 Task: Find connections with filter location Armação de Búzios with filter topic #Healthwith filter profile language Spanish with filter current company Freshworks with filter school SR Engineering College  with filter industry Language Schools with filter service category Print Design with filter keywords title Meals on Wheels Driver
Action: Mouse moved to (647, 130)
Screenshot: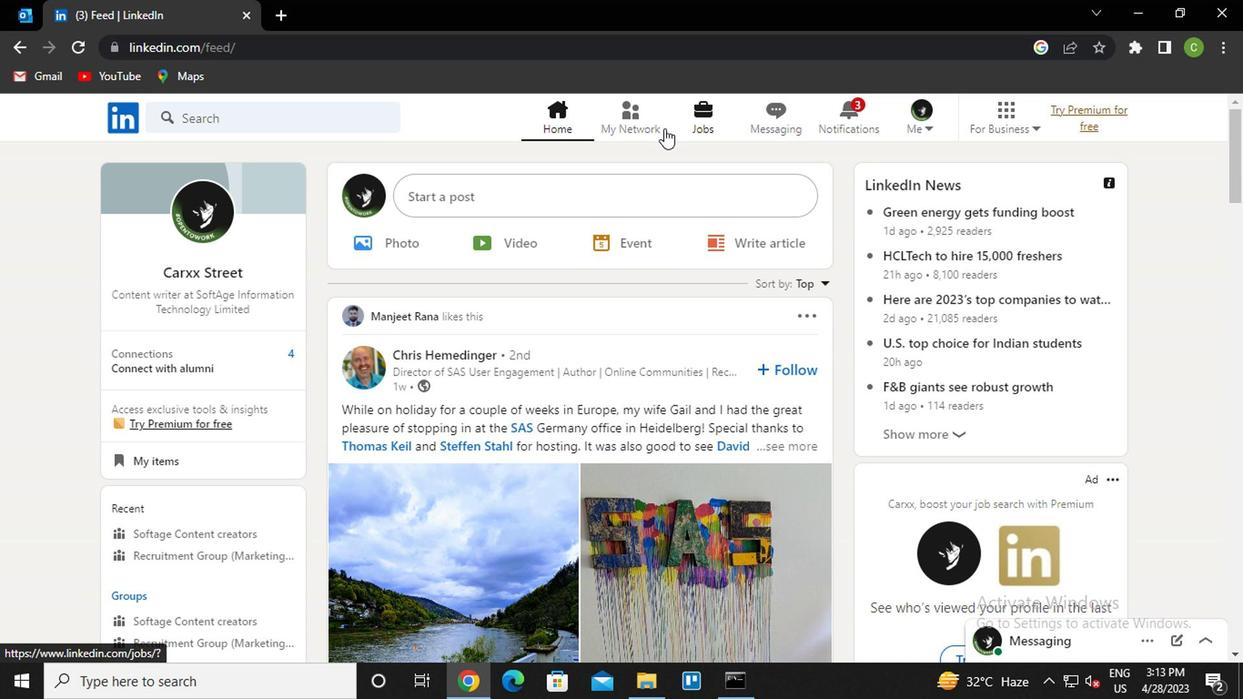 
Action: Mouse pressed left at (647, 130)
Screenshot: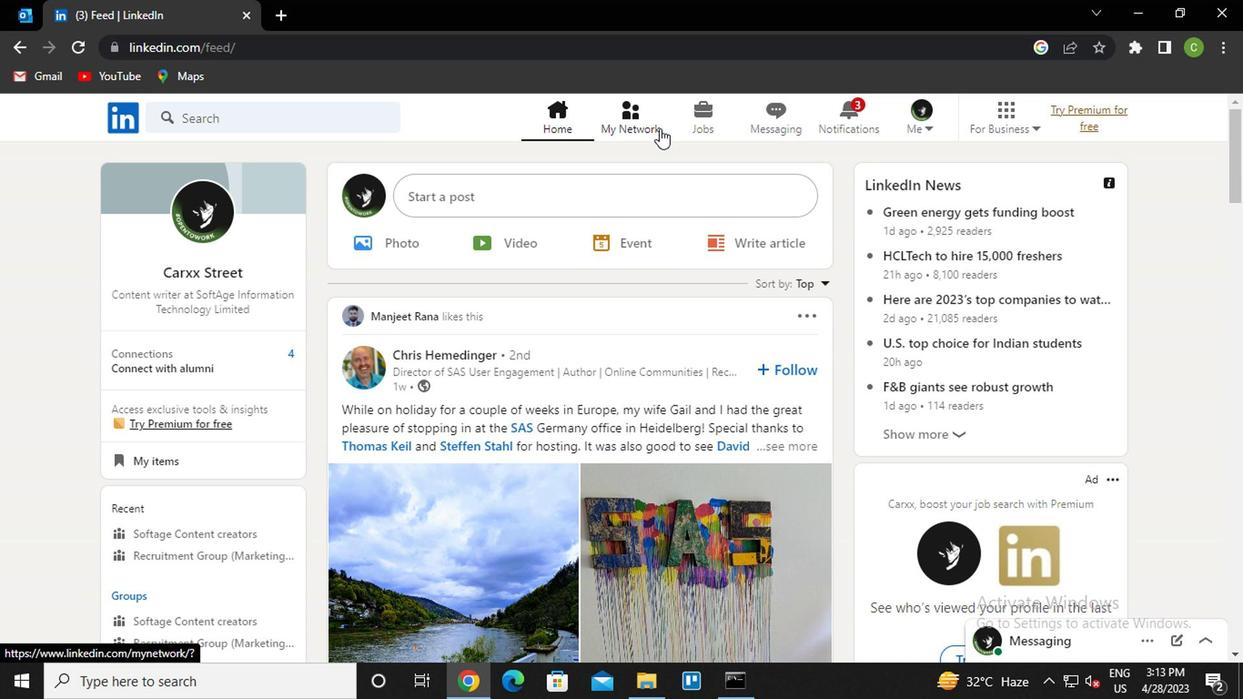 
Action: Mouse moved to (253, 226)
Screenshot: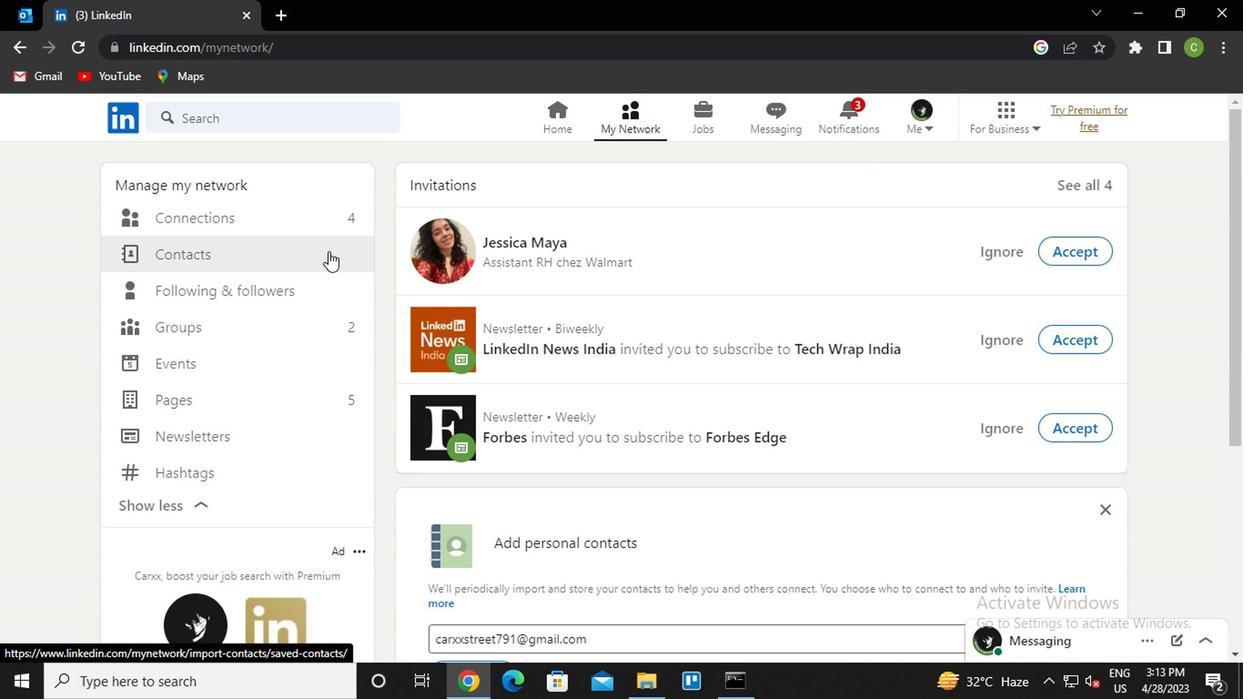 
Action: Mouse pressed left at (253, 226)
Screenshot: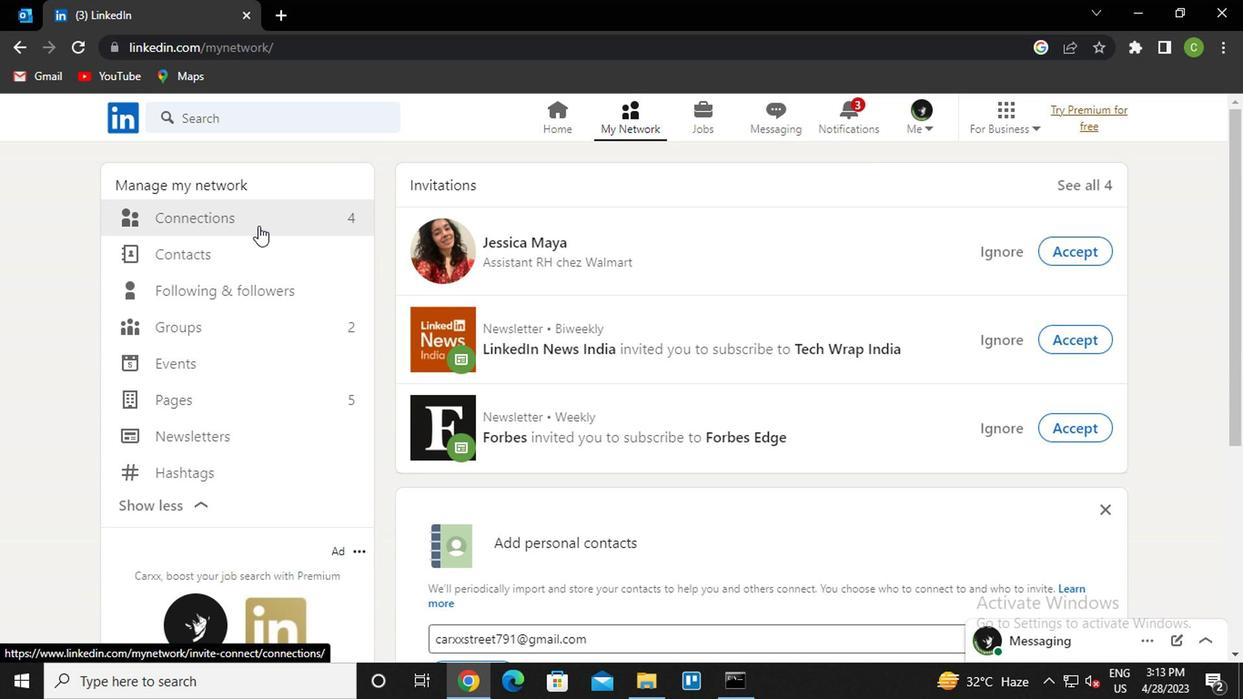
Action: Mouse moved to (754, 224)
Screenshot: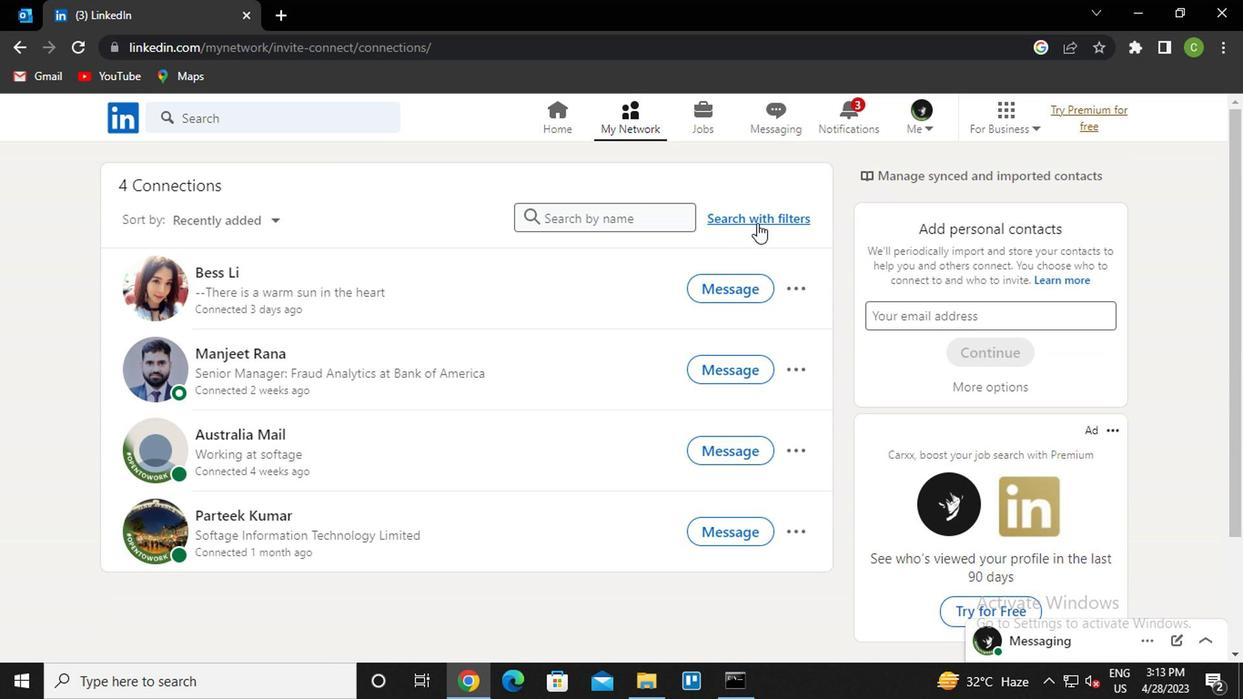 
Action: Mouse pressed left at (754, 224)
Screenshot: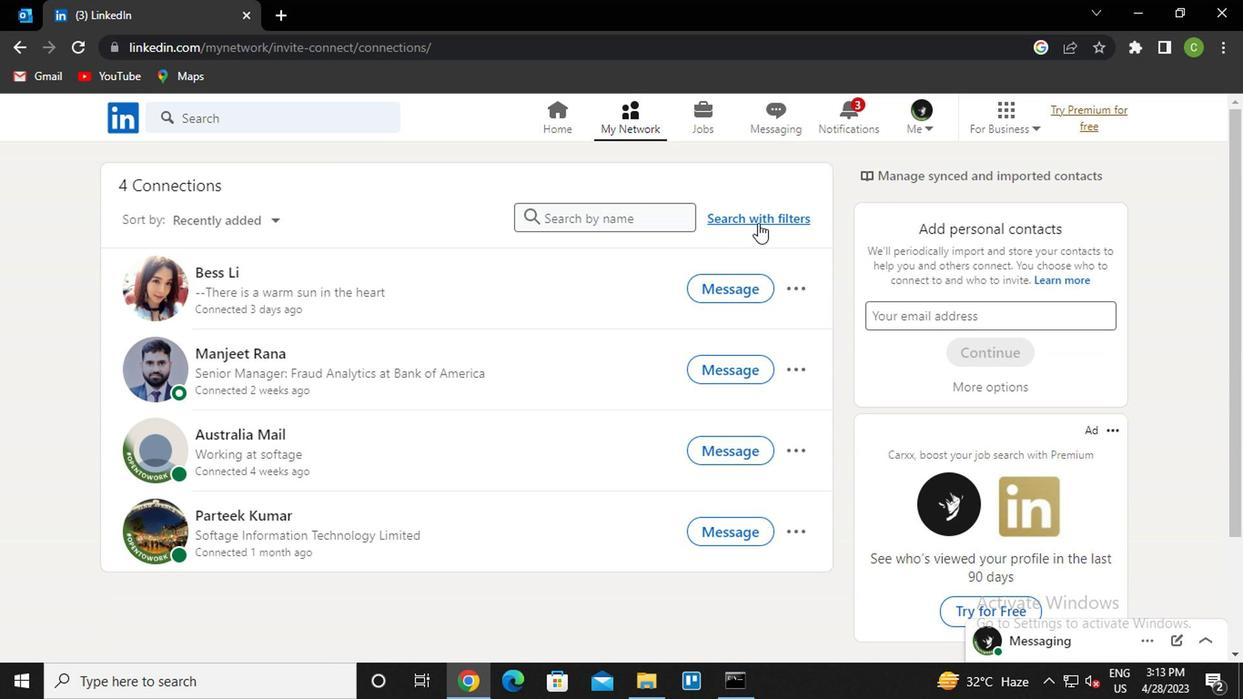 
Action: Mouse moved to (671, 176)
Screenshot: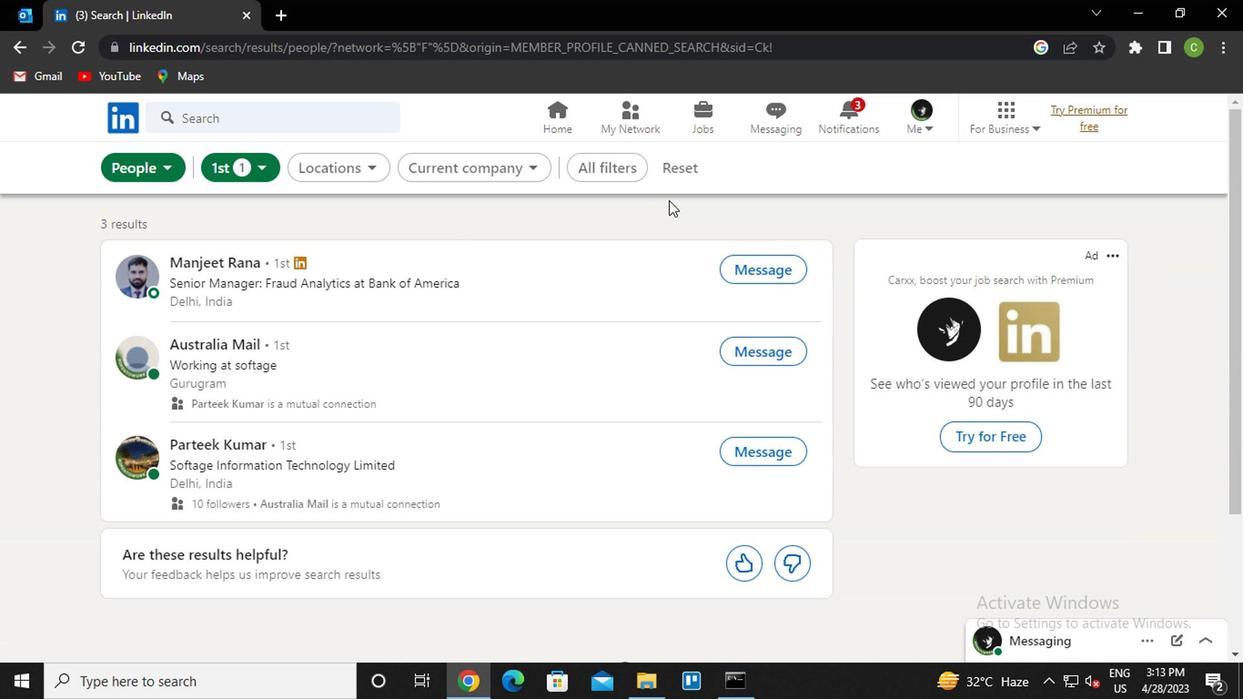 
Action: Mouse pressed left at (671, 176)
Screenshot: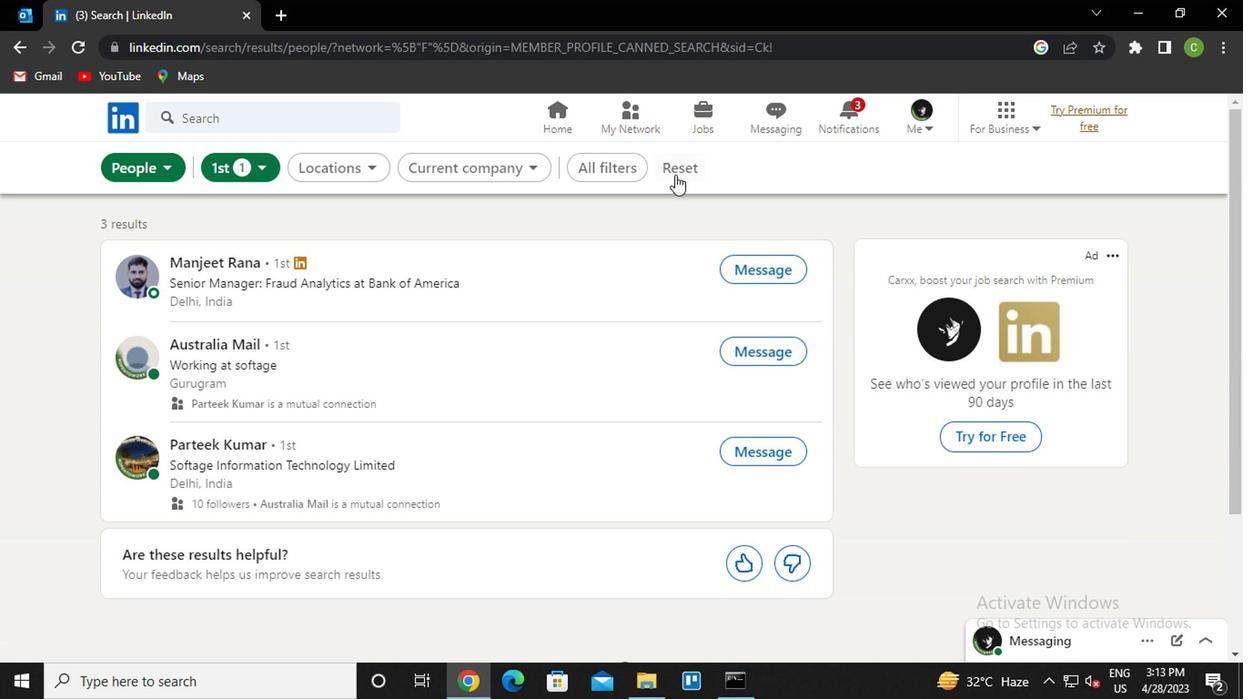 
Action: Mouse moved to (662, 169)
Screenshot: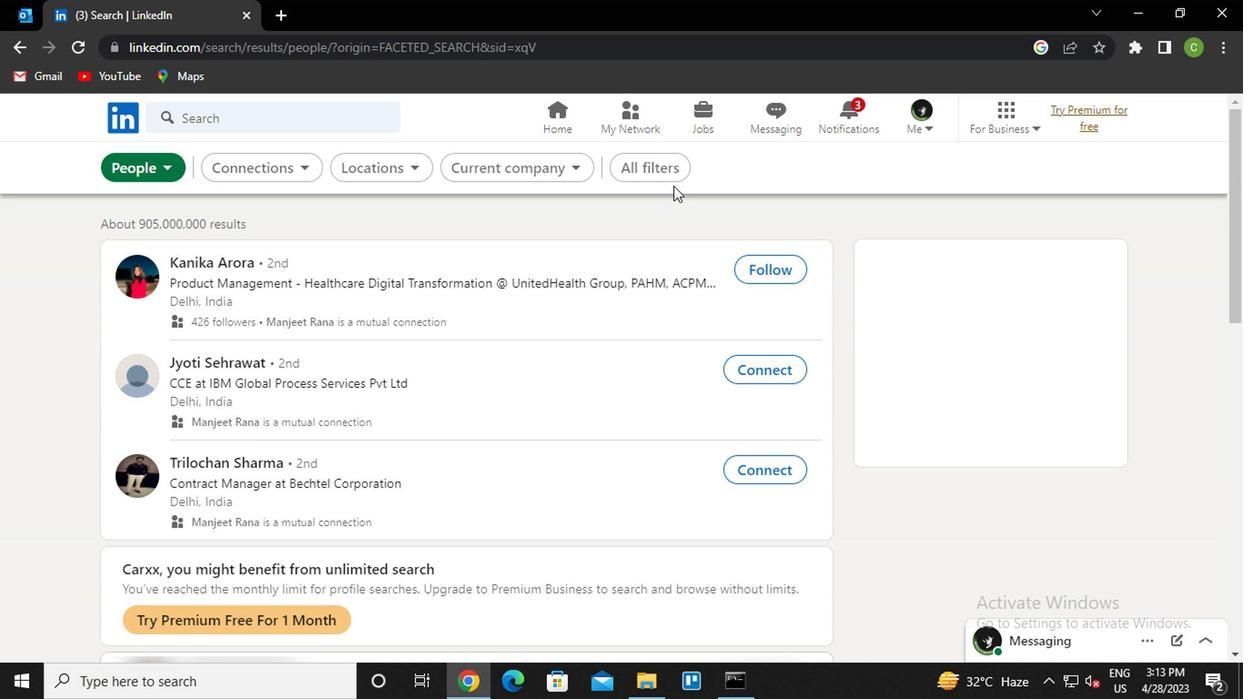 
Action: Mouse pressed left at (662, 169)
Screenshot: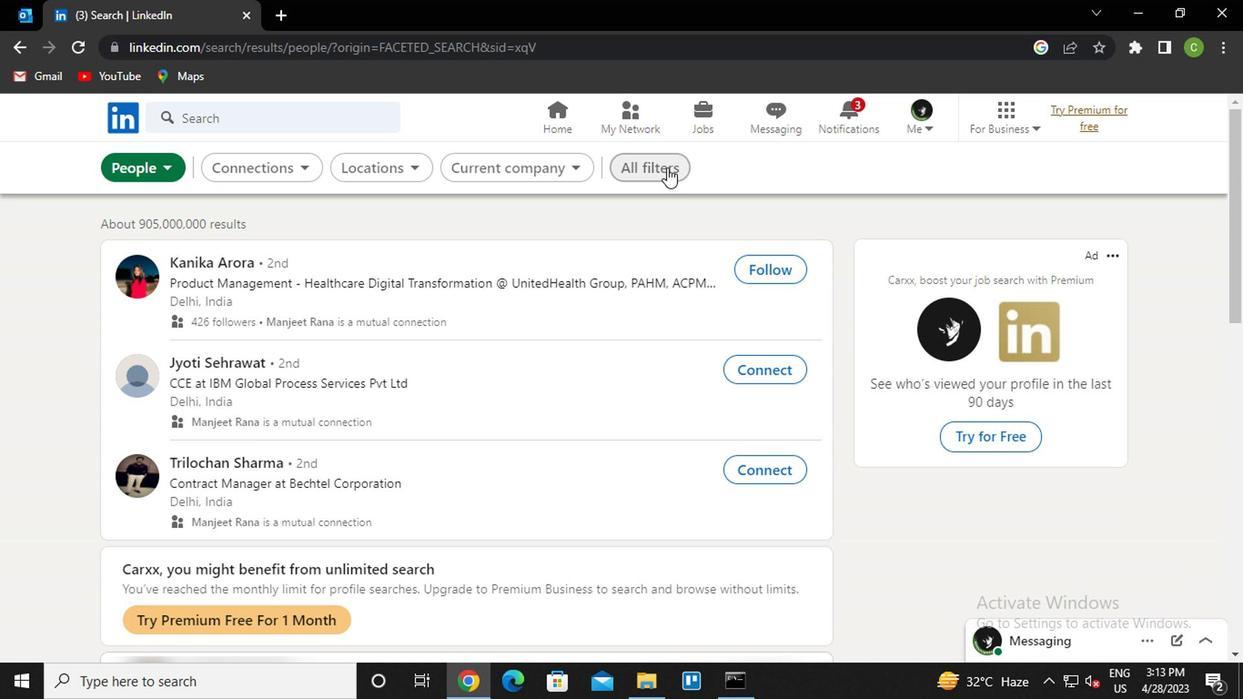 
Action: Mouse moved to (893, 367)
Screenshot: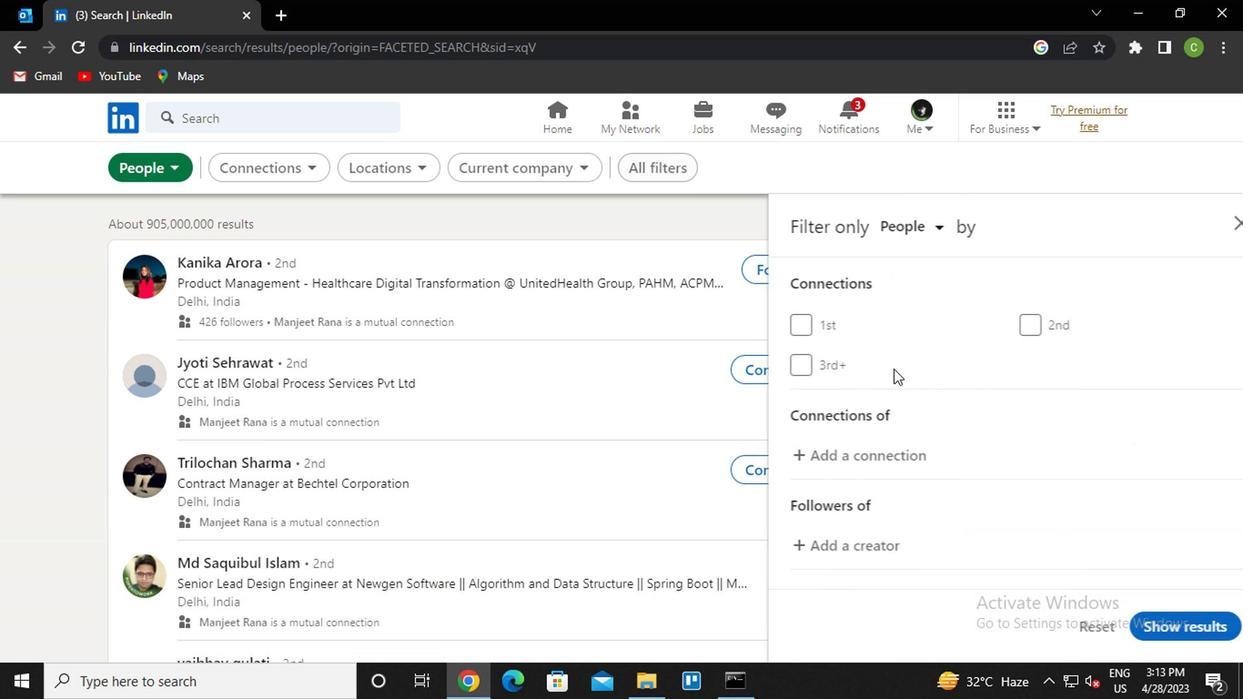 
Action: Mouse scrolled (893, 366) with delta (0, -1)
Screenshot: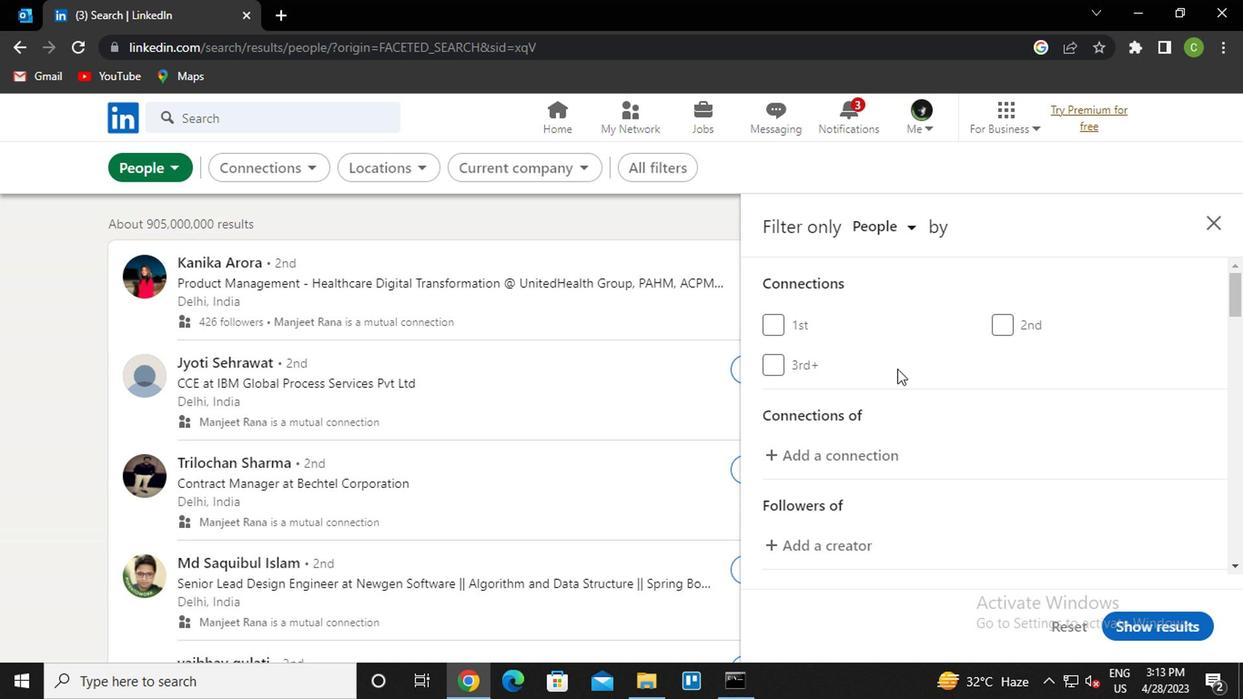 
Action: Mouse scrolled (893, 366) with delta (0, -1)
Screenshot: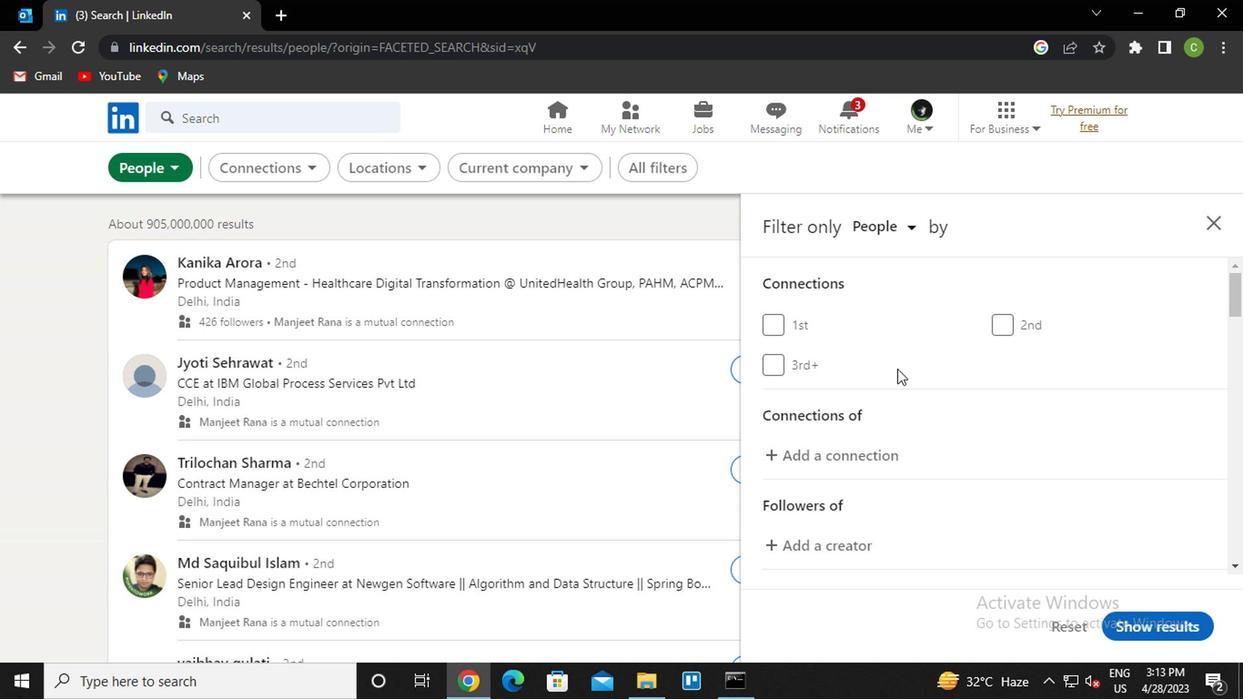
Action: Mouse scrolled (893, 366) with delta (0, -1)
Screenshot: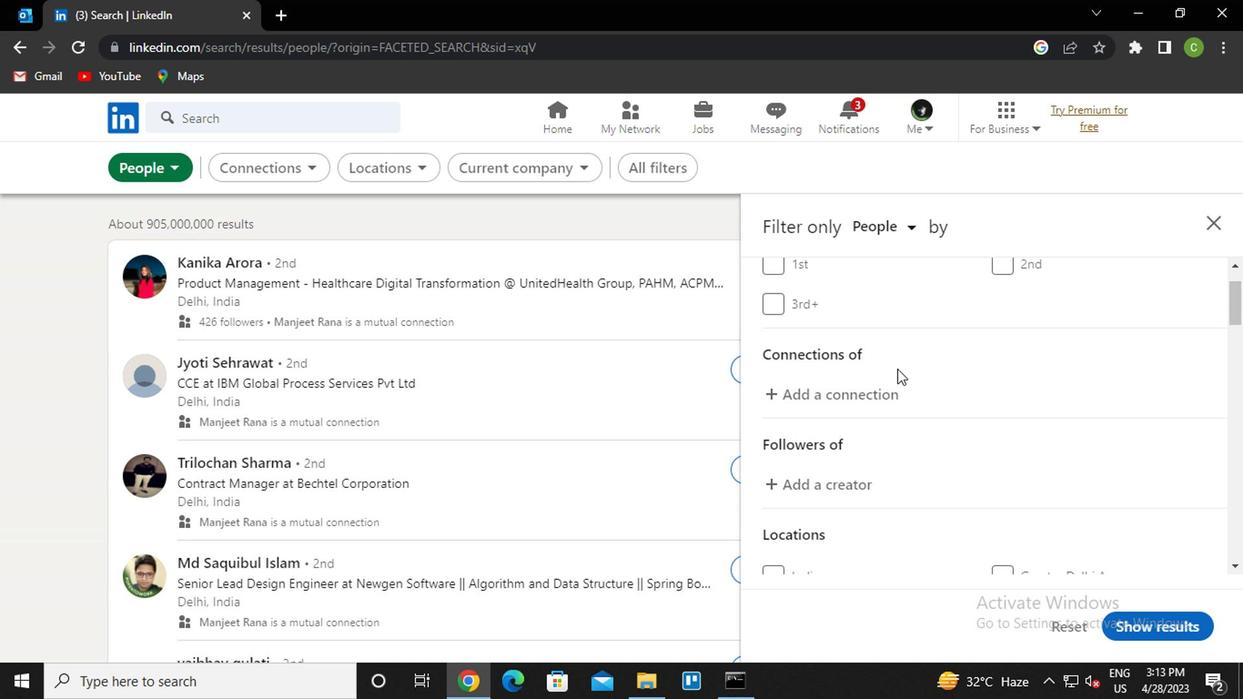 
Action: Mouse moved to (1066, 443)
Screenshot: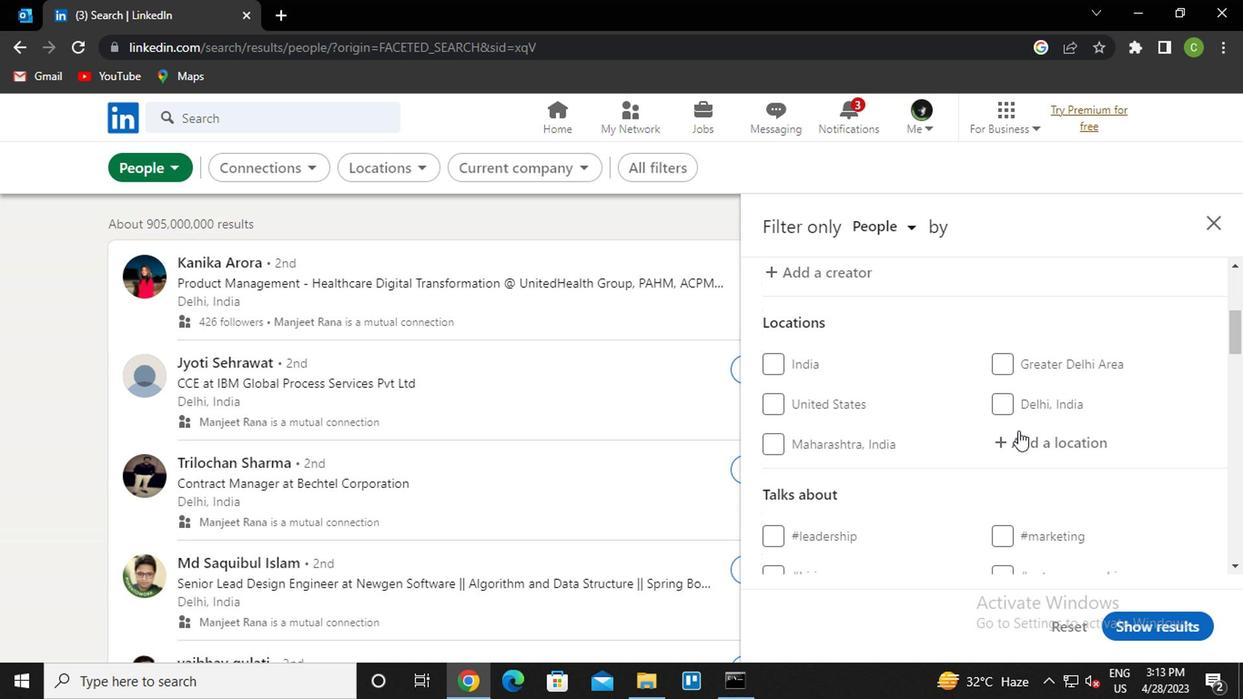 
Action: Mouse pressed left at (1066, 443)
Screenshot: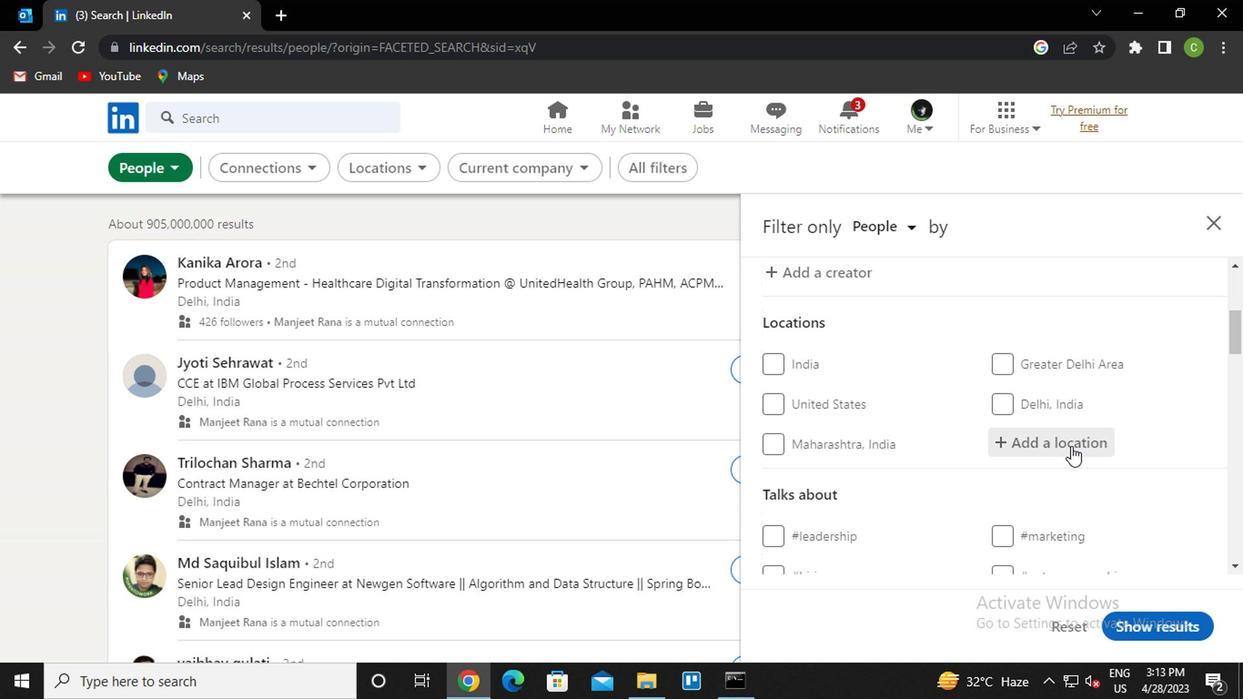 
Action: Key pressed <Key.caps_lock>a<Key.caps_lock>rmacao<Key.down><Key.enter>
Screenshot: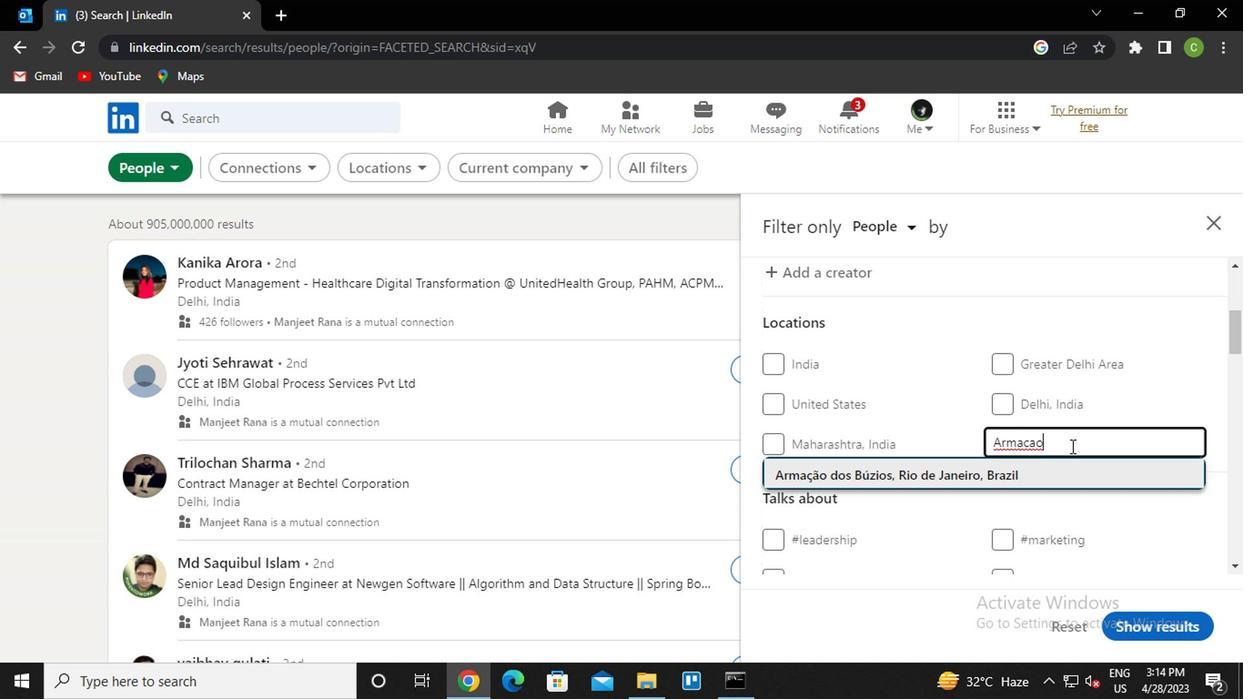 
Action: Mouse scrolled (1066, 443) with delta (0, 0)
Screenshot: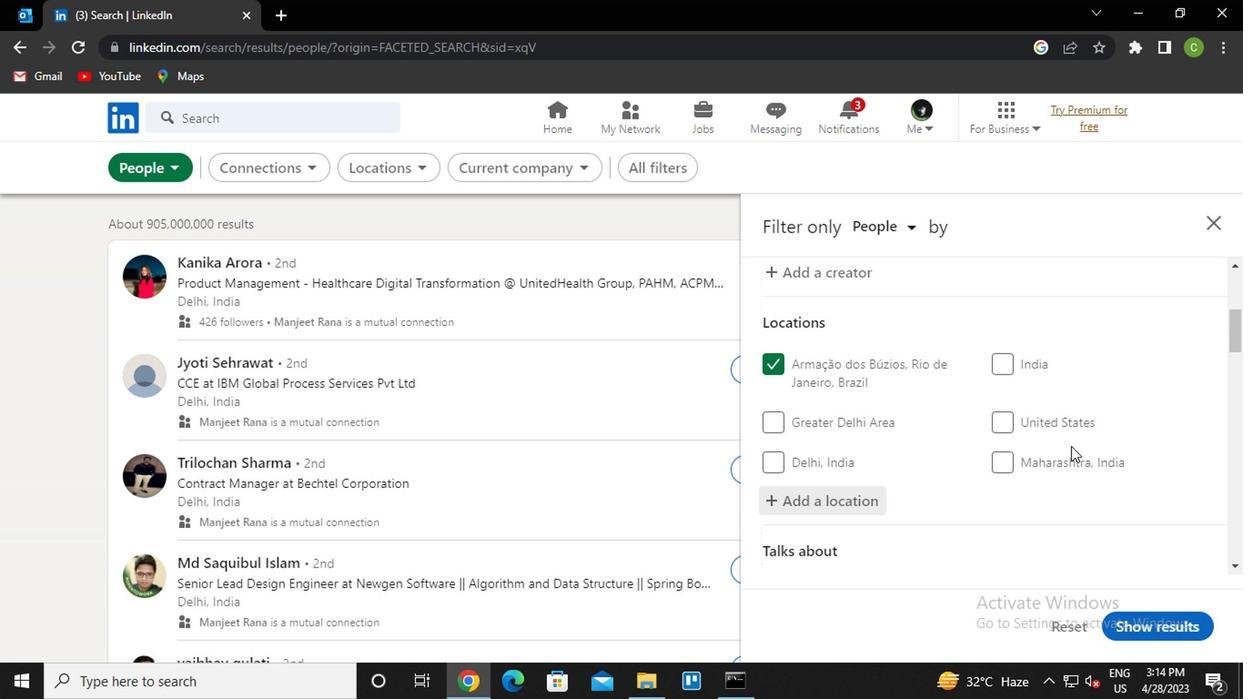 
Action: Mouse scrolled (1066, 443) with delta (0, 0)
Screenshot: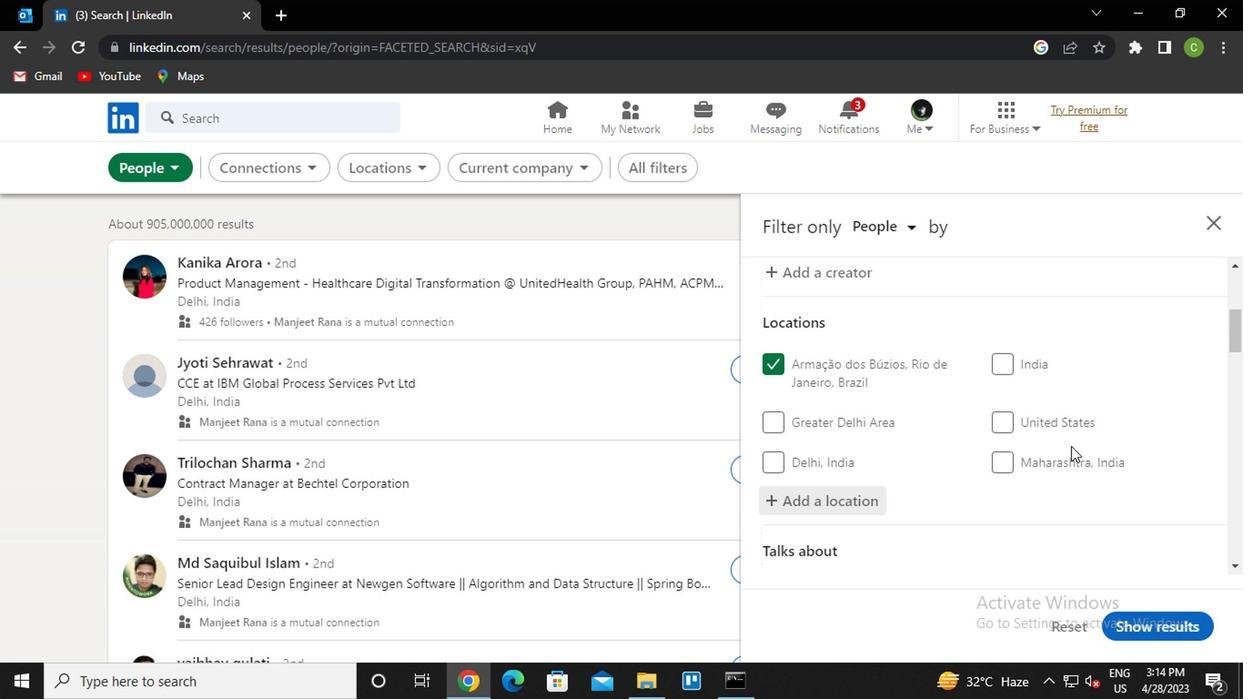 
Action: Mouse moved to (1047, 476)
Screenshot: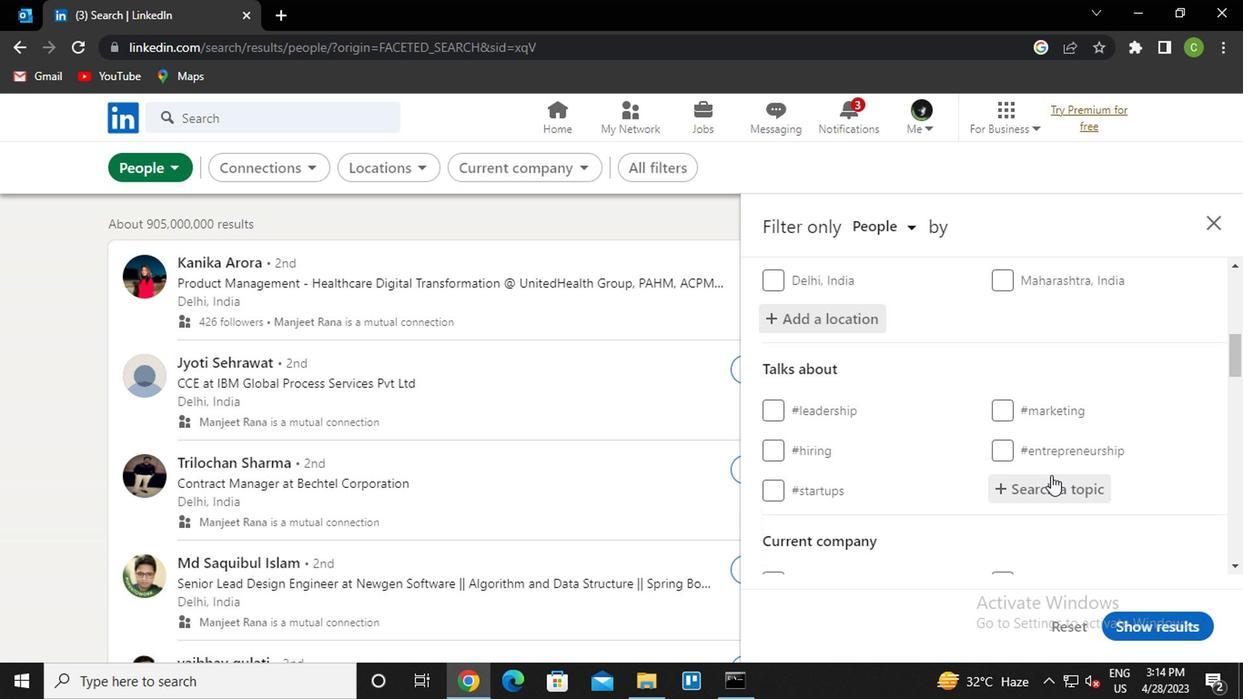 
Action: Mouse pressed left at (1047, 476)
Screenshot: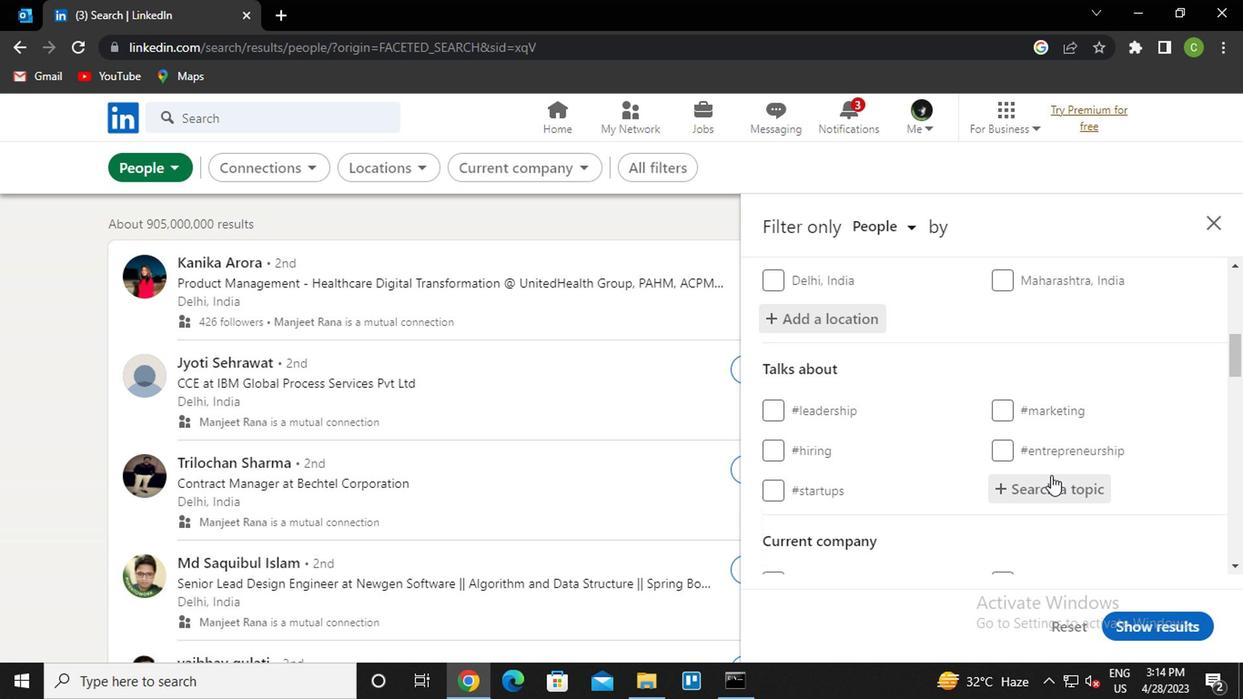 
Action: Mouse moved to (1047, 476)
Screenshot: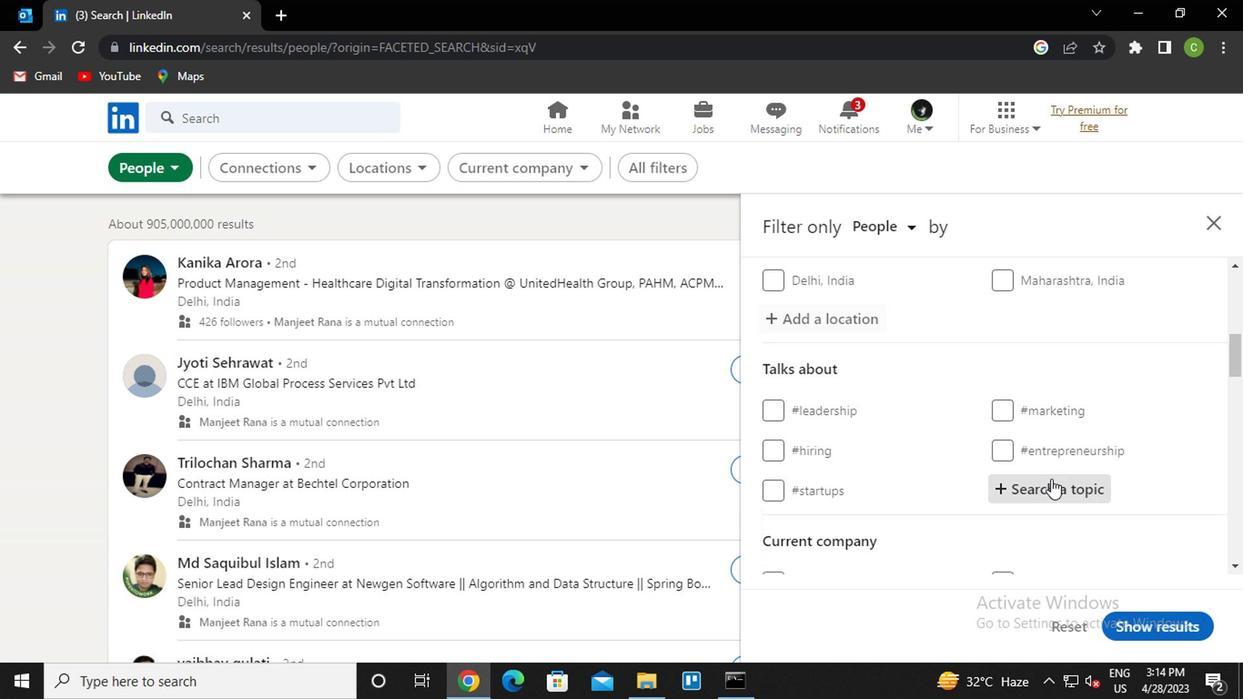 
Action: Key pressed health<Key.down><Key.down><Key.enter>
Screenshot: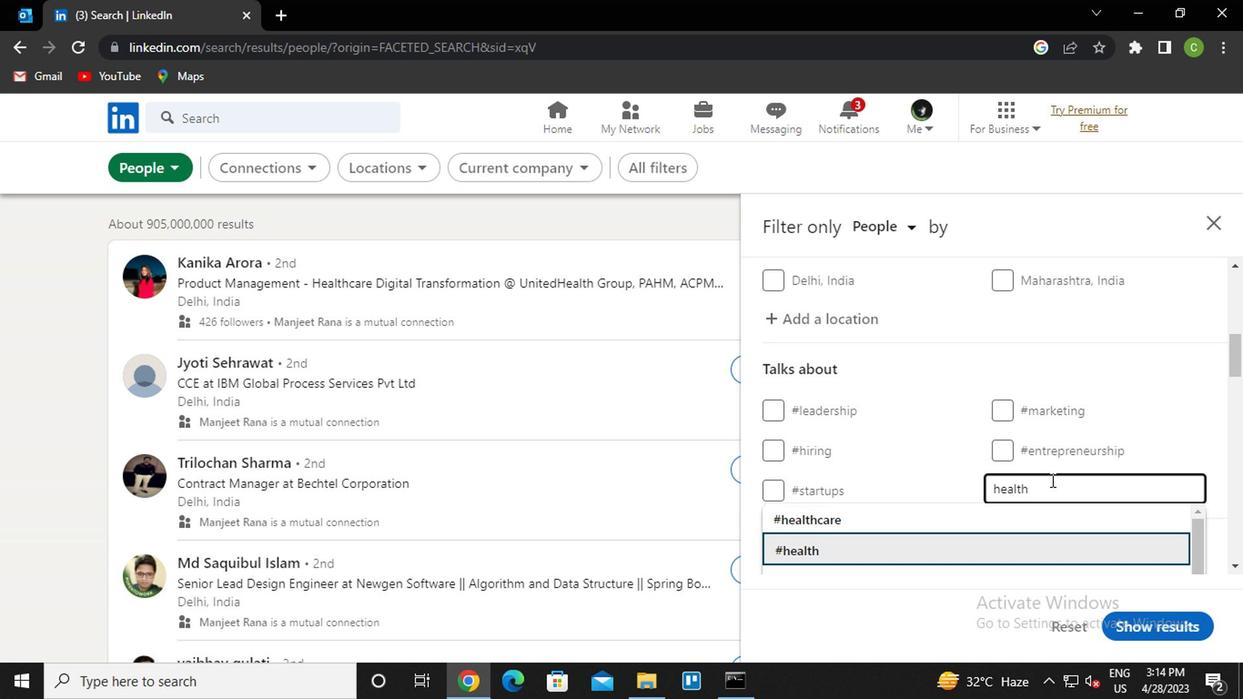 
Action: Mouse scrolled (1047, 476) with delta (0, 0)
Screenshot: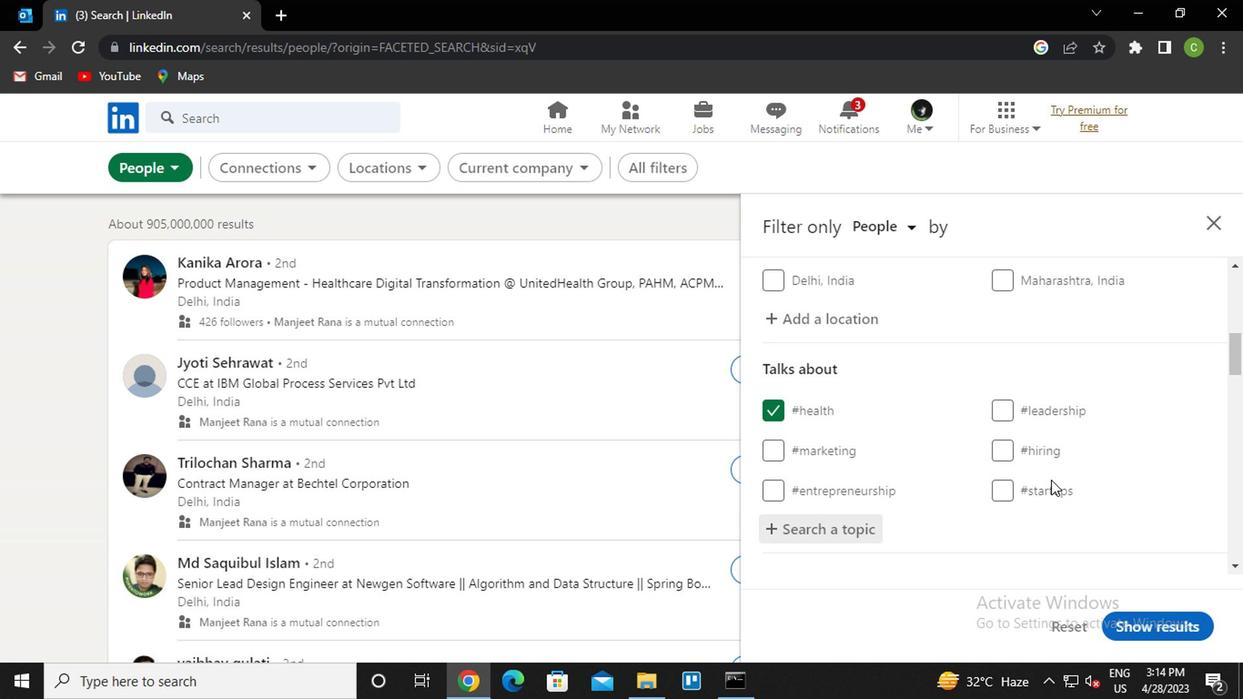 
Action: Mouse scrolled (1047, 476) with delta (0, 0)
Screenshot: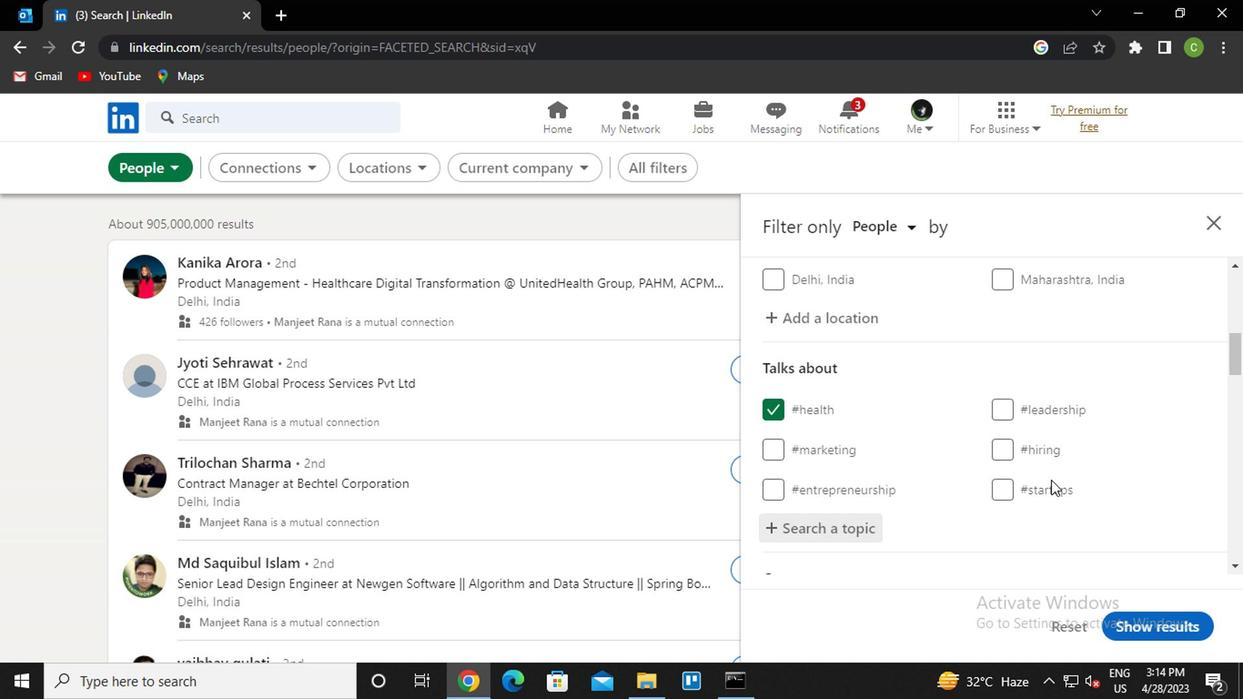 
Action: Mouse scrolled (1047, 476) with delta (0, 0)
Screenshot: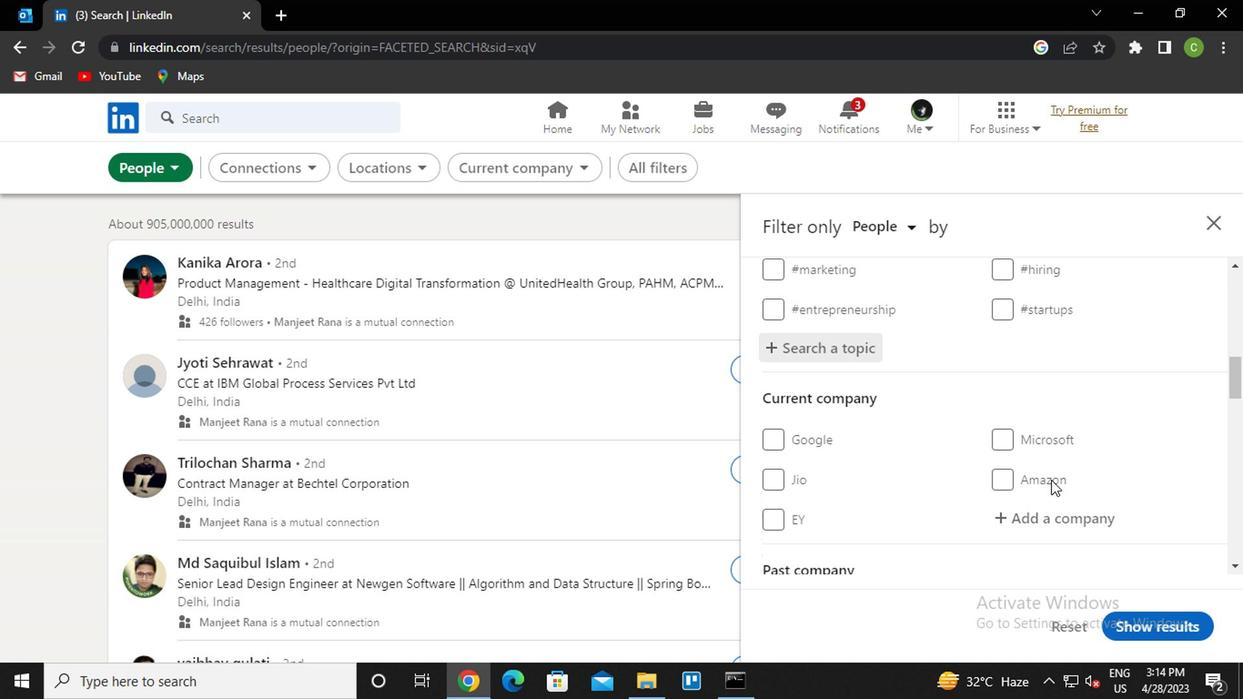 
Action: Mouse moved to (1002, 453)
Screenshot: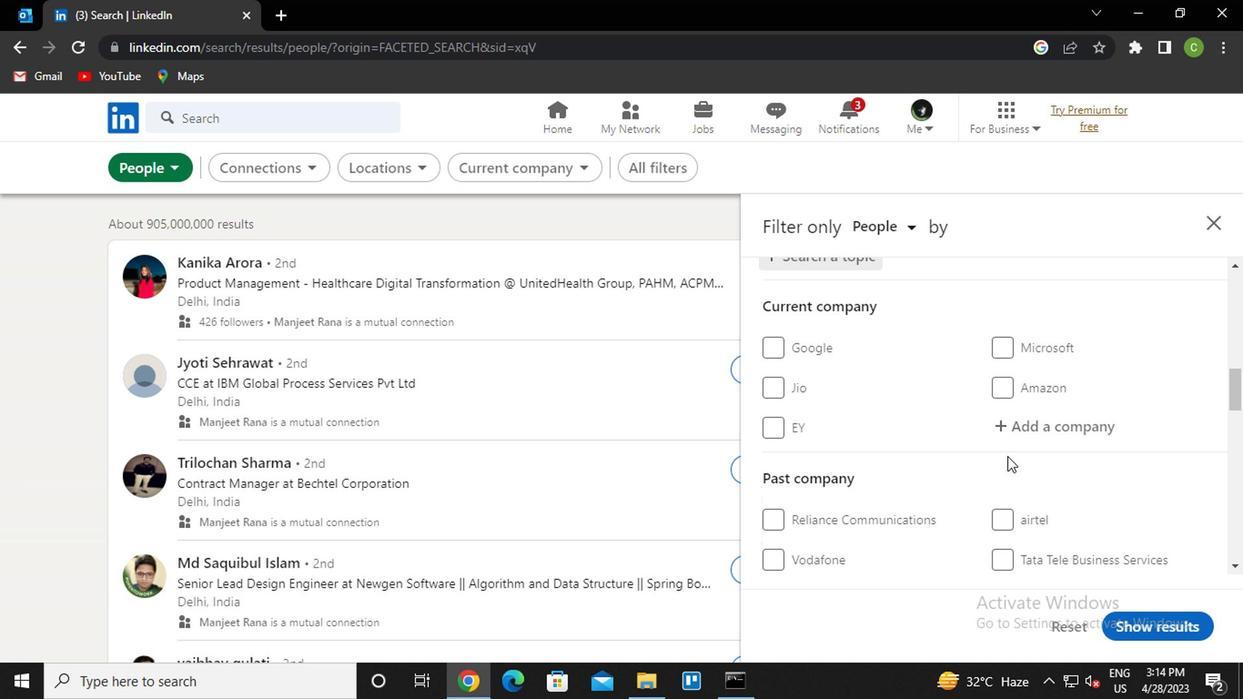 
Action: Mouse scrolled (1002, 452) with delta (0, 0)
Screenshot: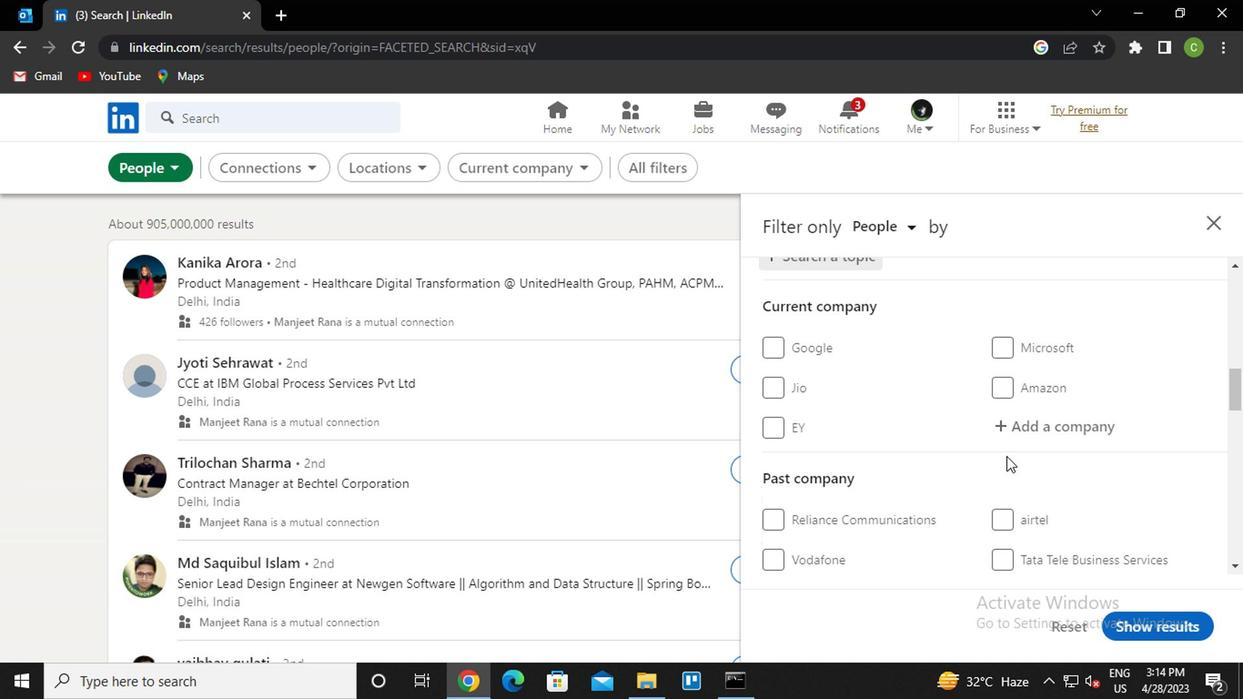 
Action: Mouse moved to (1002, 455)
Screenshot: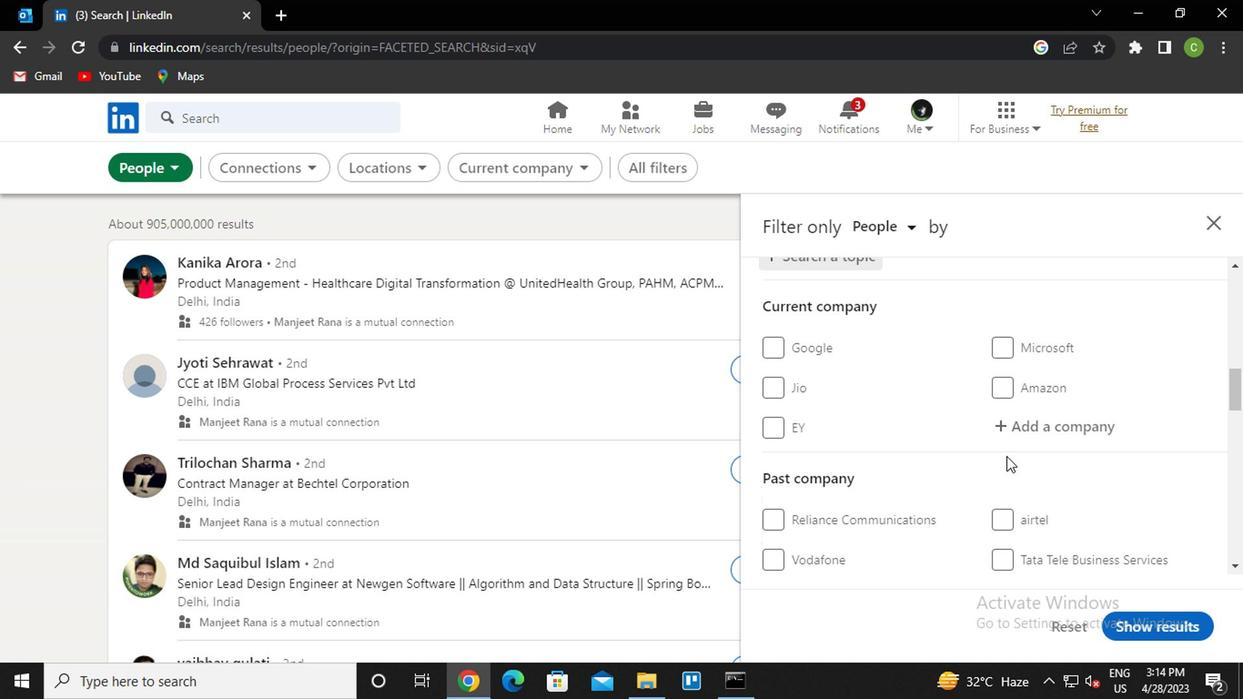 
Action: Mouse scrolled (1002, 454) with delta (0, 0)
Screenshot: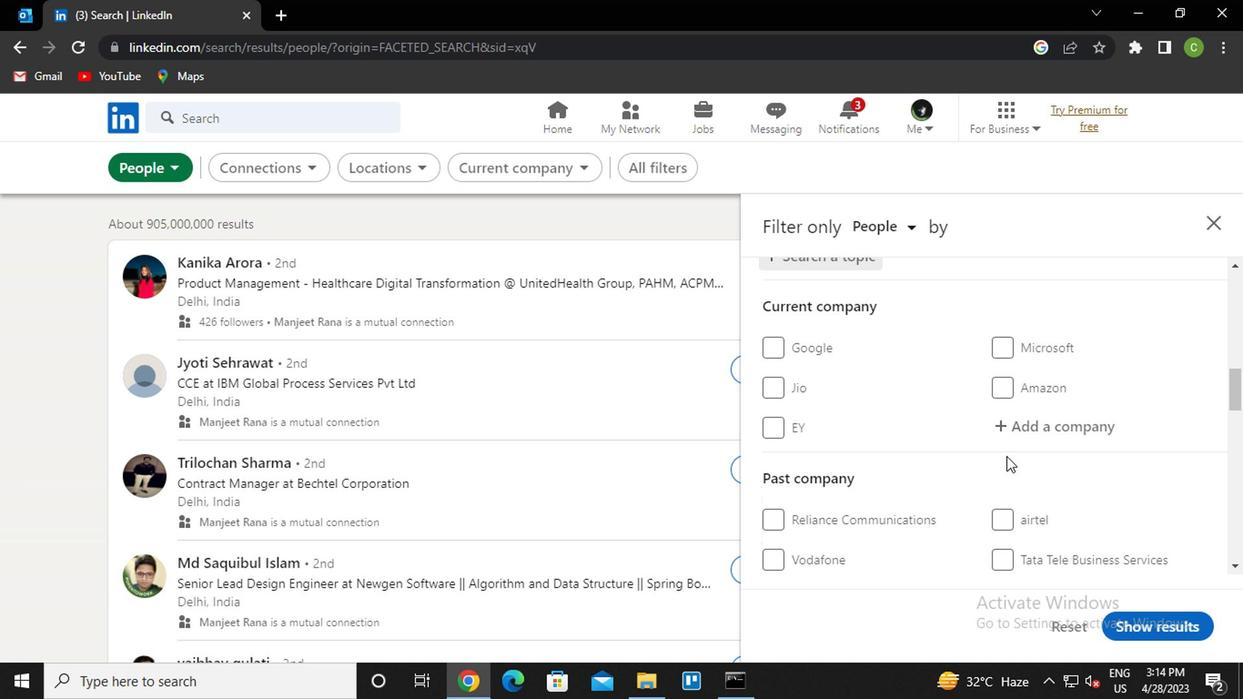 
Action: Mouse moved to (1001, 459)
Screenshot: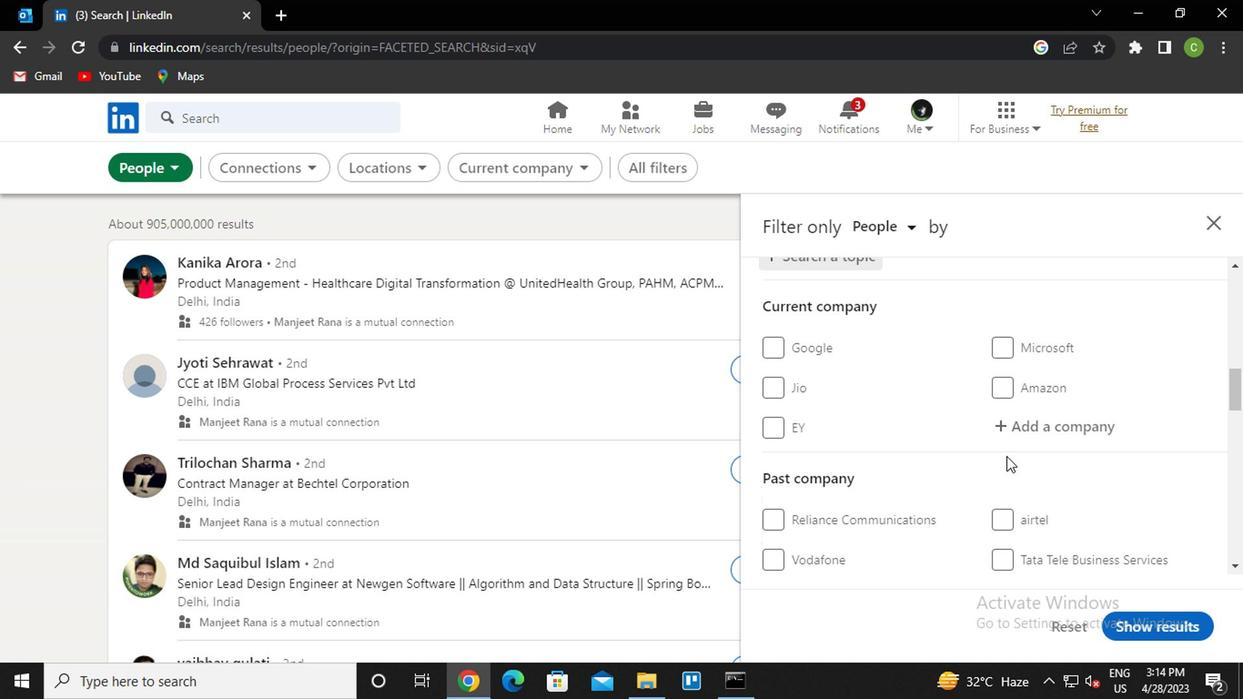 
Action: Mouse scrolled (1001, 459) with delta (0, 0)
Screenshot: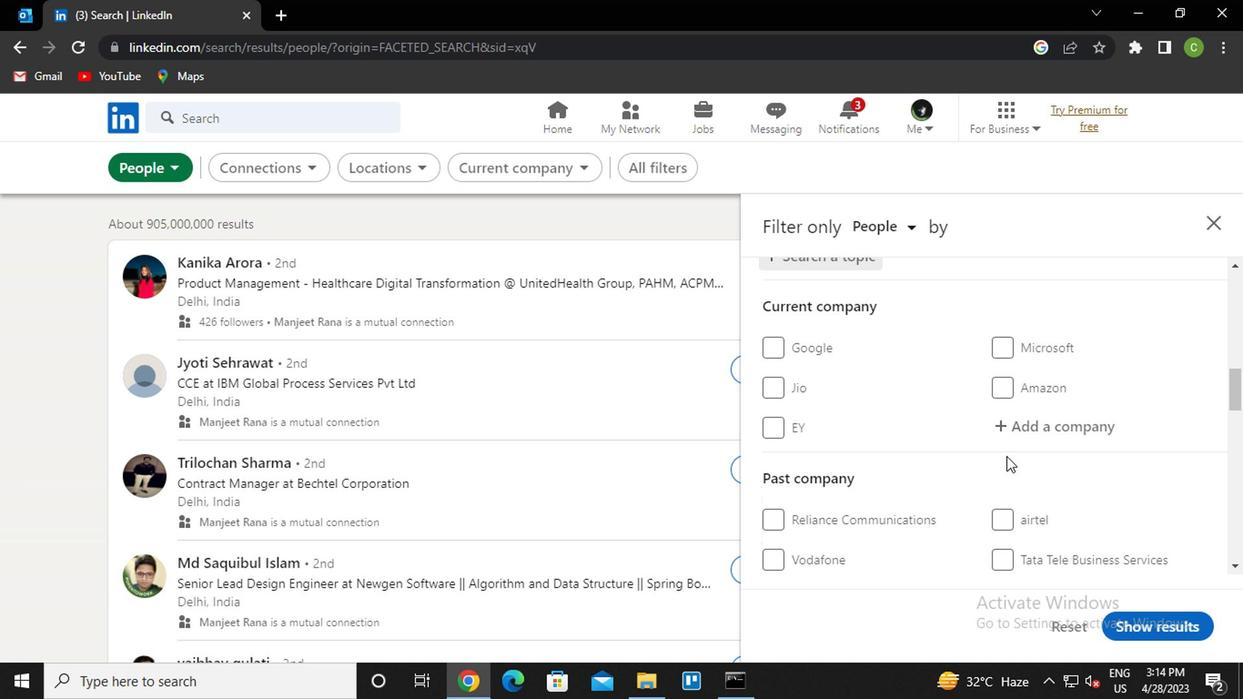 
Action: Mouse moved to (999, 467)
Screenshot: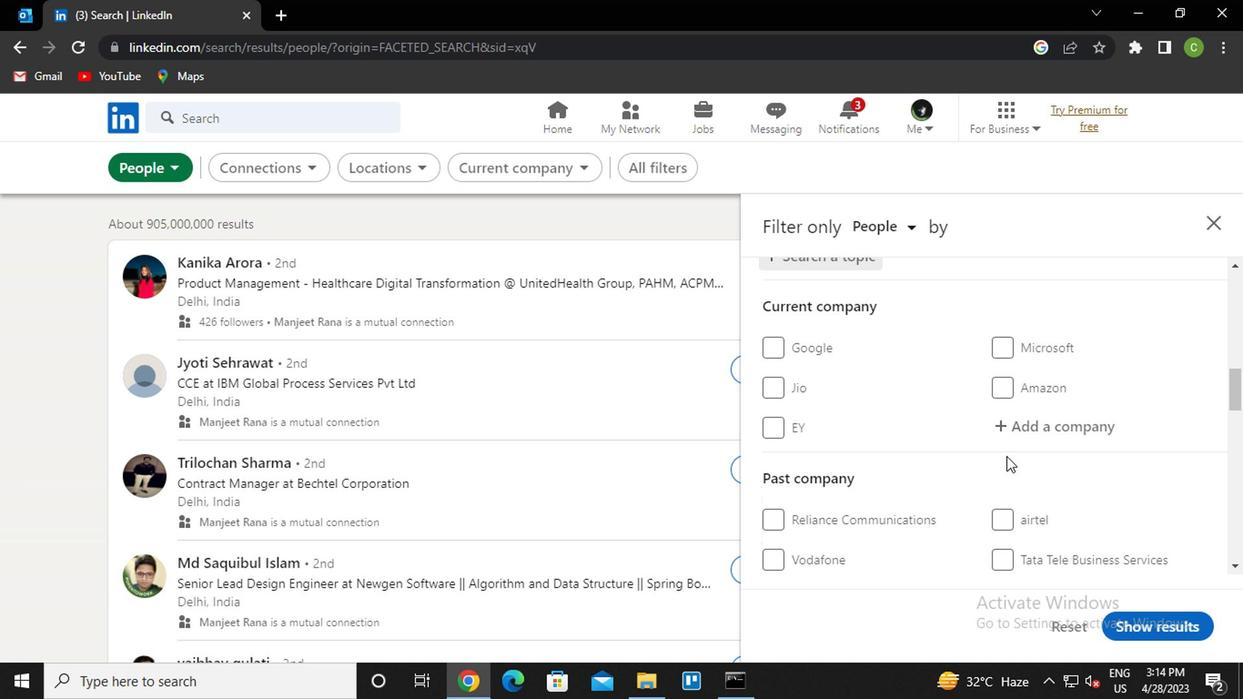 
Action: Mouse scrolled (999, 466) with delta (0, 0)
Screenshot: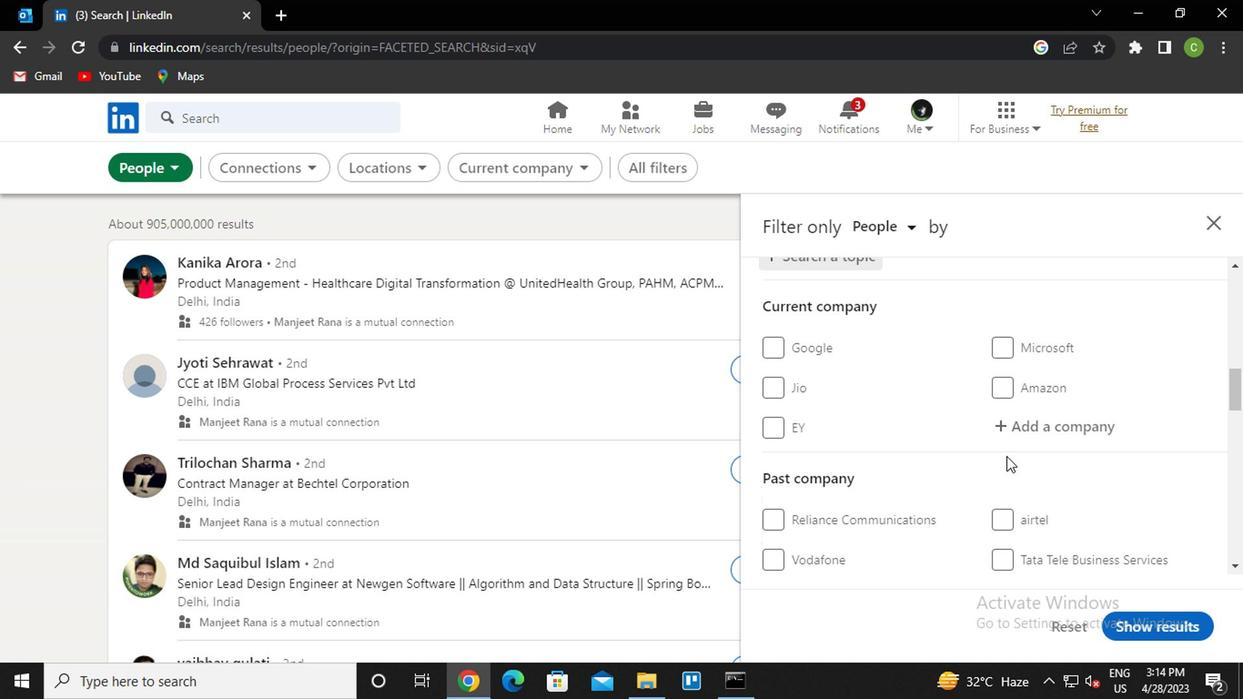 
Action: Mouse moved to (999, 472)
Screenshot: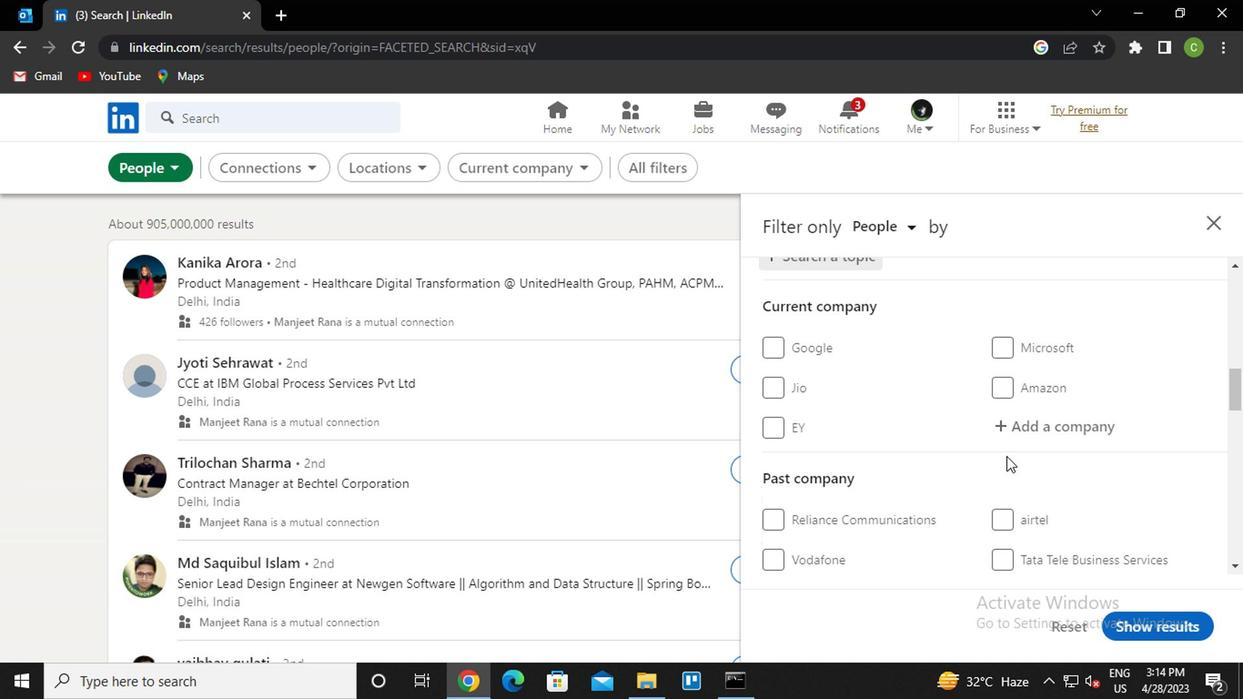 
Action: Mouse scrolled (999, 471) with delta (0, 0)
Screenshot: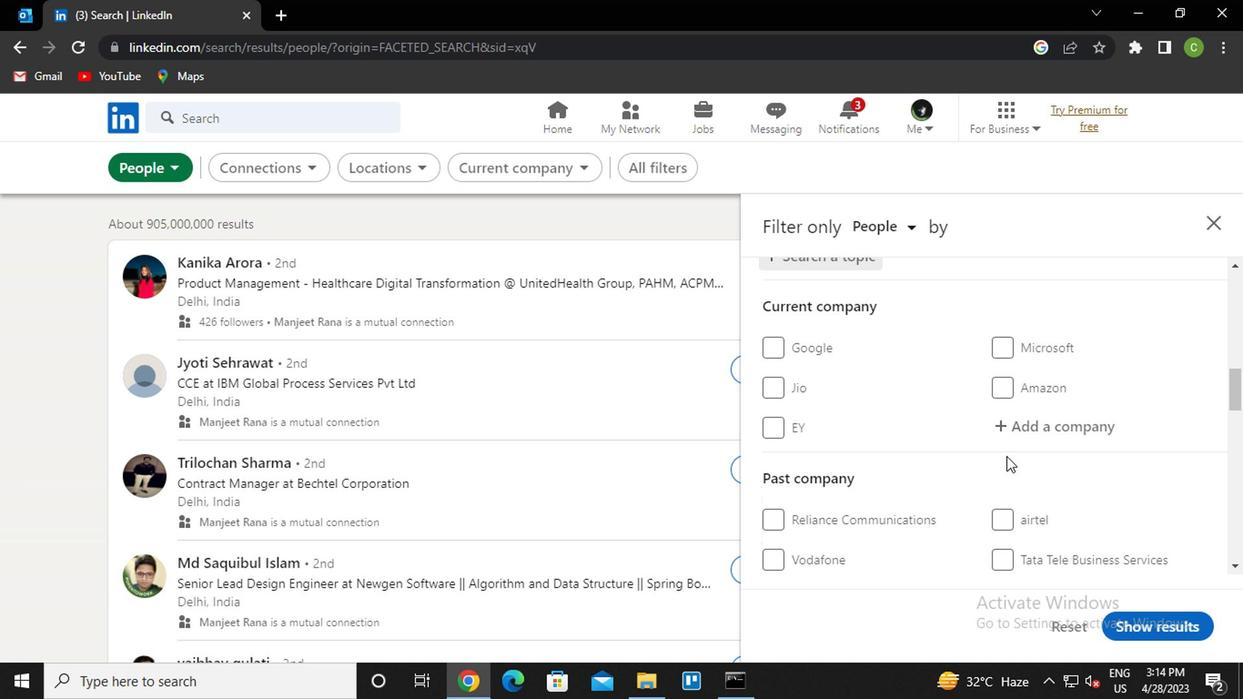 
Action: Mouse moved to (999, 475)
Screenshot: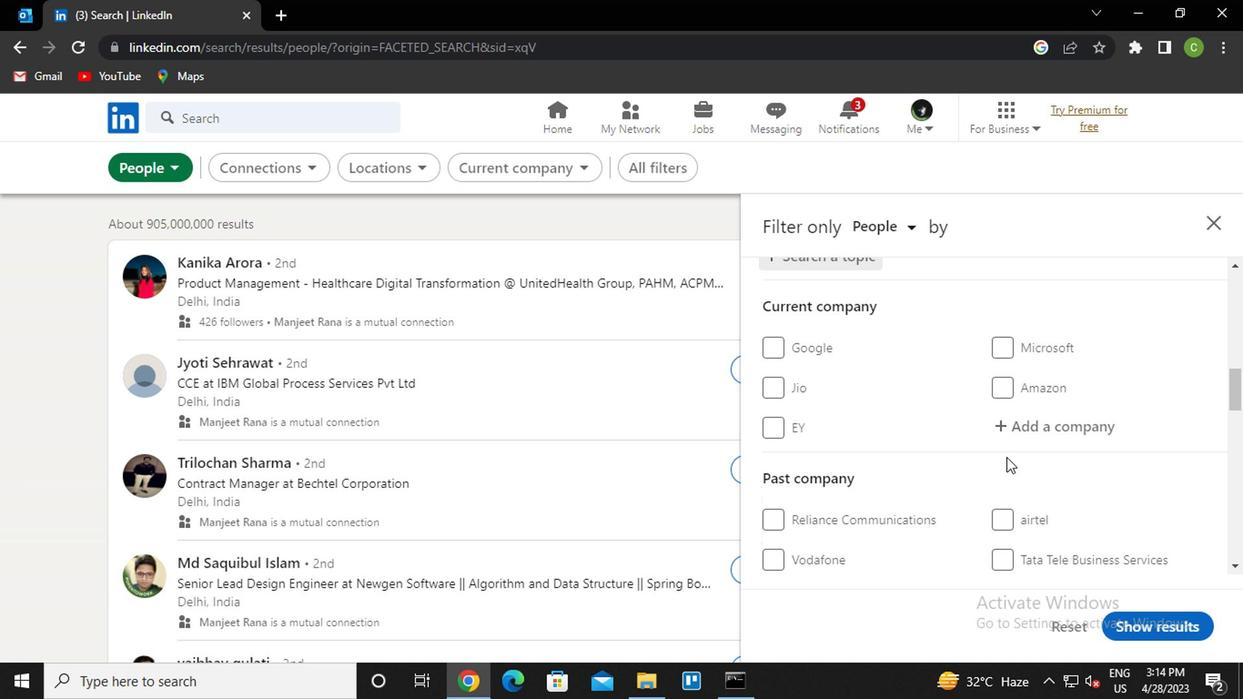 
Action: Mouse scrolled (999, 474) with delta (0, -1)
Screenshot: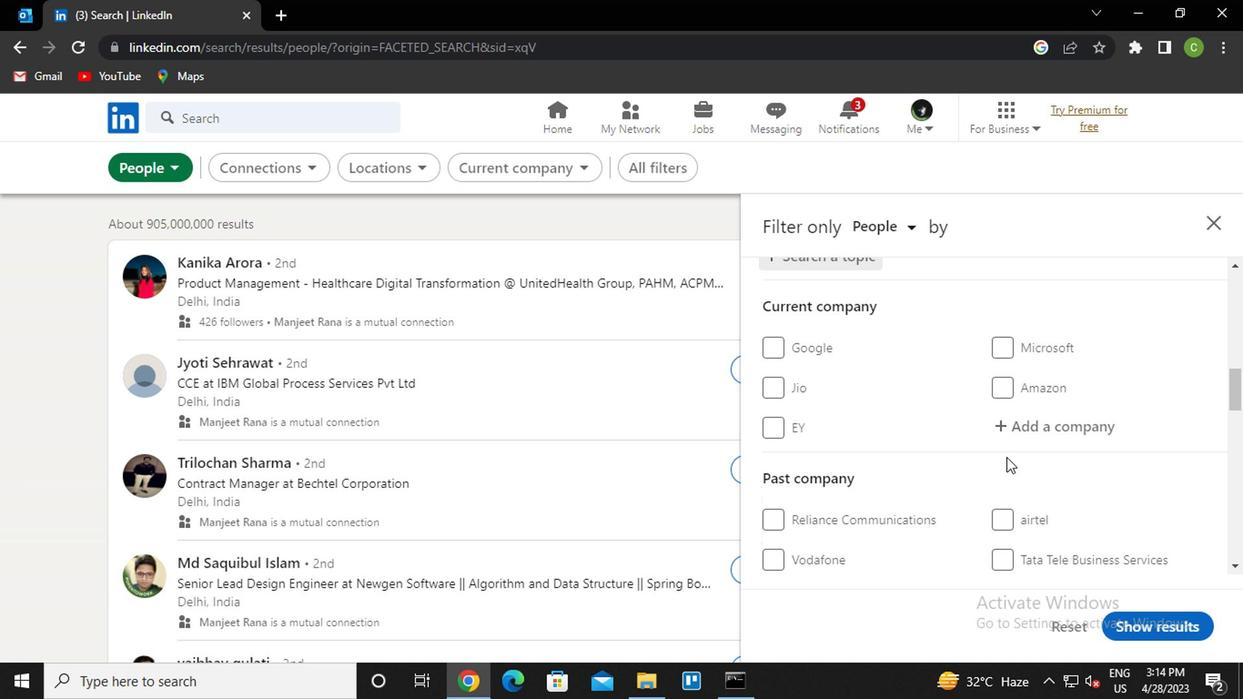 
Action: Mouse moved to (998, 476)
Screenshot: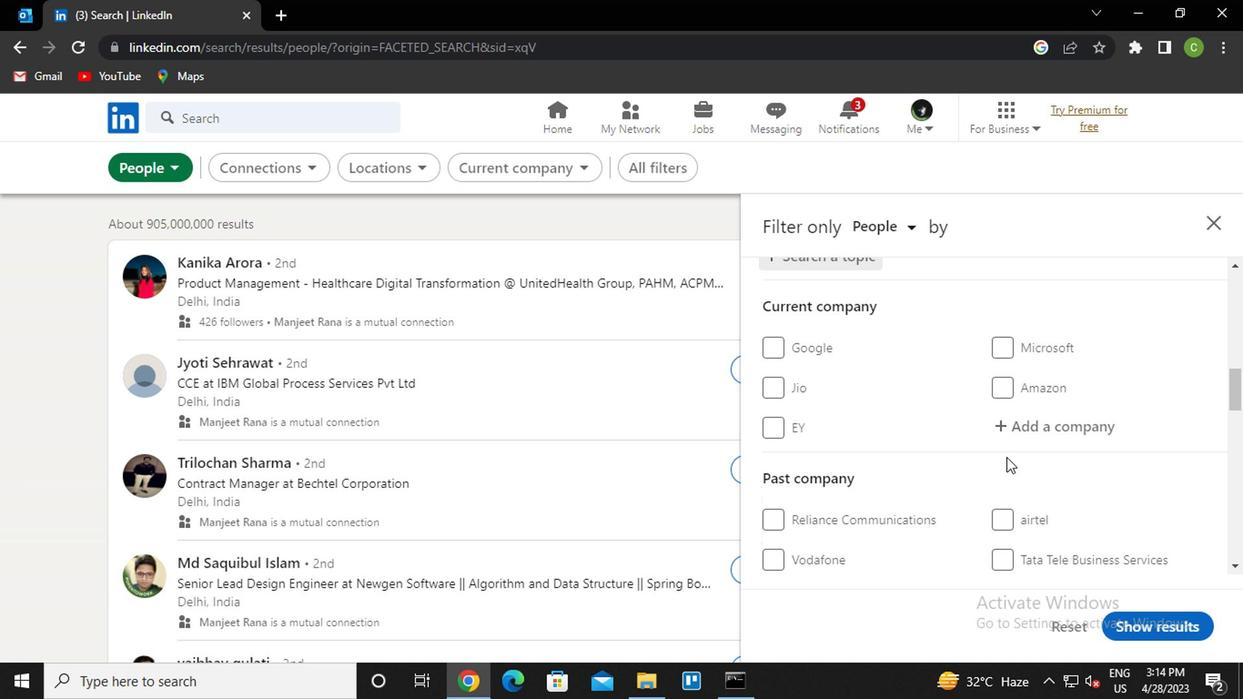 
Action: Mouse scrolled (998, 476) with delta (0, 0)
Screenshot: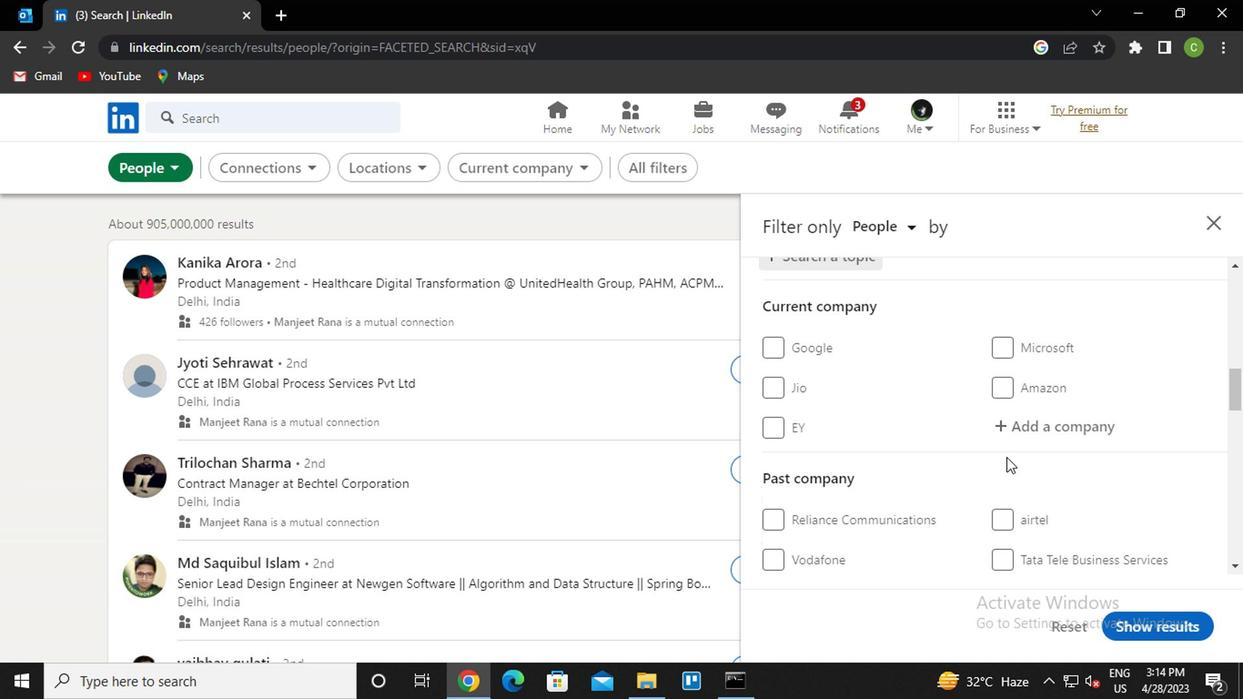
Action: Mouse scrolled (998, 476) with delta (0, 0)
Screenshot: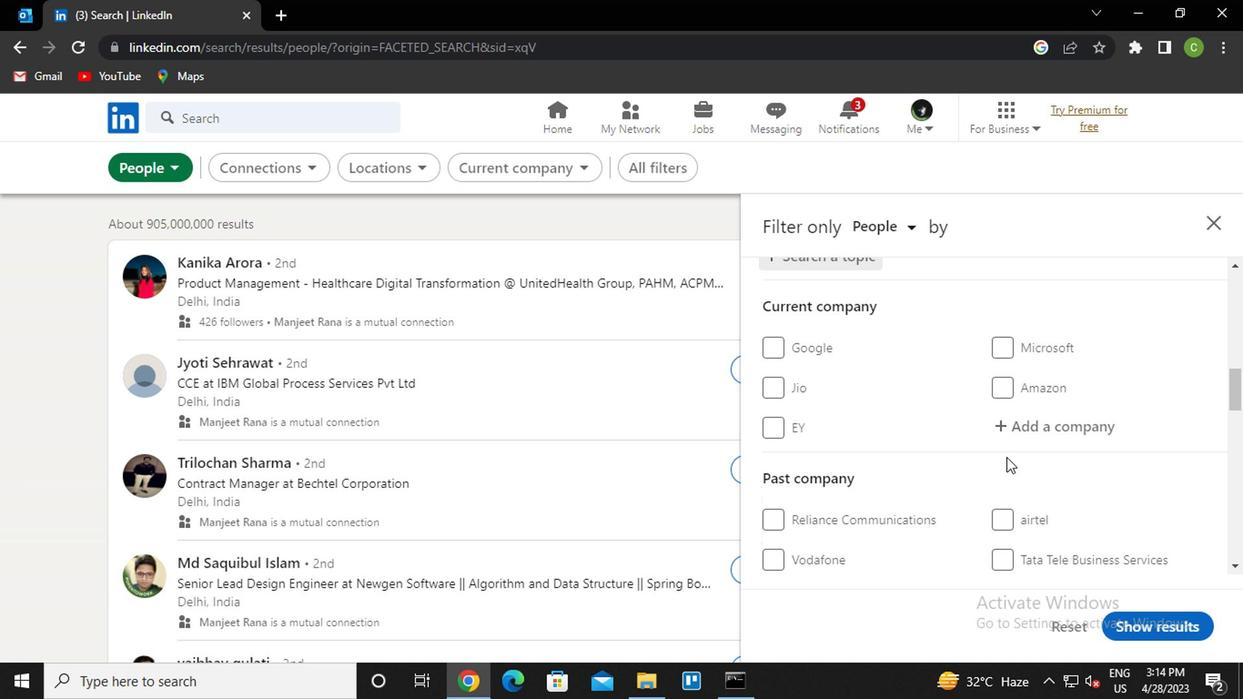 
Action: Mouse moved to (996, 478)
Screenshot: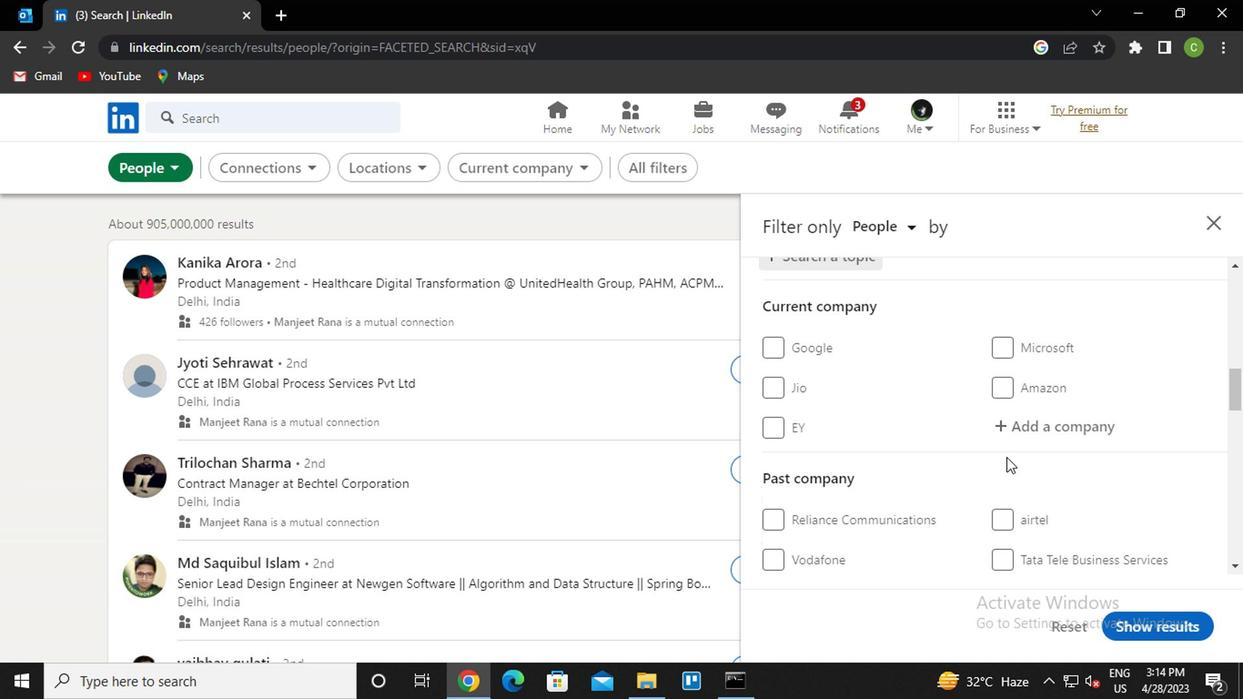 
Action: Mouse scrolled (996, 478) with delta (0, 0)
Screenshot: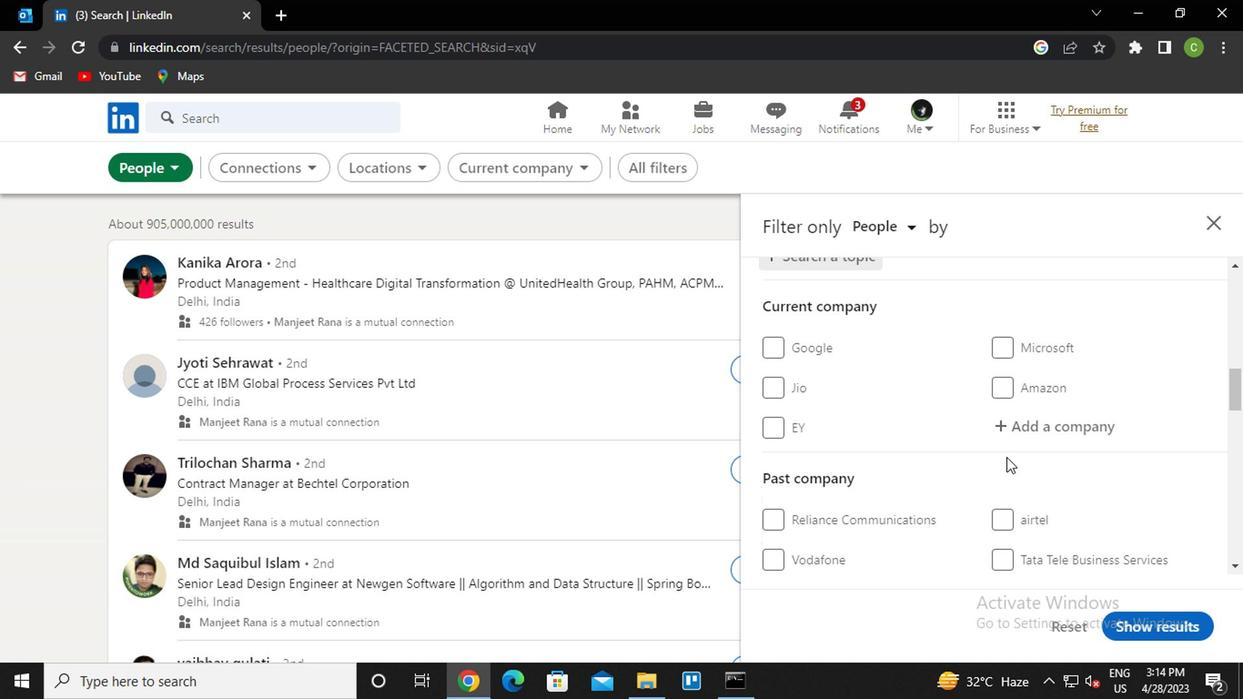 
Action: Mouse moved to (995, 478)
Screenshot: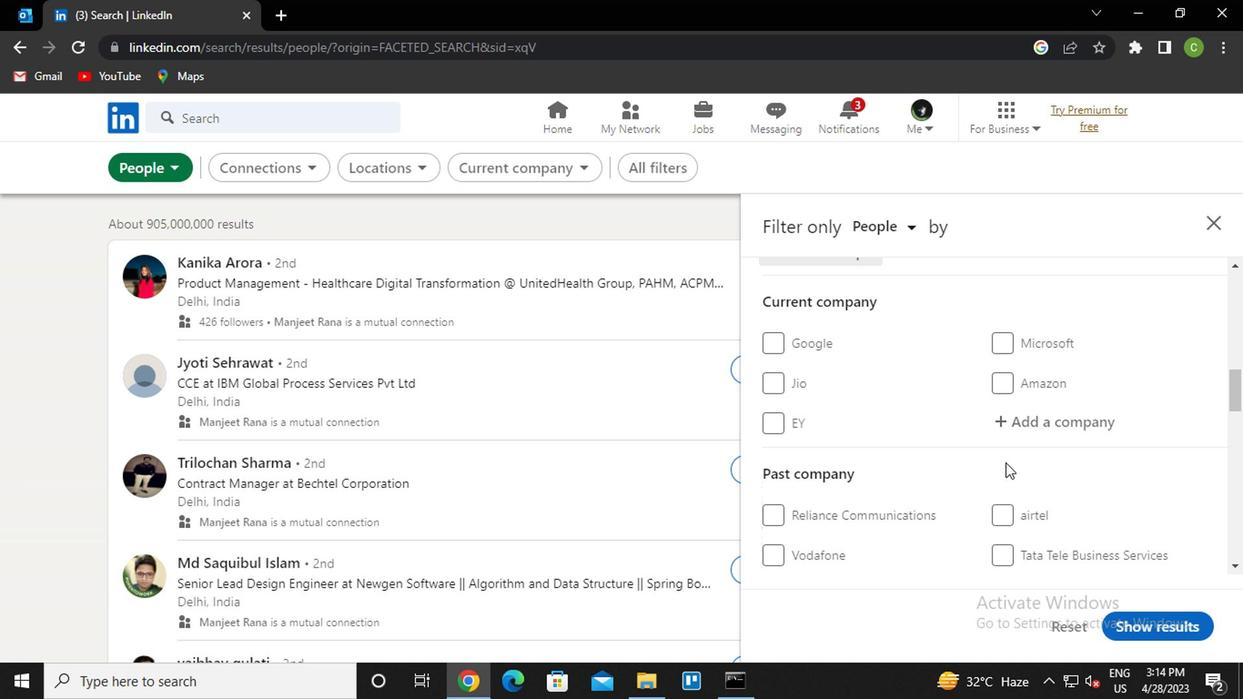 
Action: Mouse scrolled (995, 478) with delta (0, 0)
Screenshot: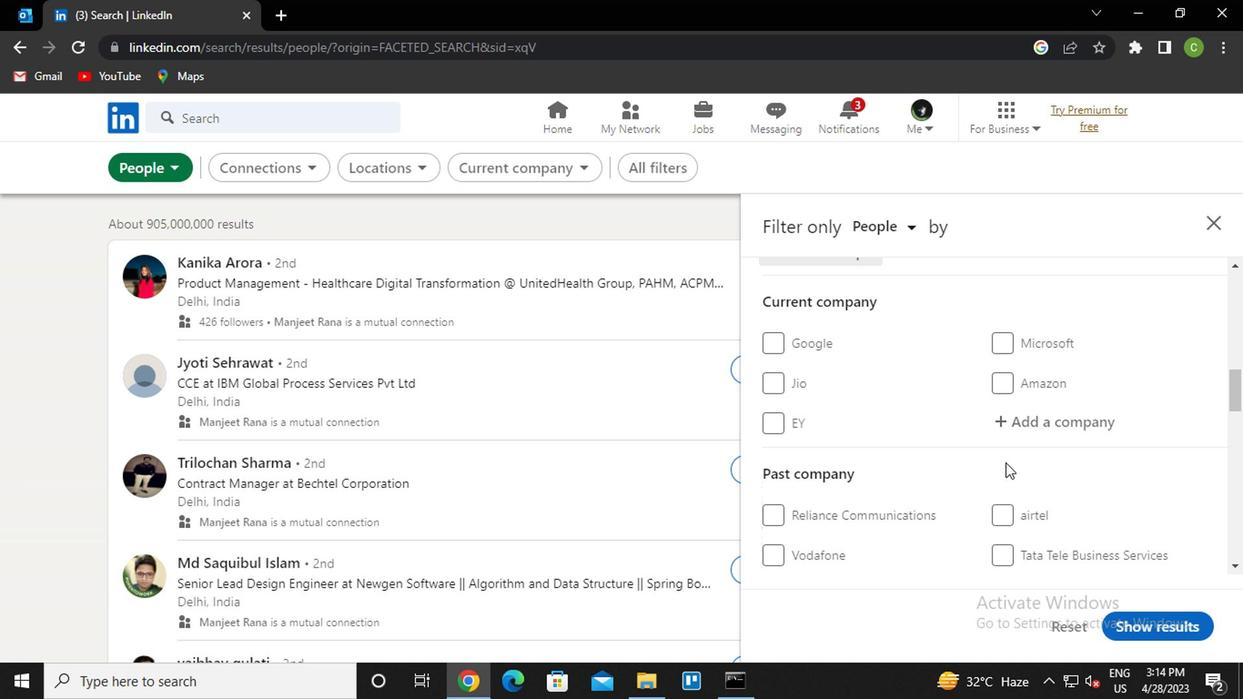 
Action: Mouse moved to (898, 475)
Screenshot: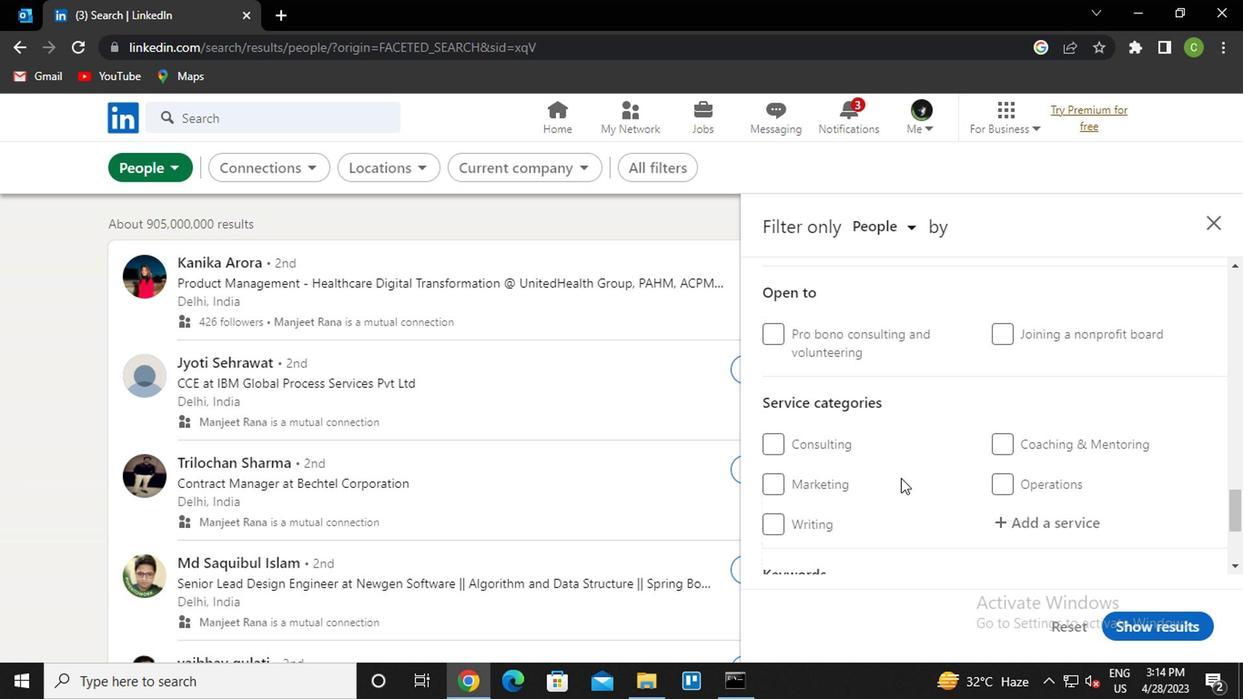 
Action: Mouse scrolled (898, 474) with delta (0, -1)
Screenshot: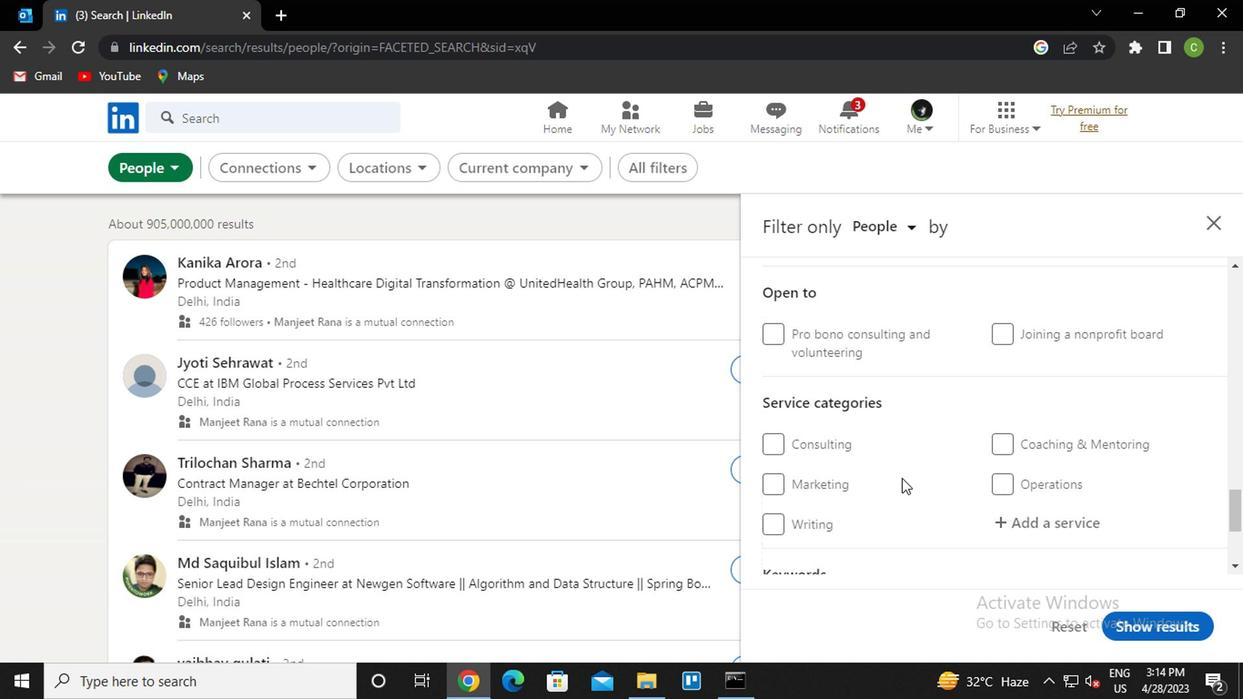 
Action: Mouse scrolled (898, 474) with delta (0, -1)
Screenshot: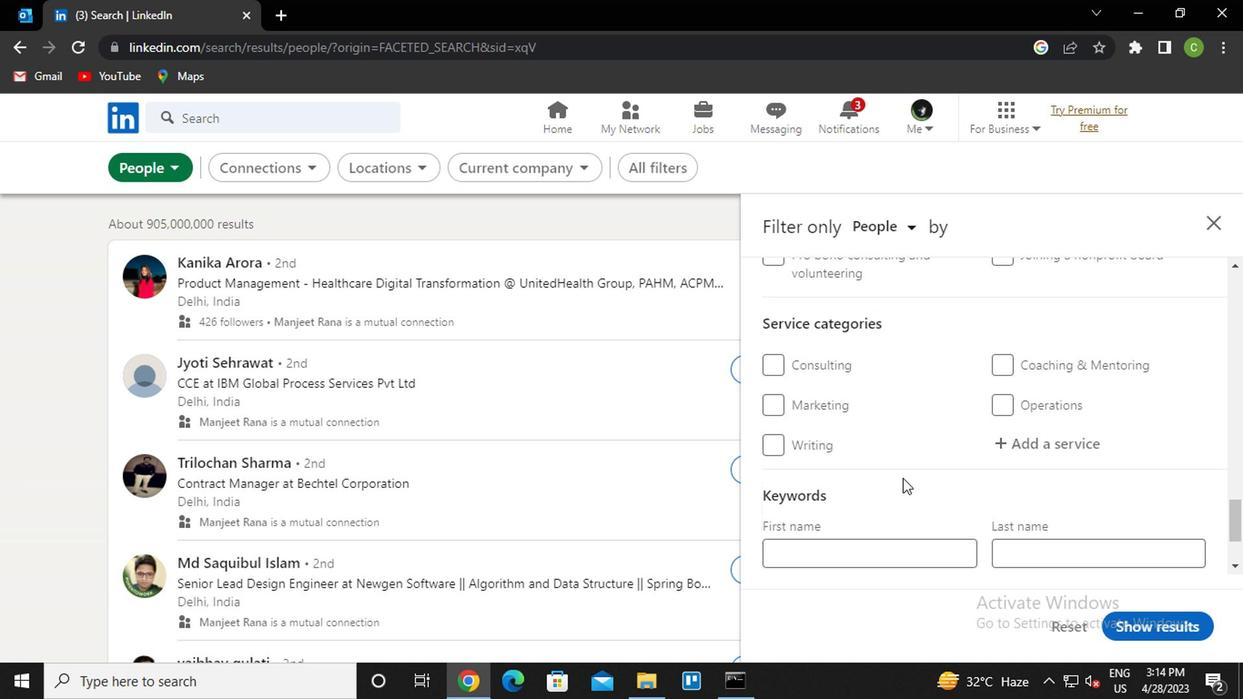 
Action: Mouse scrolled (898, 476) with delta (0, 0)
Screenshot: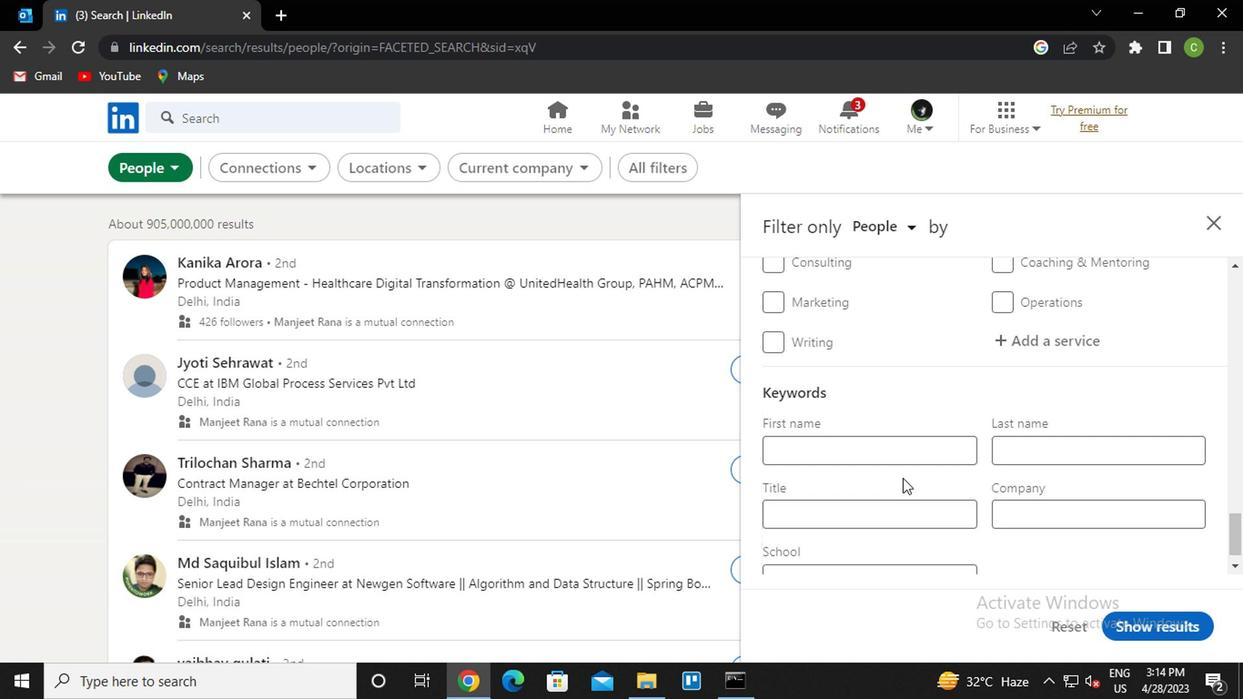 
Action: Mouse scrolled (898, 476) with delta (0, 0)
Screenshot: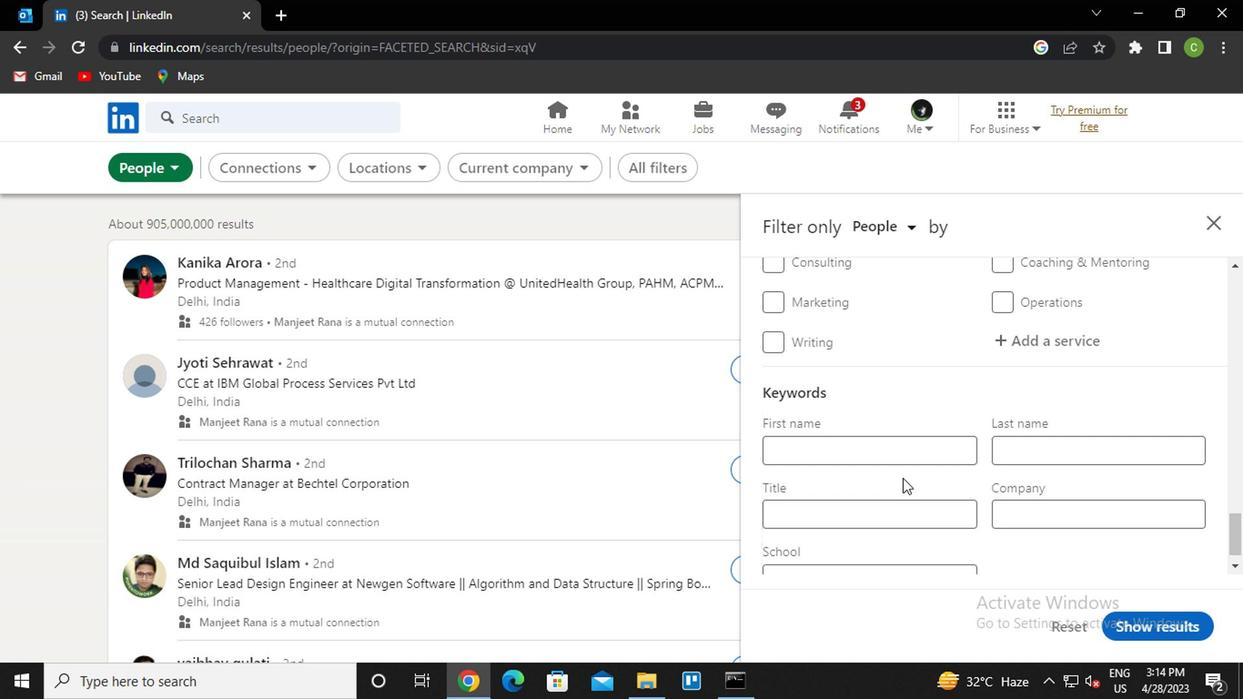 
Action: Mouse scrolled (898, 476) with delta (0, 0)
Screenshot: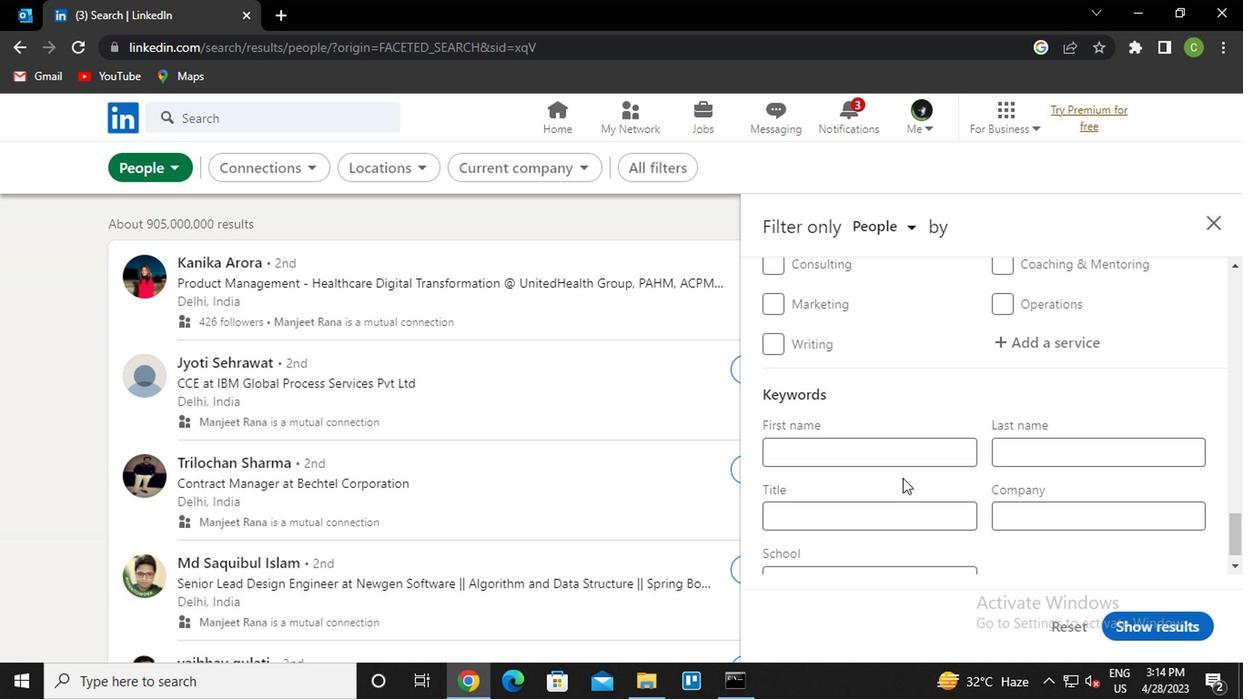 
Action: Mouse moved to (769, 292)
Screenshot: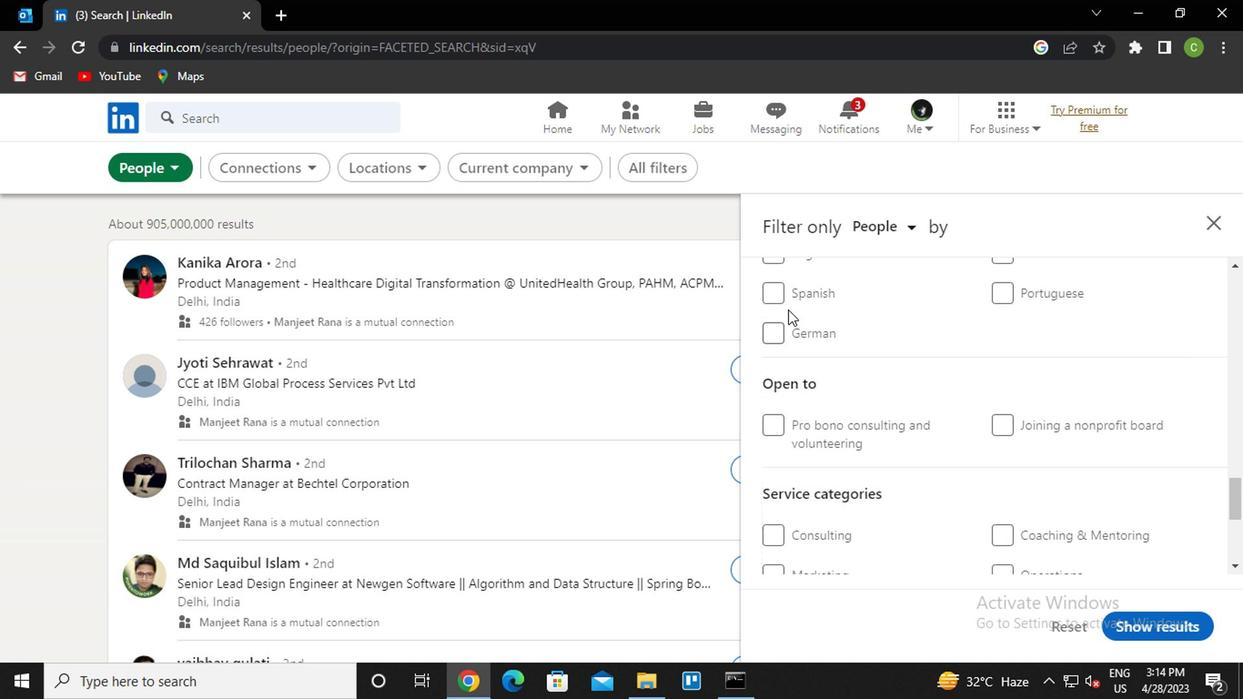 
Action: Mouse pressed left at (769, 292)
Screenshot: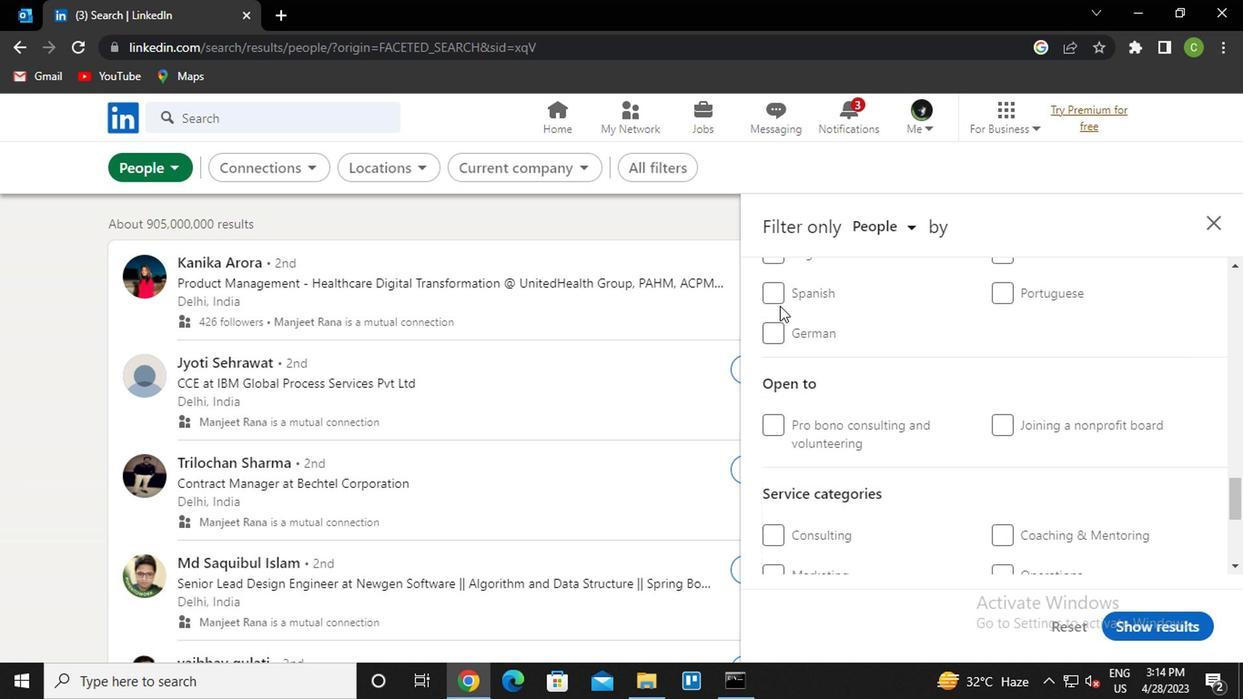 
Action: Mouse moved to (888, 408)
Screenshot: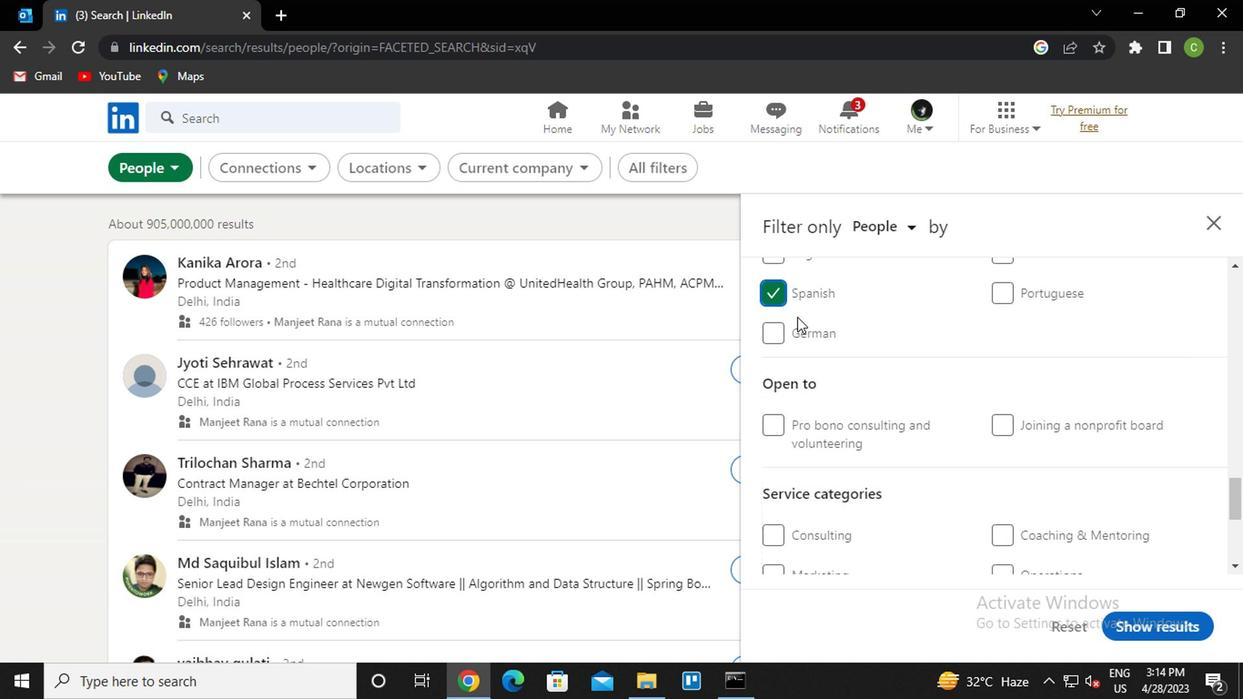 
Action: Mouse scrolled (888, 408) with delta (0, 0)
Screenshot: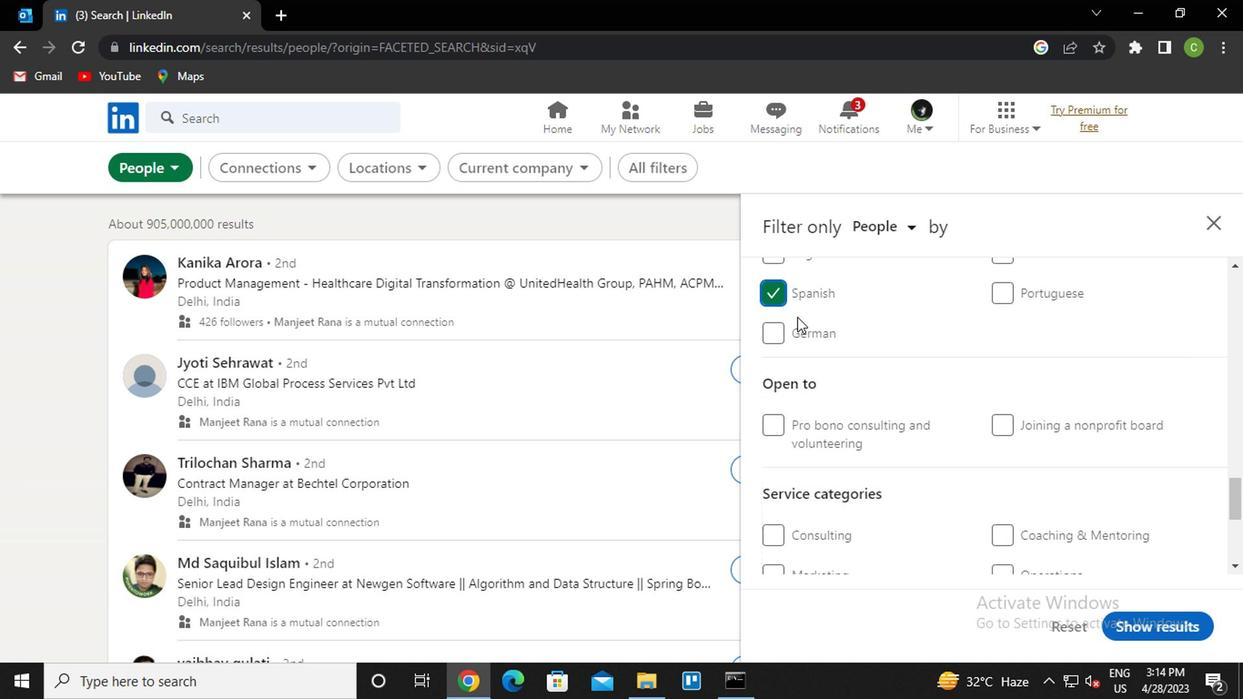 
Action: Mouse scrolled (888, 408) with delta (0, 0)
Screenshot: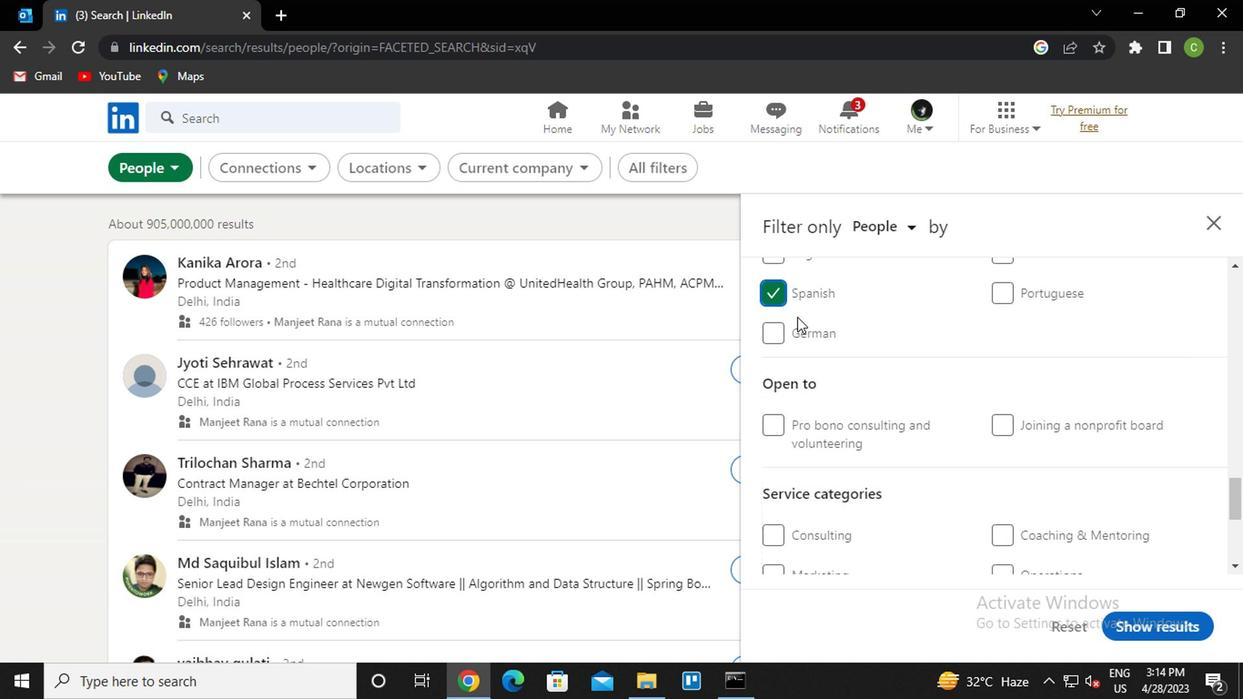 
Action: Mouse scrolled (888, 408) with delta (0, 0)
Screenshot: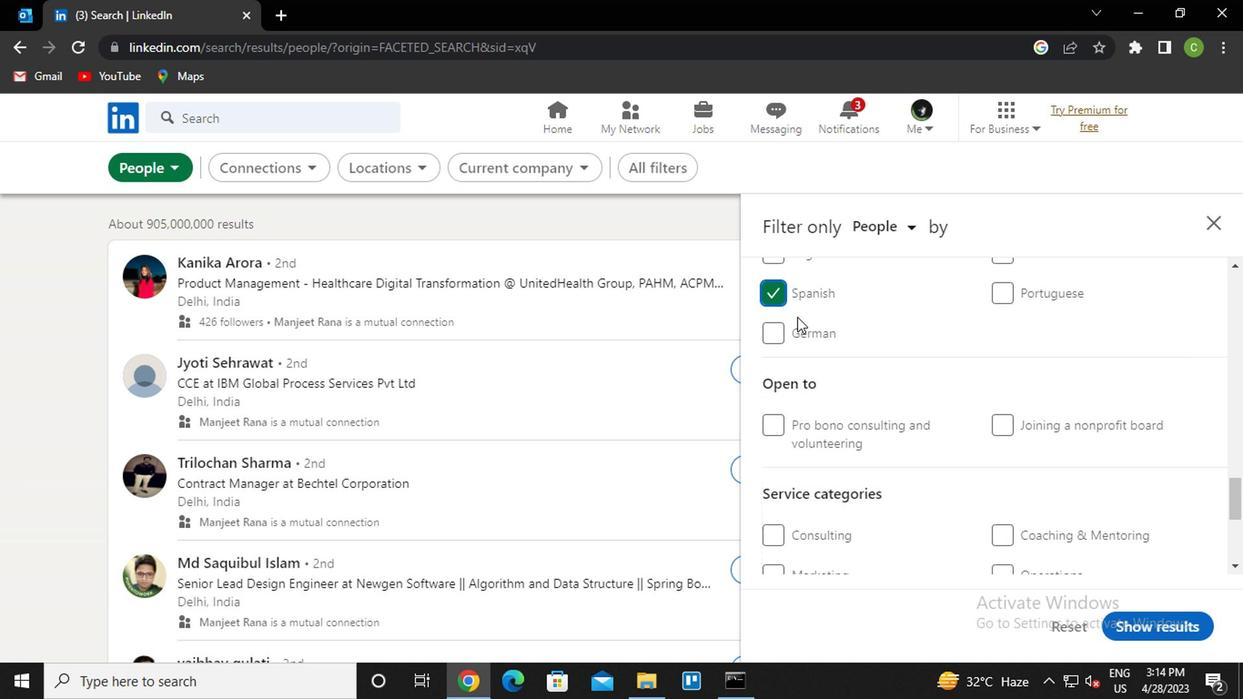 
Action: Mouse scrolled (888, 408) with delta (0, 0)
Screenshot: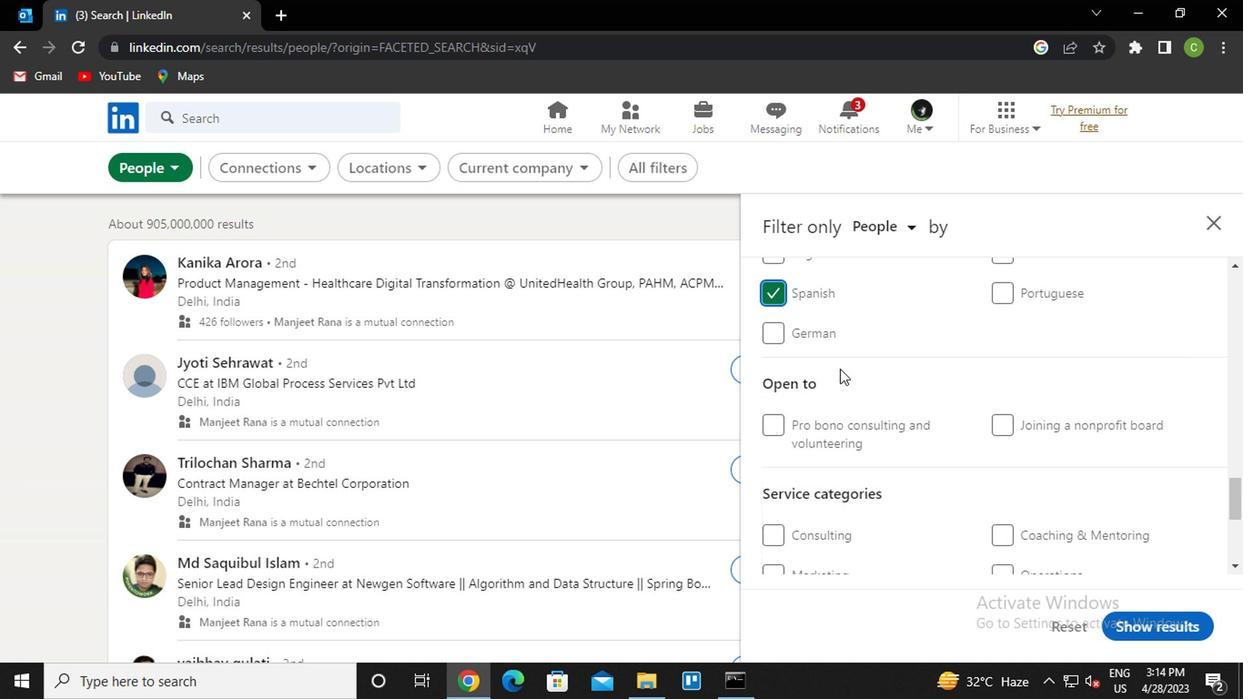 
Action: Mouse scrolled (888, 408) with delta (0, 0)
Screenshot: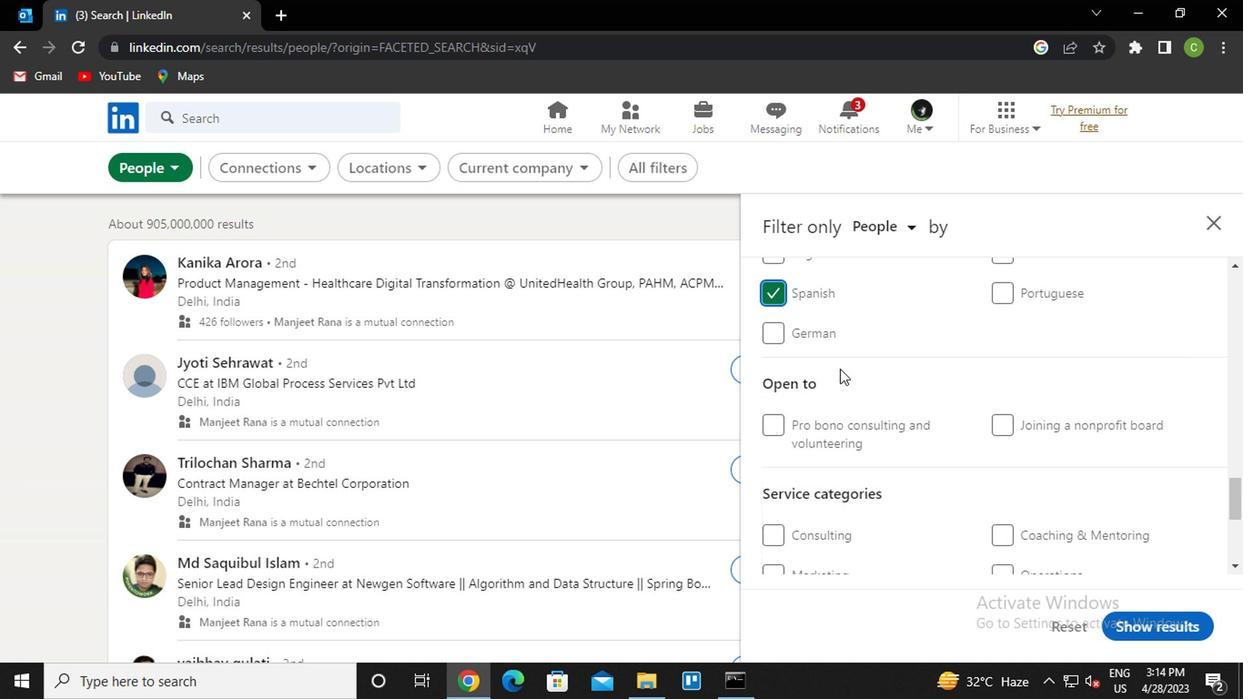 
Action: Mouse scrolled (888, 408) with delta (0, 0)
Screenshot: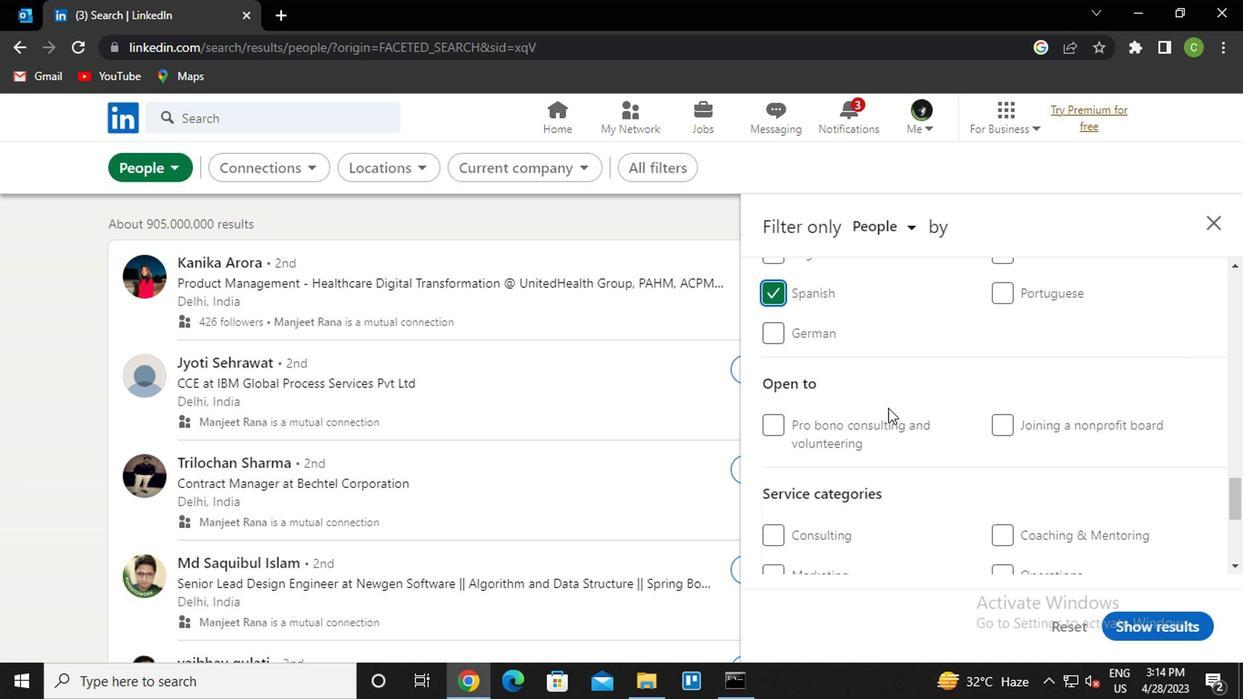 
Action: Mouse scrolled (888, 408) with delta (0, 0)
Screenshot: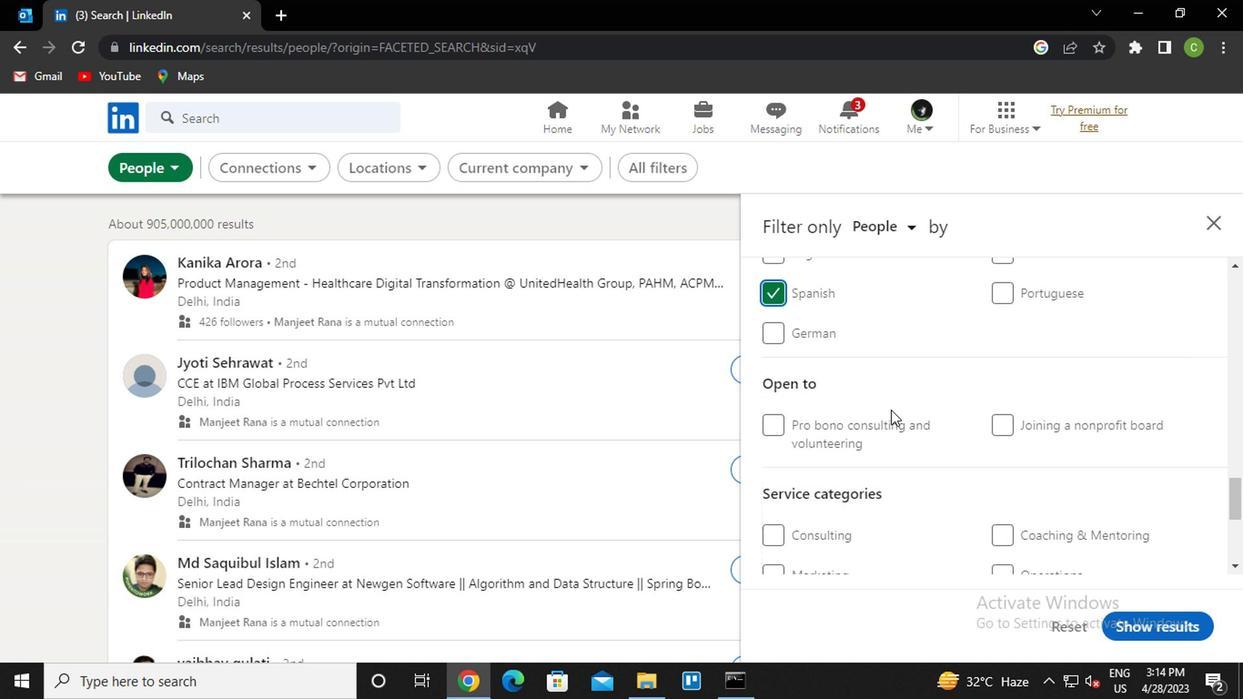 
Action: Mouse moved to (1000, 437)
Screenshot: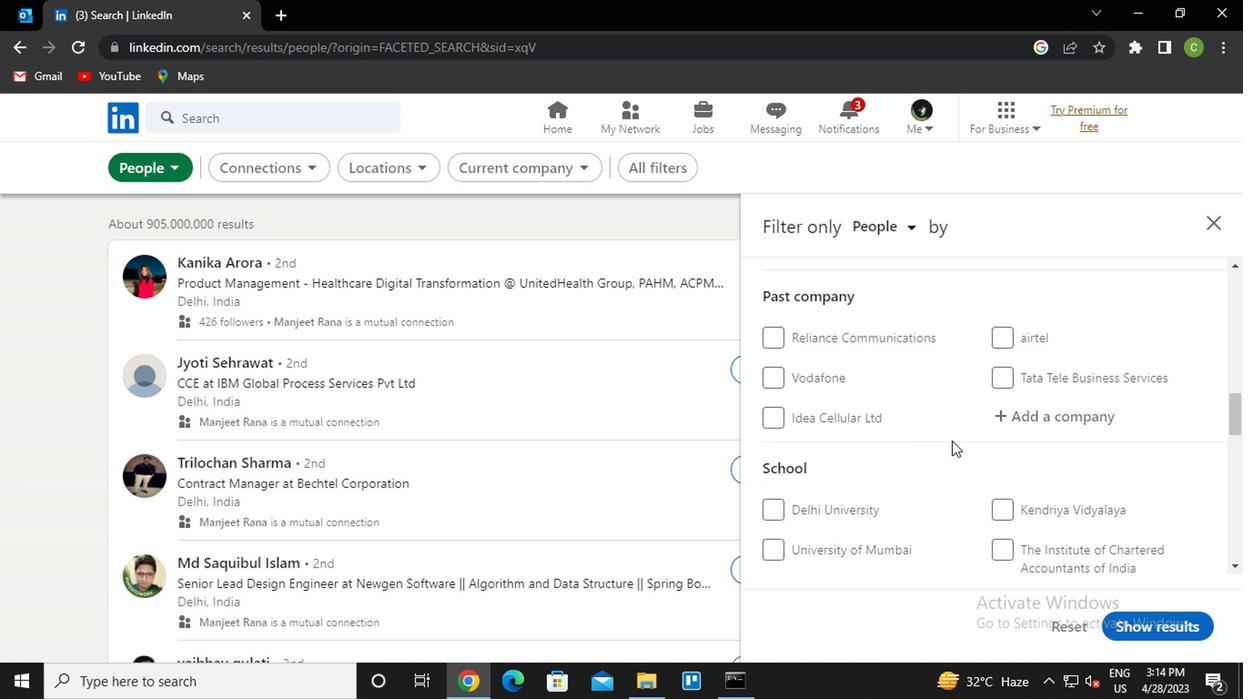 
Action: Mouse scrolled (1000, 438) with delta (0, 1)
Screenshot: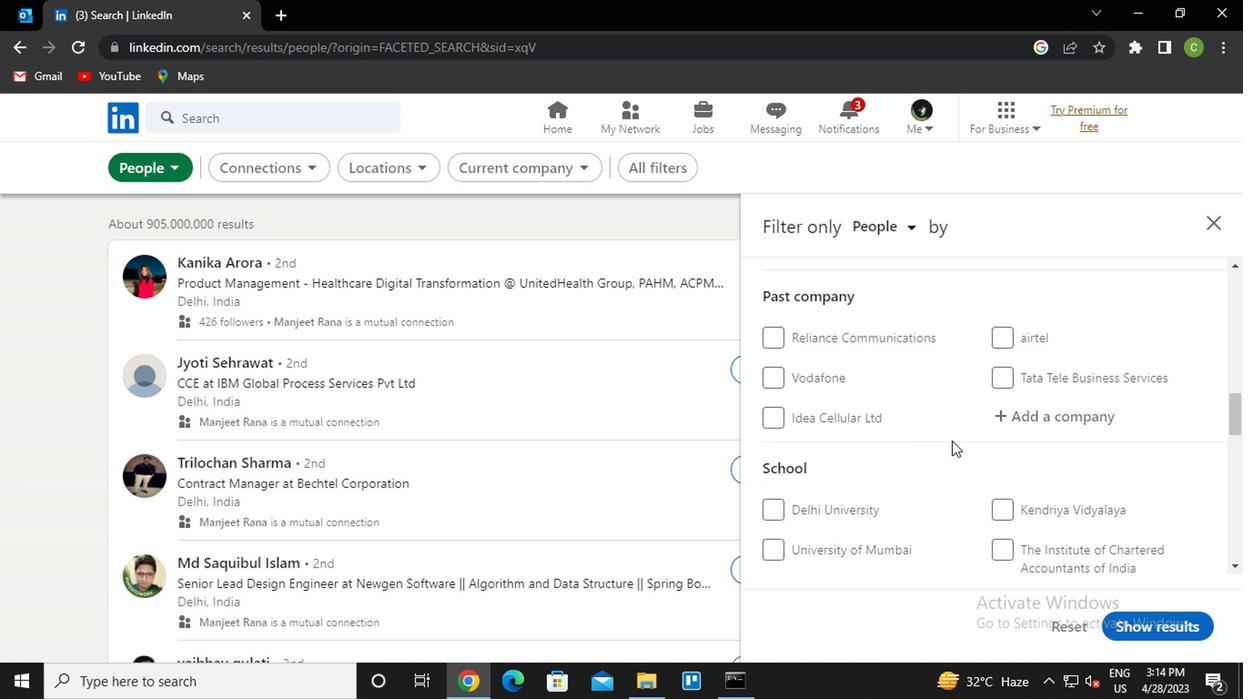 
Action: Mouse moved to (1062, 340)
Screenshot: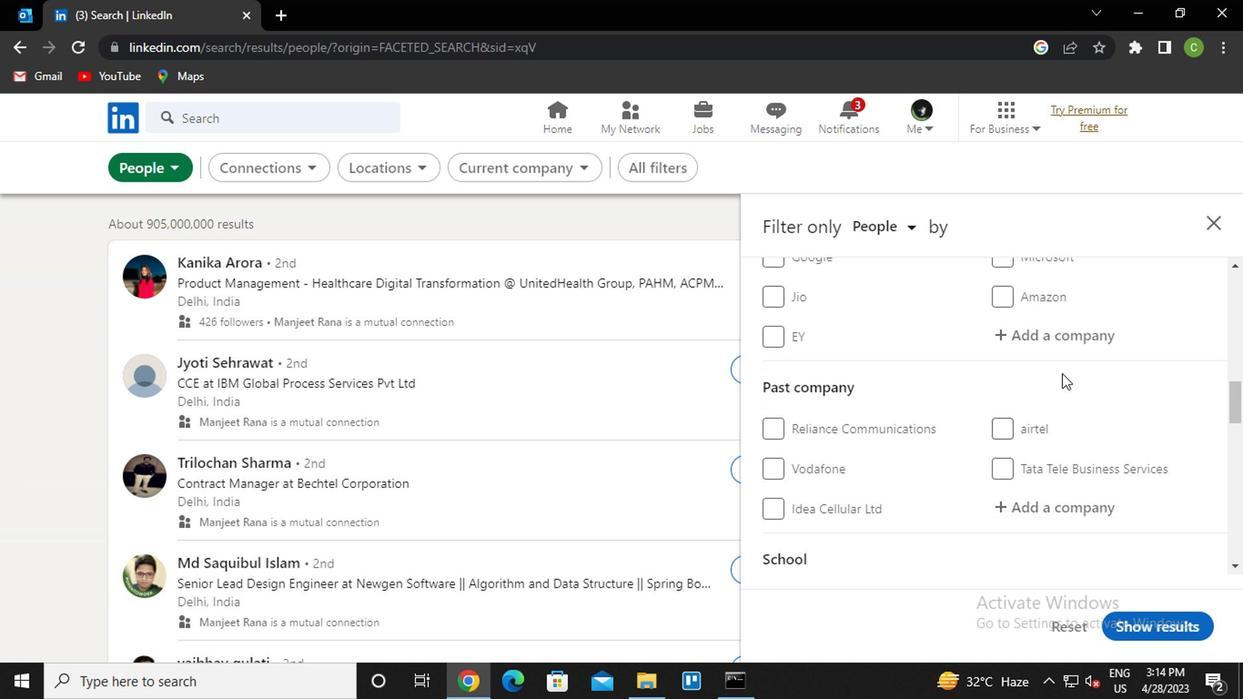 
Action: Mouse pressed left at (1062, 340)
Screenshot: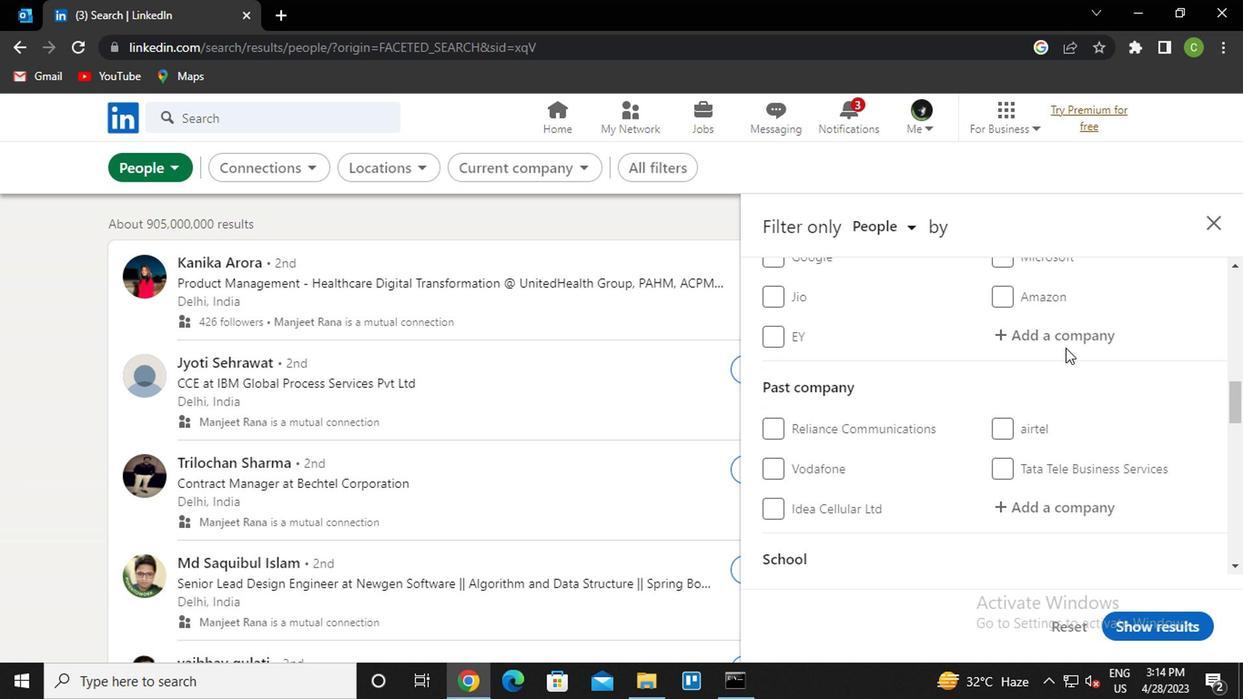
Action: Key pressed <Key.caps_lock>f<Key.caps_lock>resh<Key.down><Key.down><Key.down><Key.enter>
Screenshot: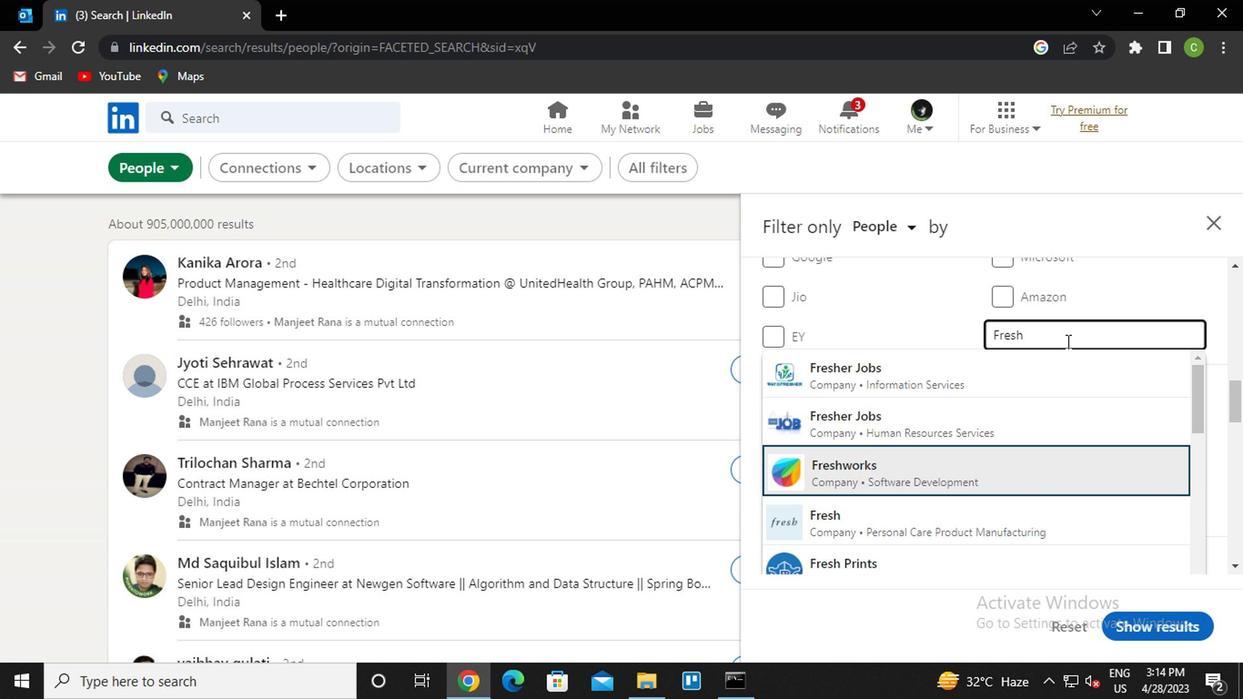 
Action: Mouse scrolled (1062, 340) with delta (0, 0)
Screenshot: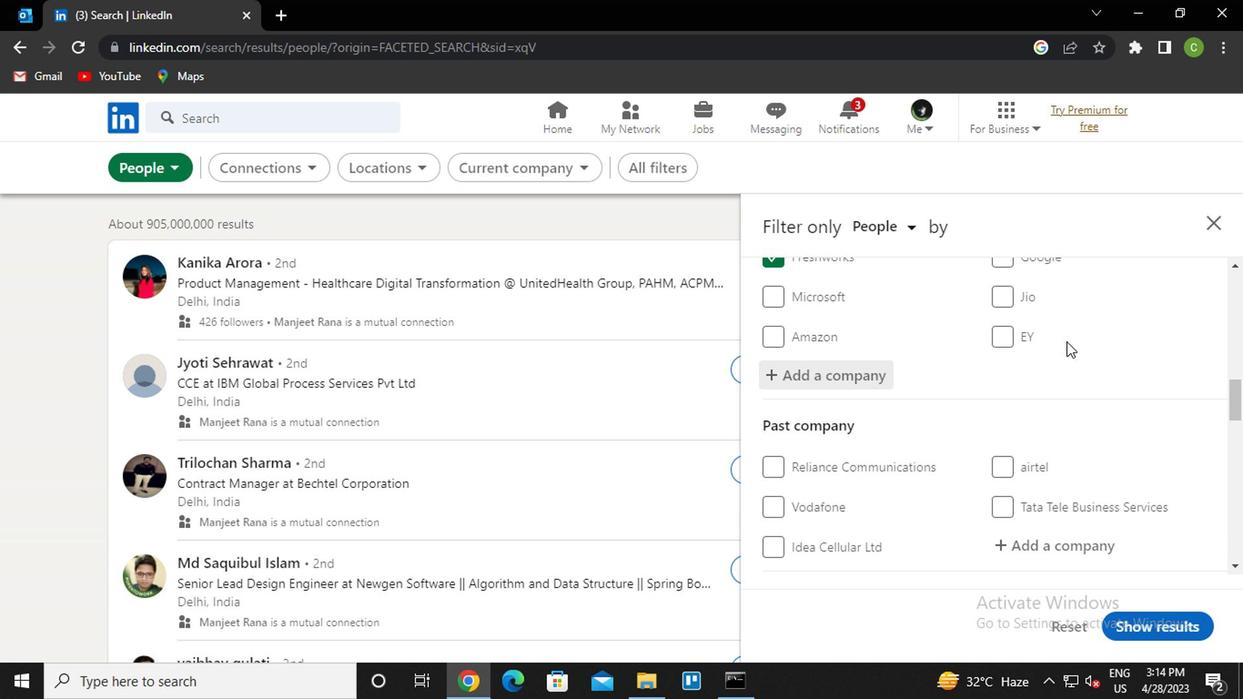 
Action: Mouse moved to (1061, 340)
Screenshot: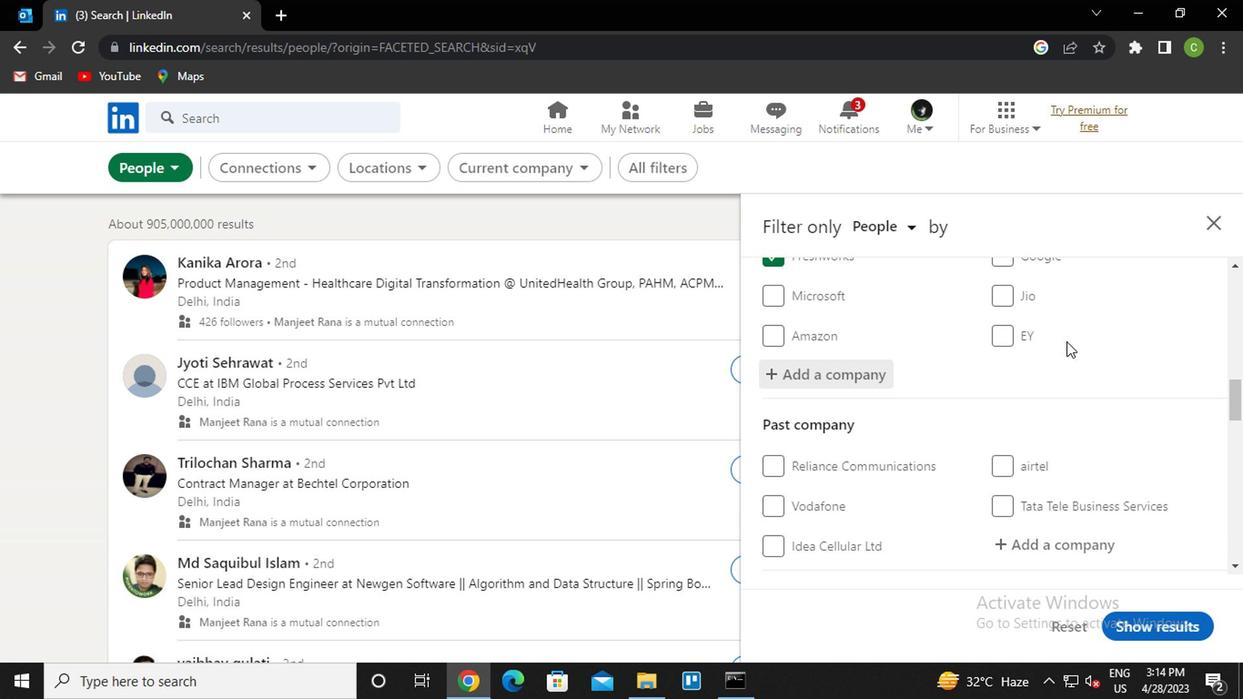 
Action: Mouse scrolled (1061, 340) with delta (0, 0)
Screenshot: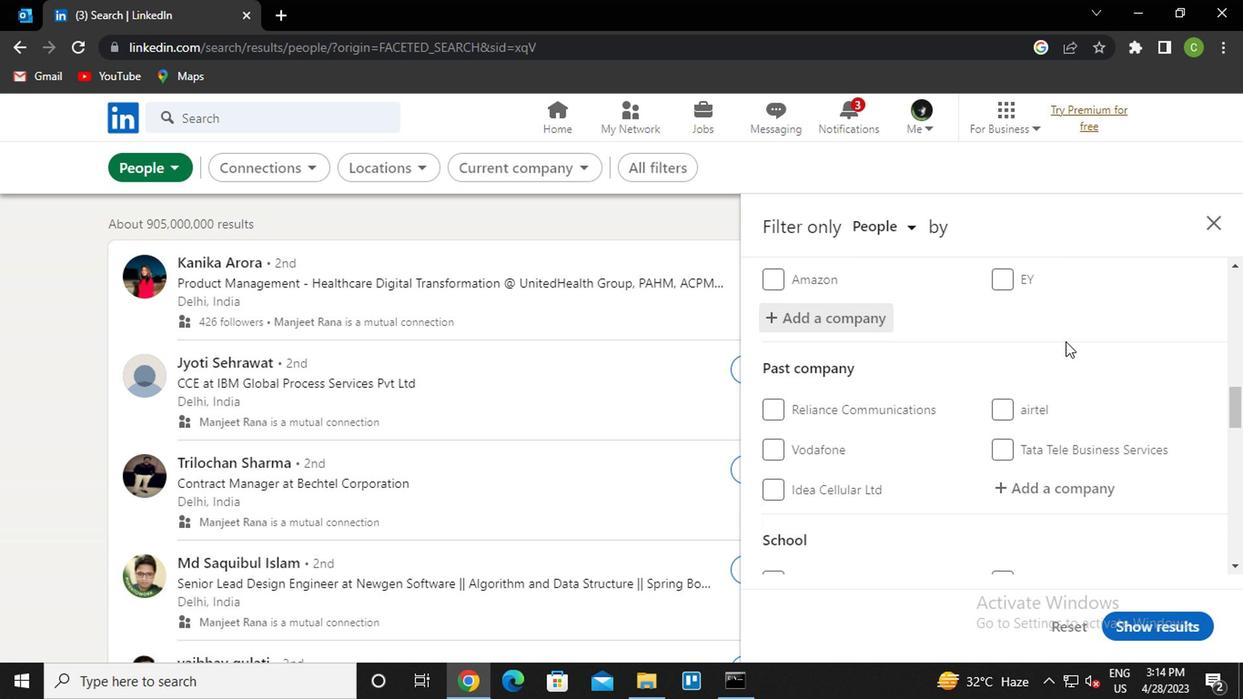 
Action: Mouse moved to (965, 408)
Screenshot: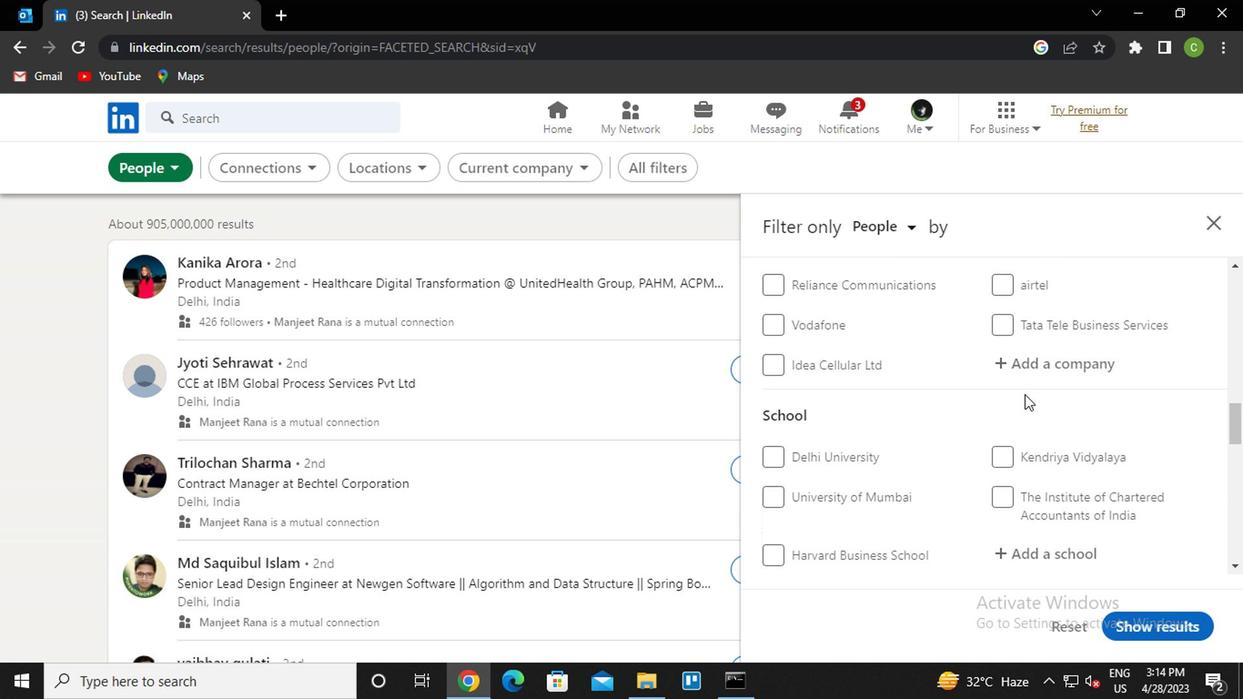 
Action: Mouse scrolled (965, 408) with delta (0, 0)
Screenshot: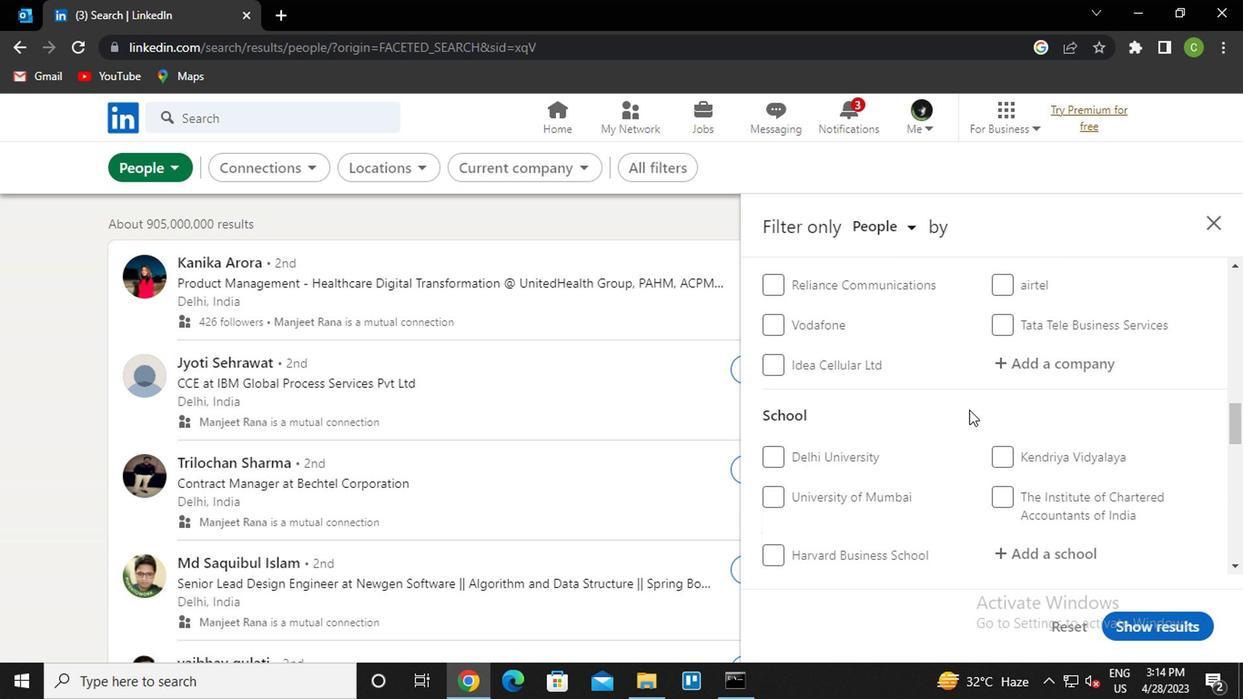 
Action: Mouse scrolled (965, 406) with delta (0, -1)
Screenshot: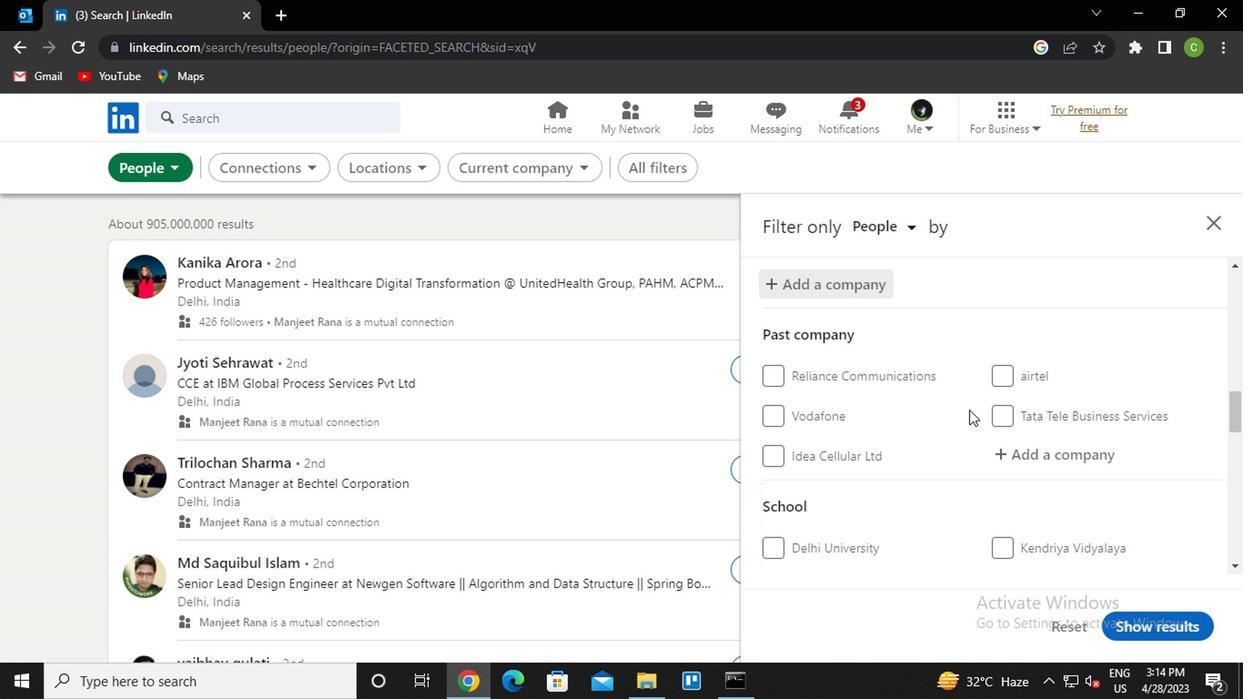 
Action: Mouse scrolled (965, 406) with delta (0, -1)
Screenshot: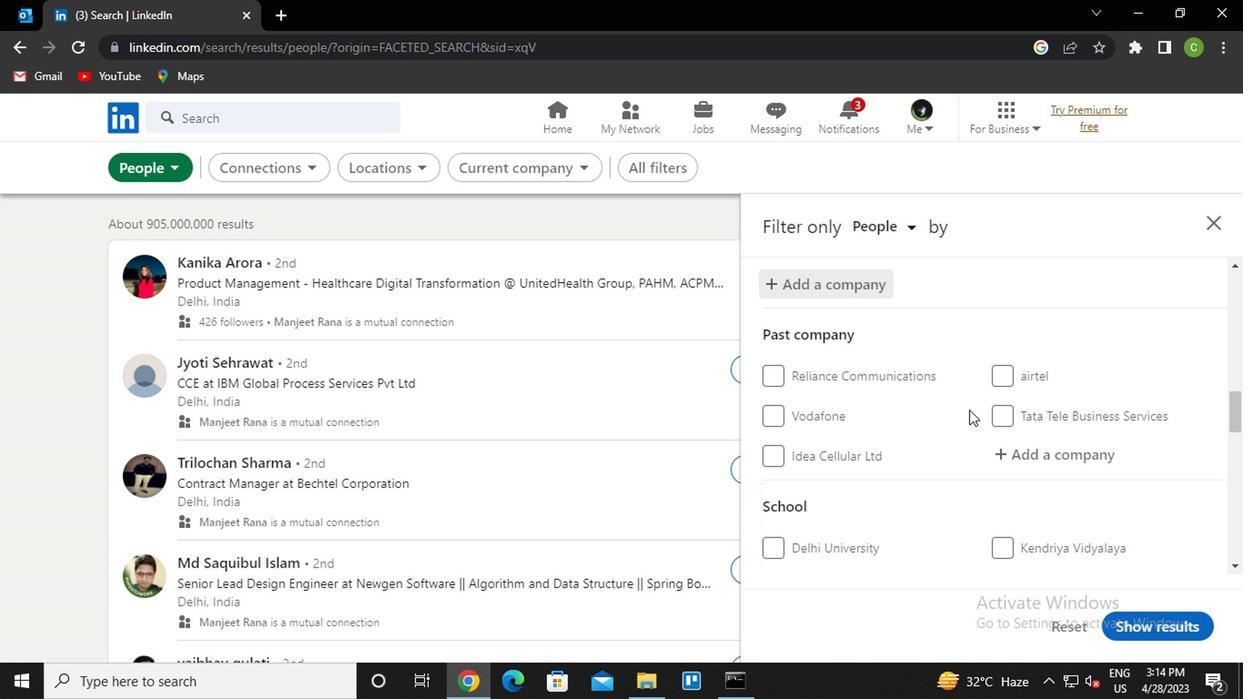 
Action: Mouse scrolled (965, 406) with delta (0, -1)
Screenshot: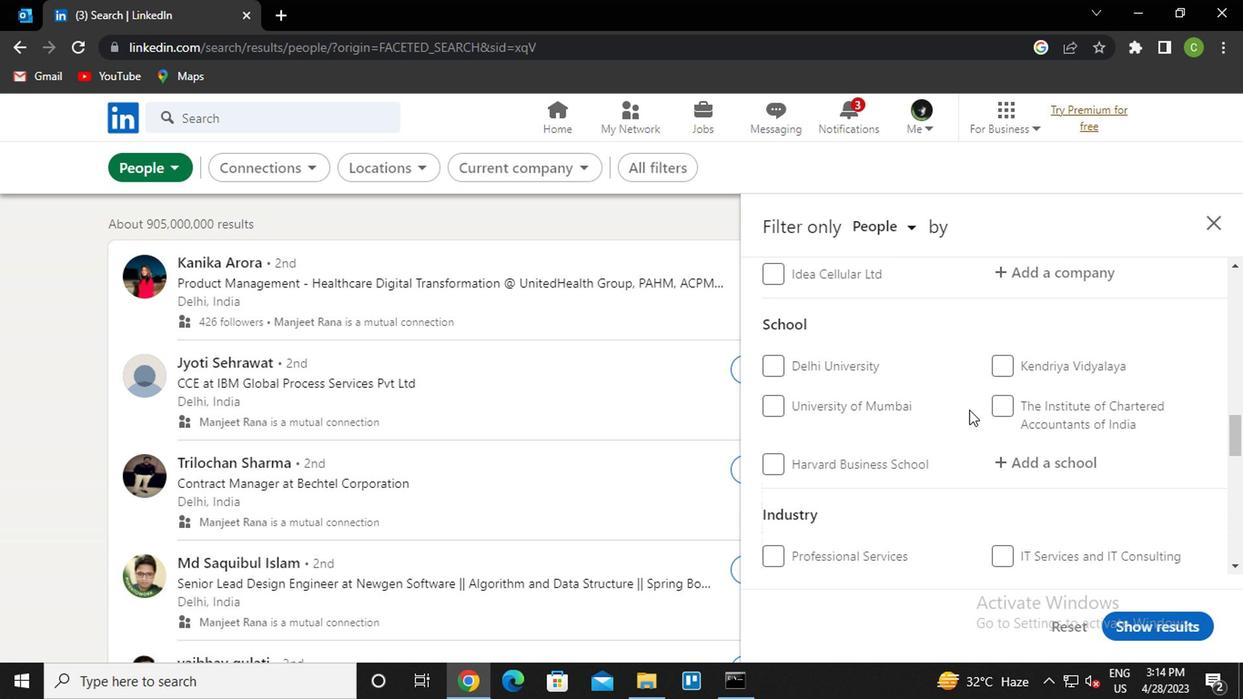 
Action: Mouse moved to (1033, 363)
Screenshot: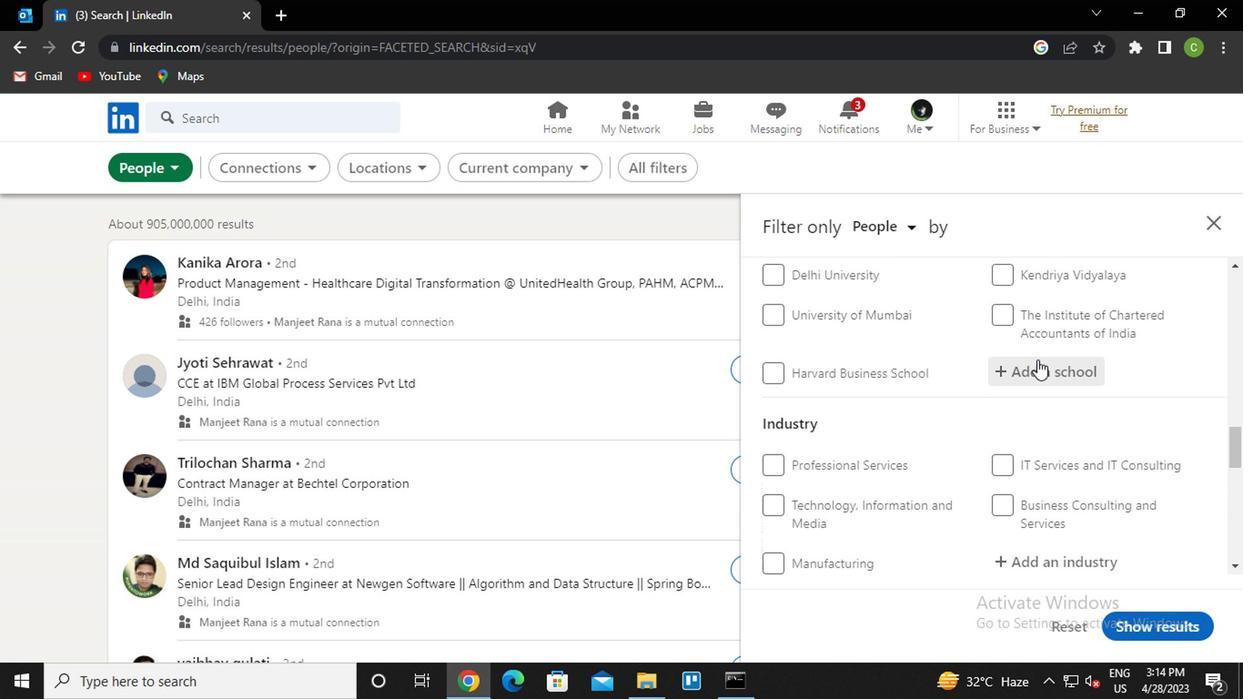 
Action: Mouse pressed left at (1033, 363)
Screenshot: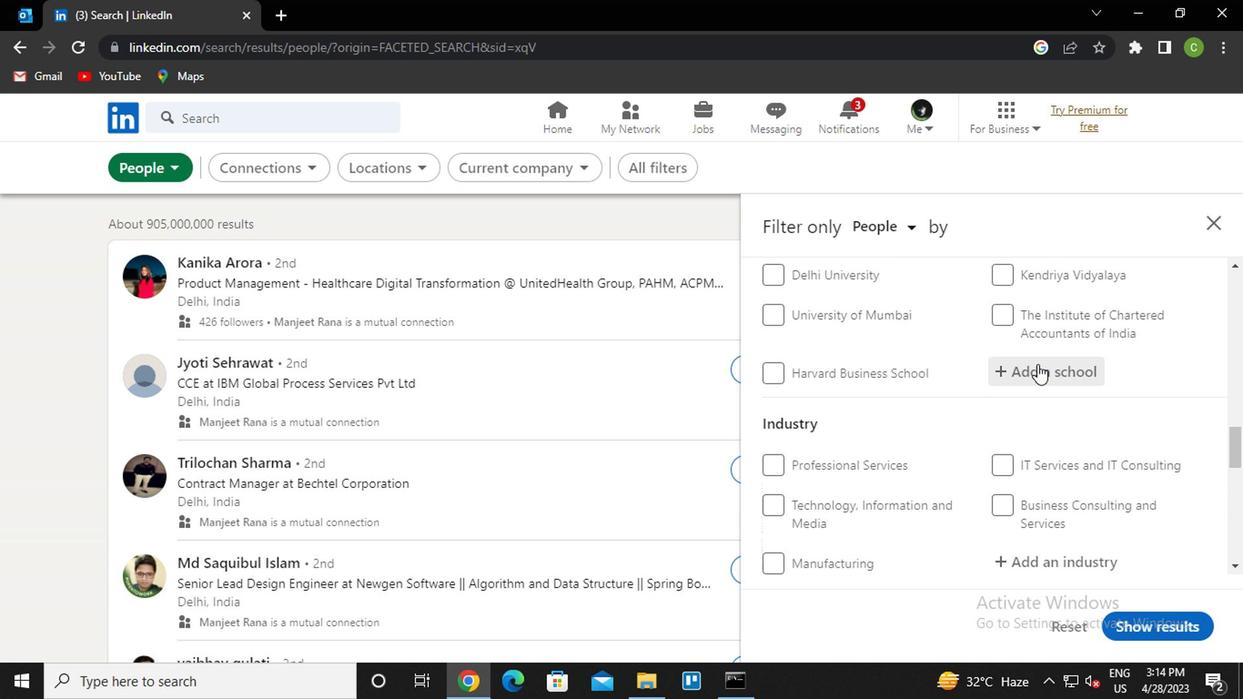 
Action: Key pressed <Key.caps_lock>sr<Key.space><Key.caps_lock><Key.caps_lock>e<Key.caps_lock>ngi<Key.down><Key.enter>
Screenshot: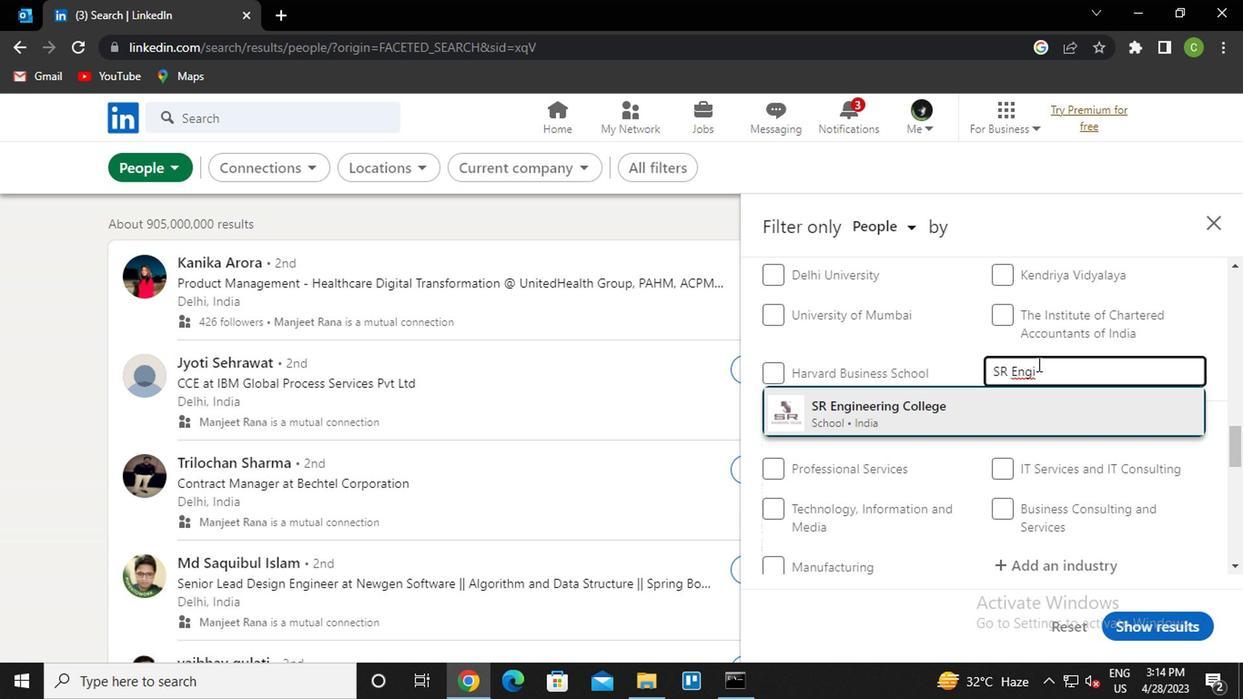 
Action: Mouse moved to (1068, 368)
Screenshot: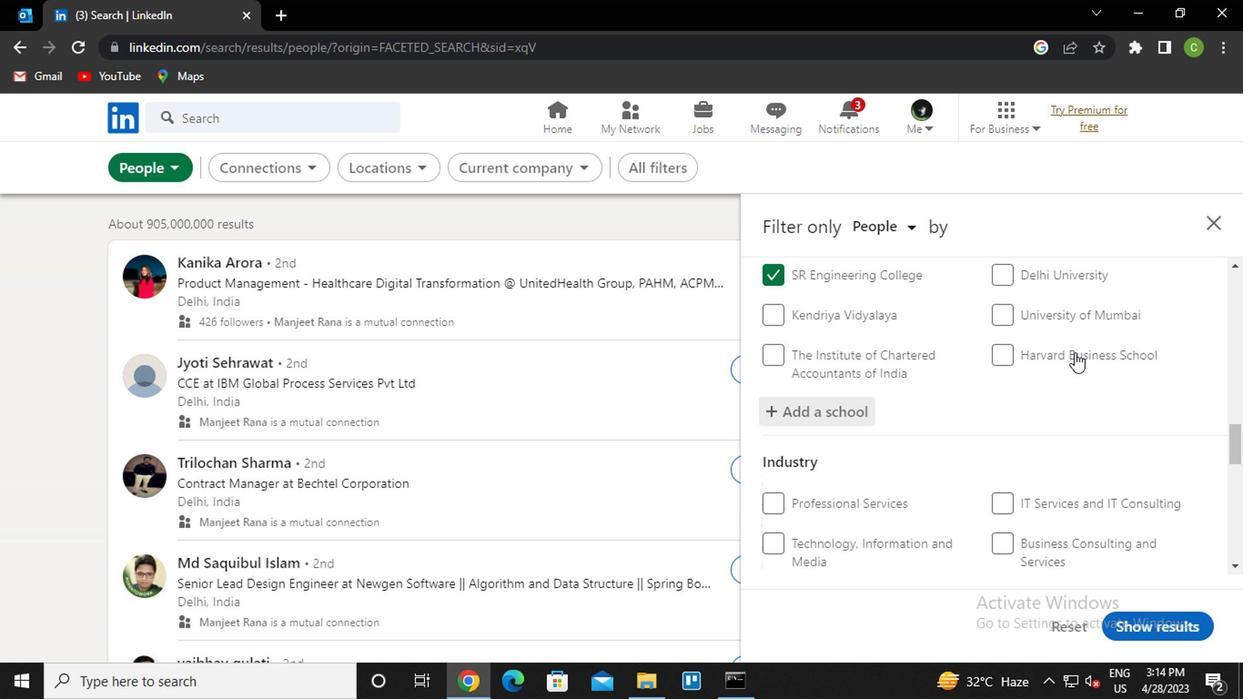 
Action: Mouse scrolled (1068, 367) with delta (0, 0)
Screenshot: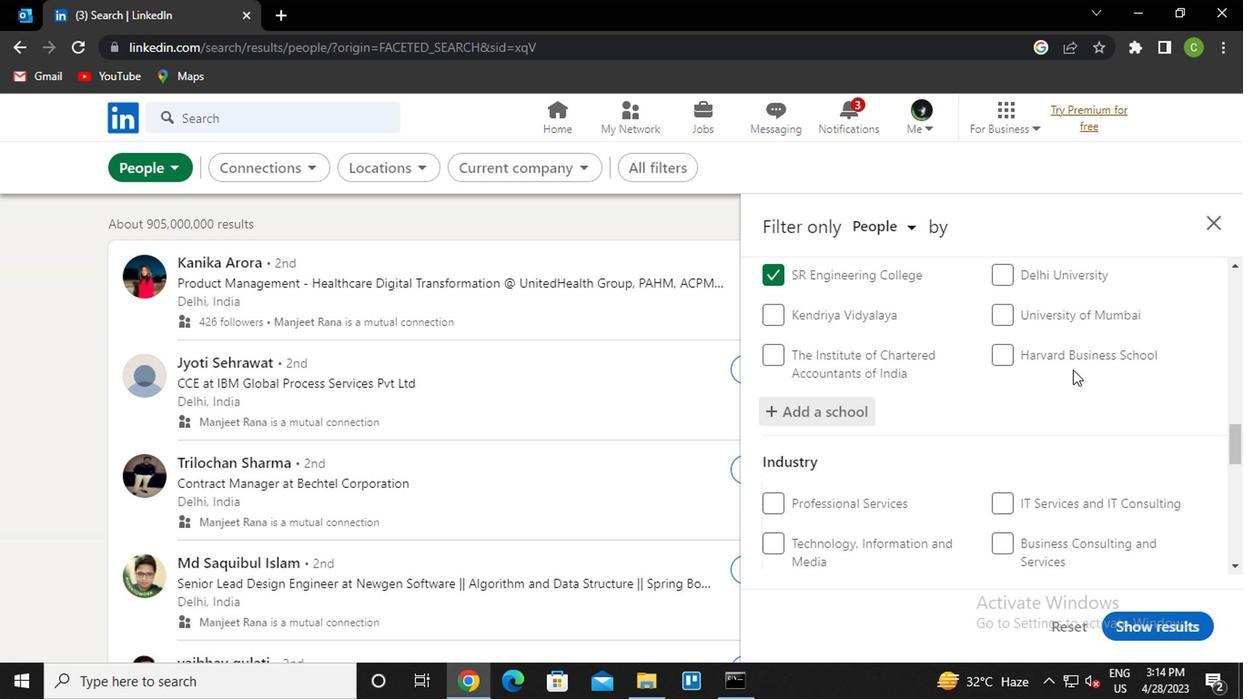 
Action: Mouse moved to (1068, 369)
Screenshot: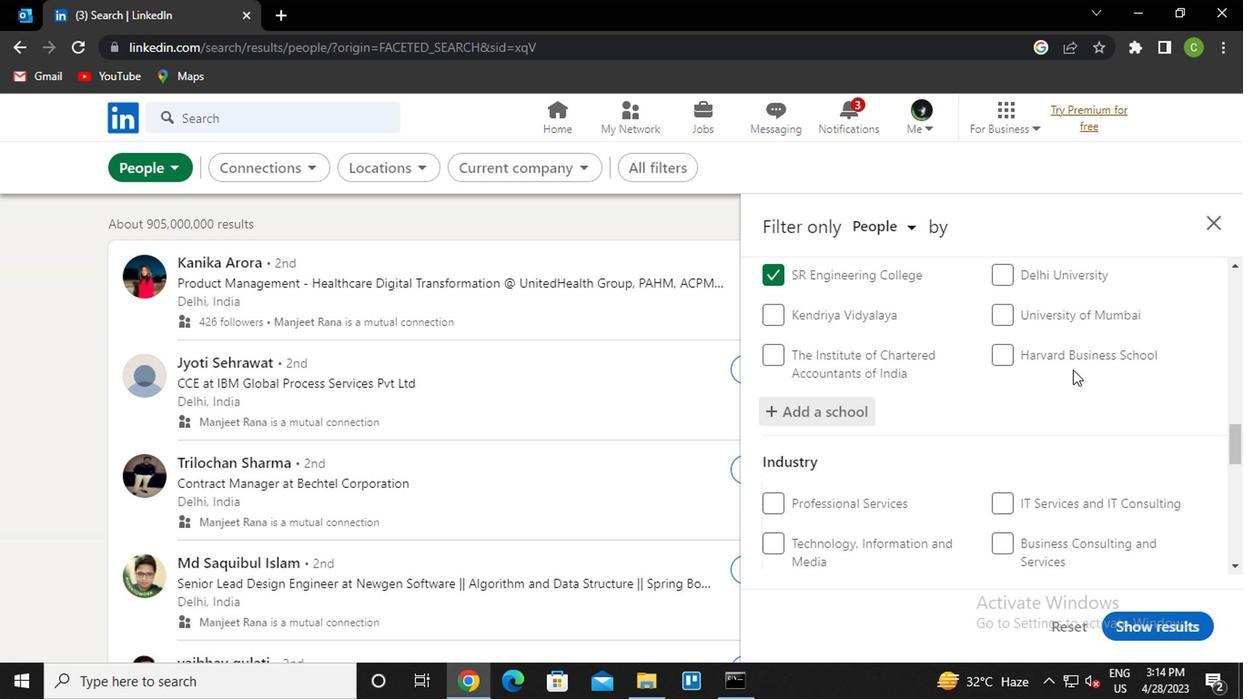 
Action: Mouse scrolled (1068, 368) with delta (0, 0)
Screenshot: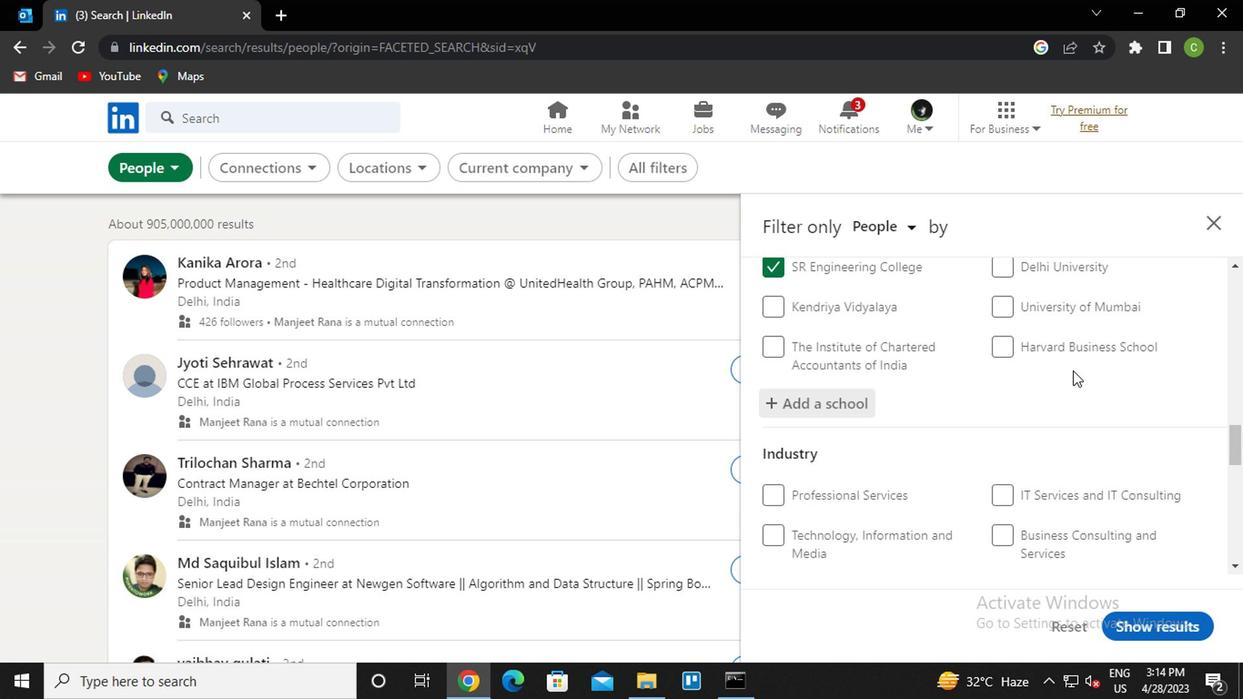 
Action: Mouse scrolled (1068, 368) with delta (0, 0)
Screenshot: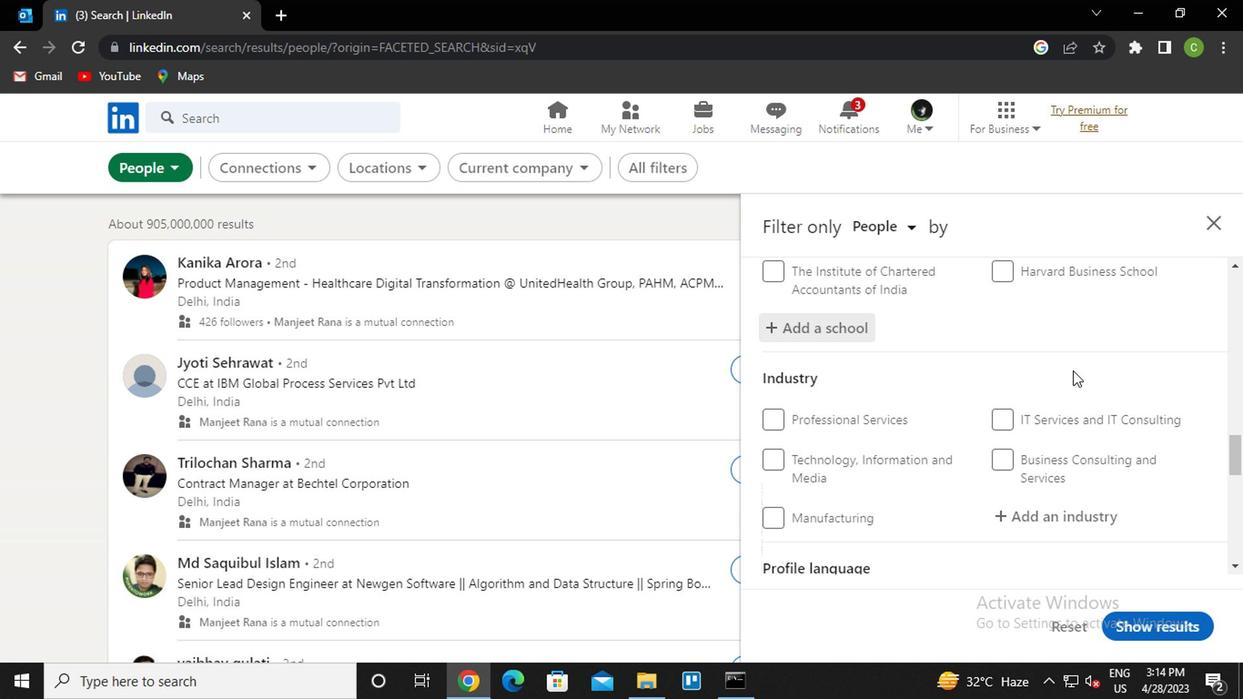 
Action: Mouse moved to (1070, 334)
Screenshot: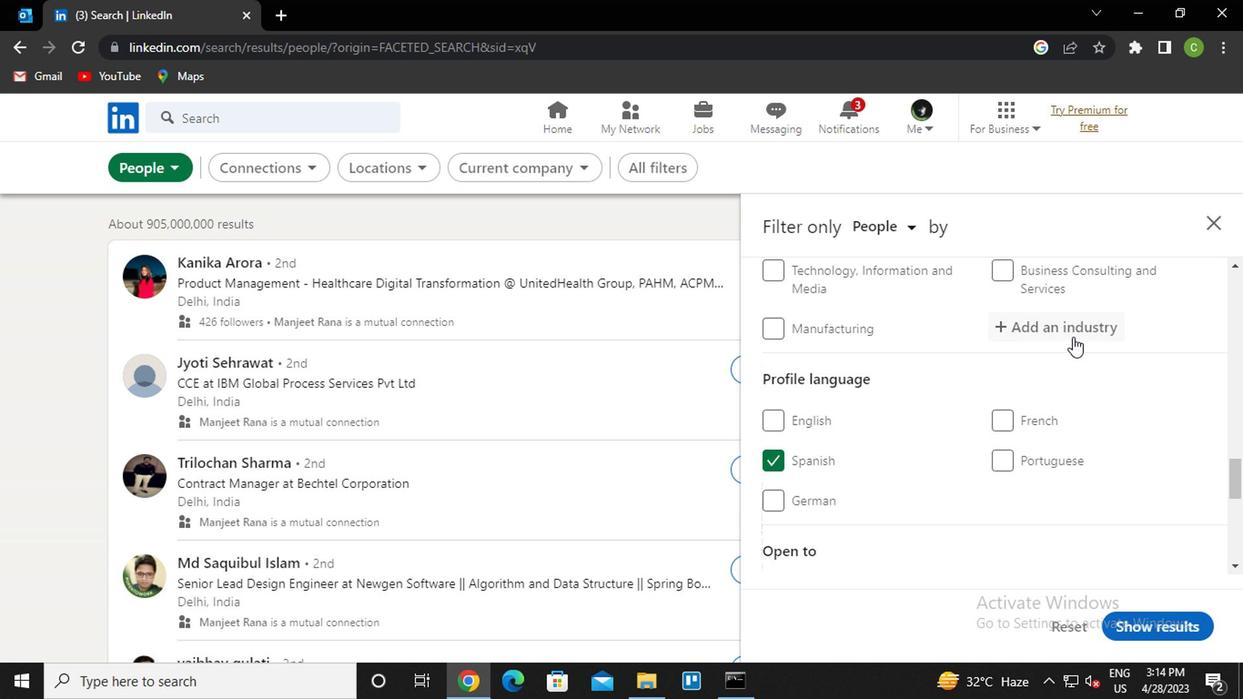 
Action: Mouse pressed left at (1070, 334)
Screenshot: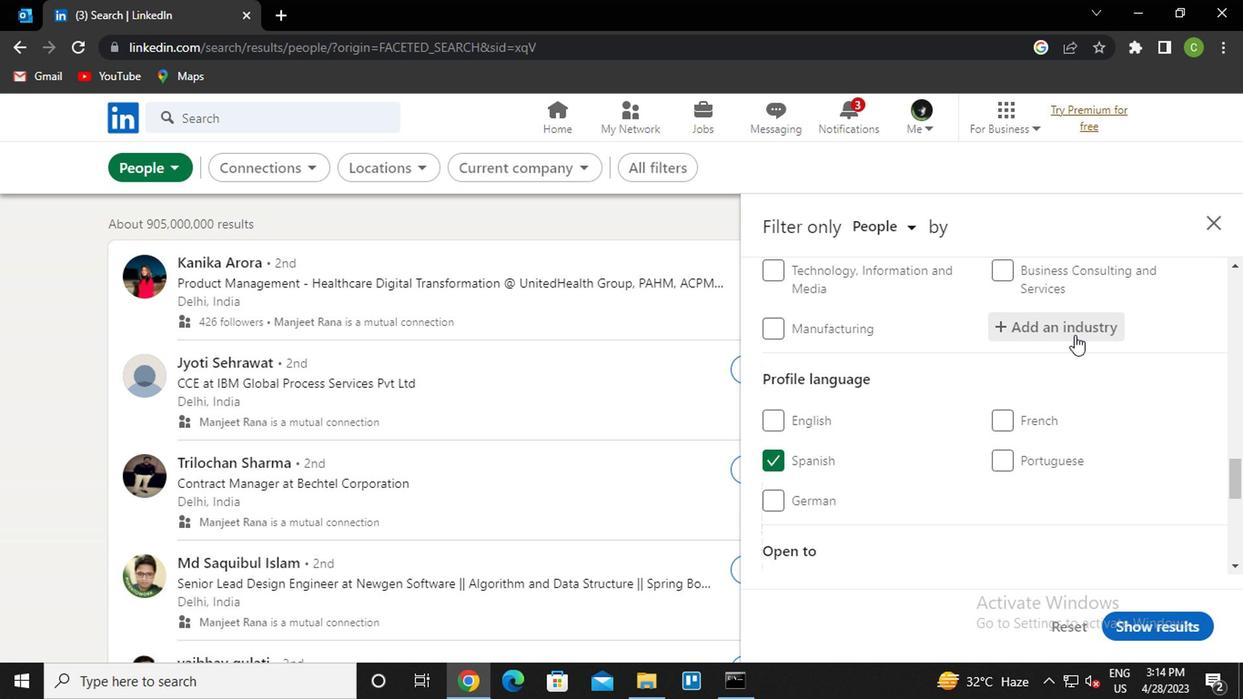 
Action: Key pressed <Key.caps_lock>l<Key.caps_lock>ang<Key.down><Key.enter>
Screenshot: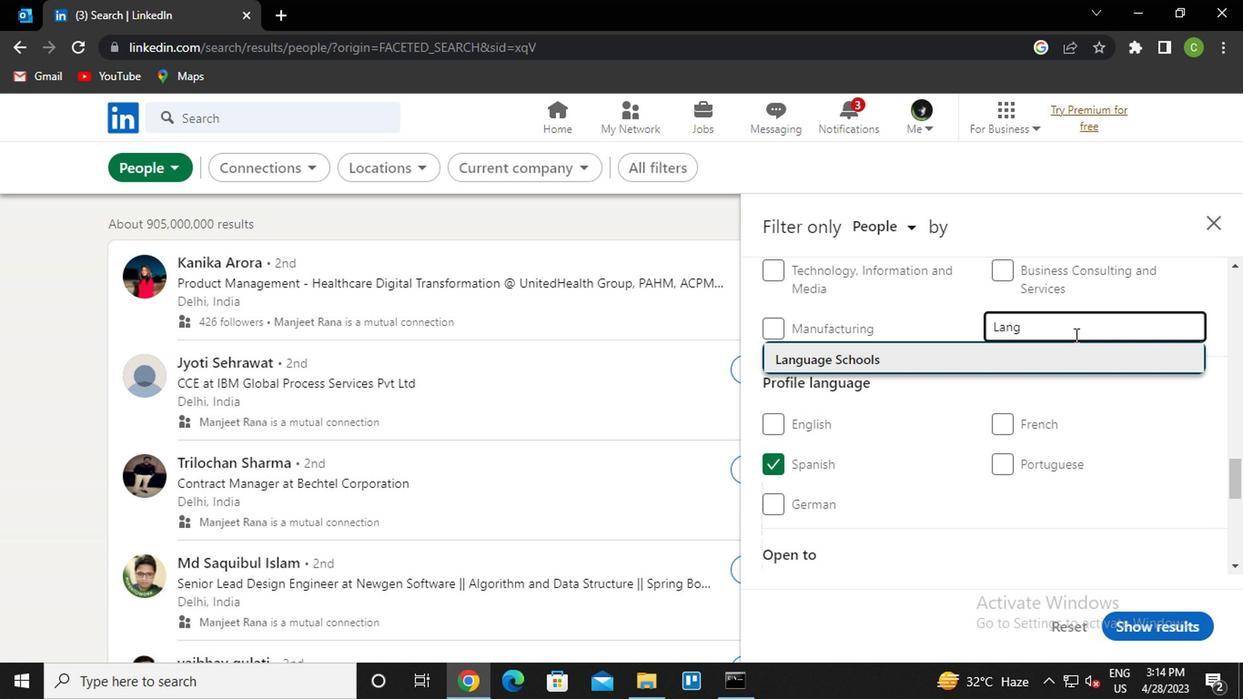 
Action: Mouse moved to (1059, 340)
Screenshot: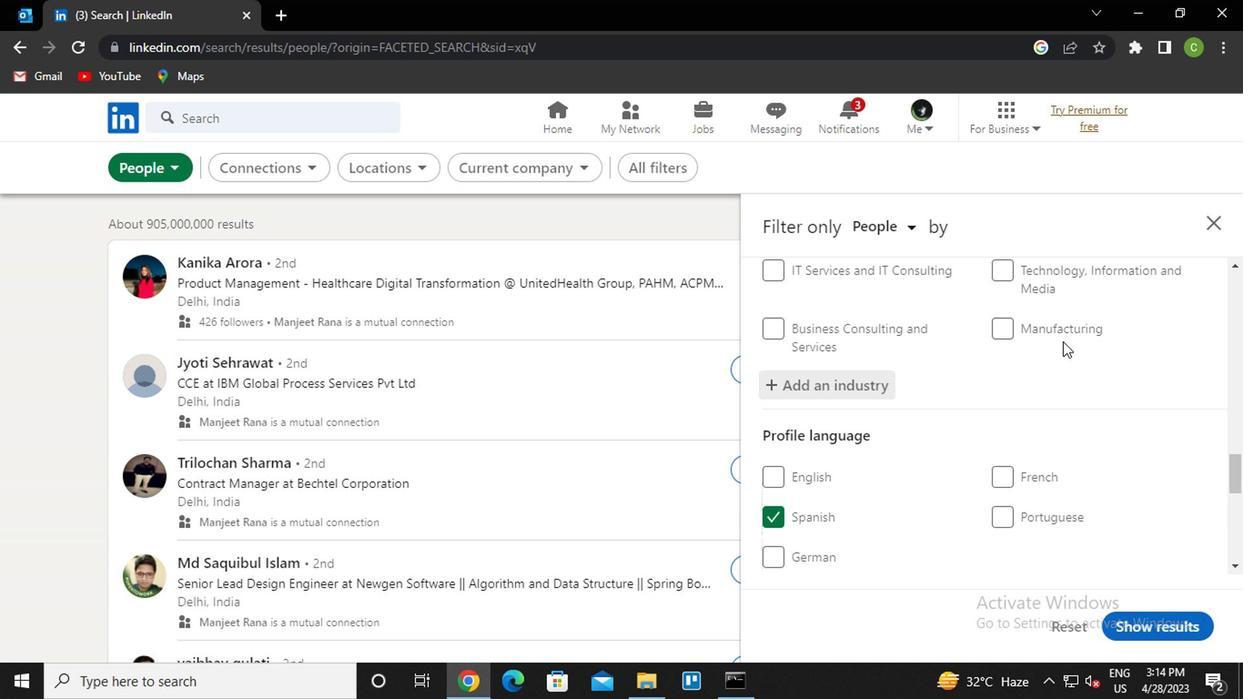 
Action: Mouse scrolled (1059, 340) with delta (0, 0)
Screenshot: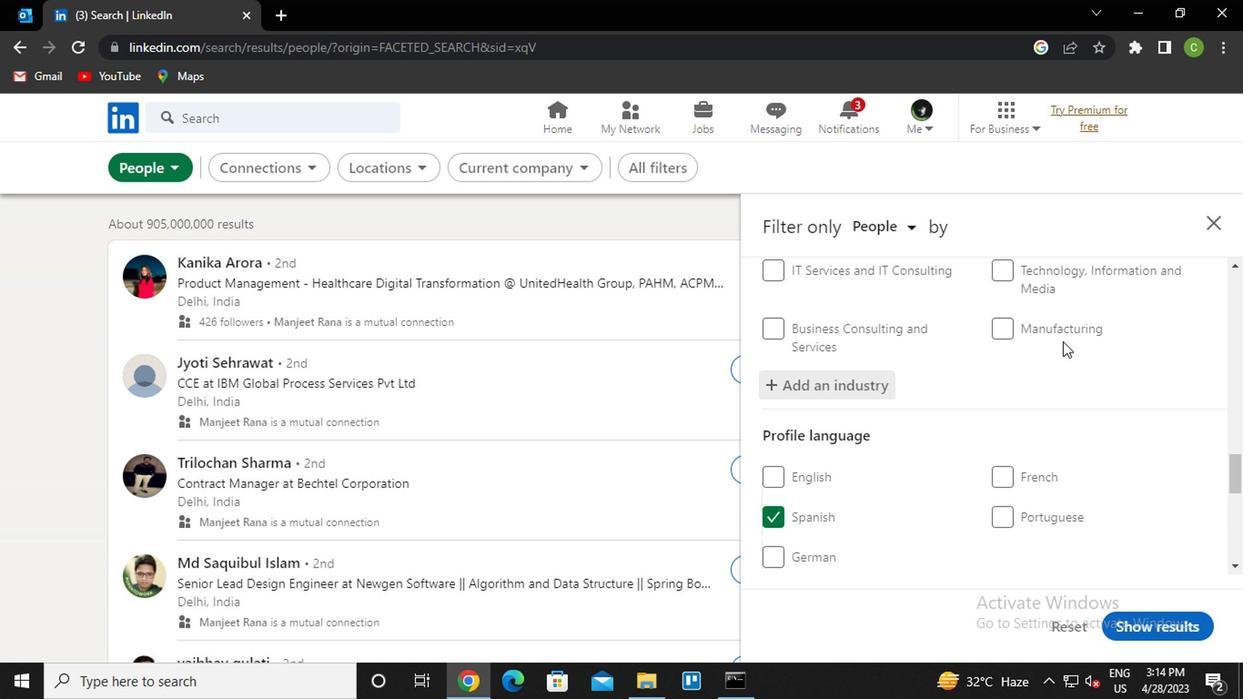 
Action: Mouse scrolled (1059, 340) with delta (0, 0)
Screenshot: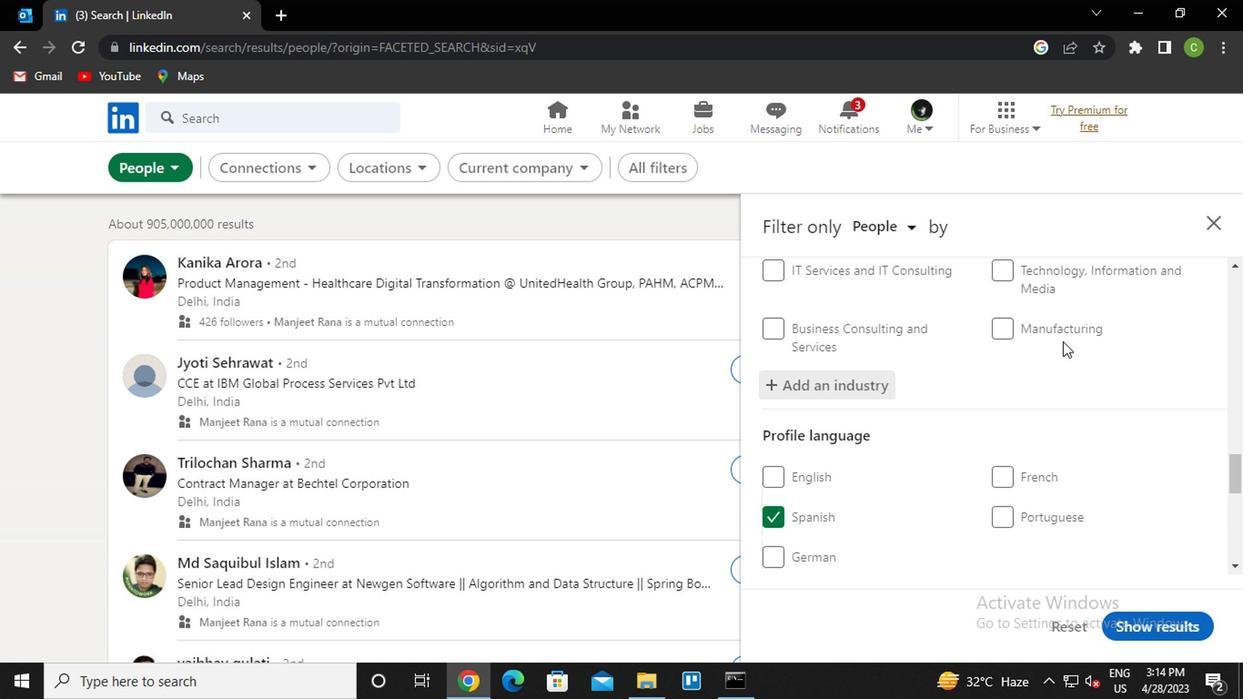 
Action: Mouse moved to (1057, 343)
Screenshot: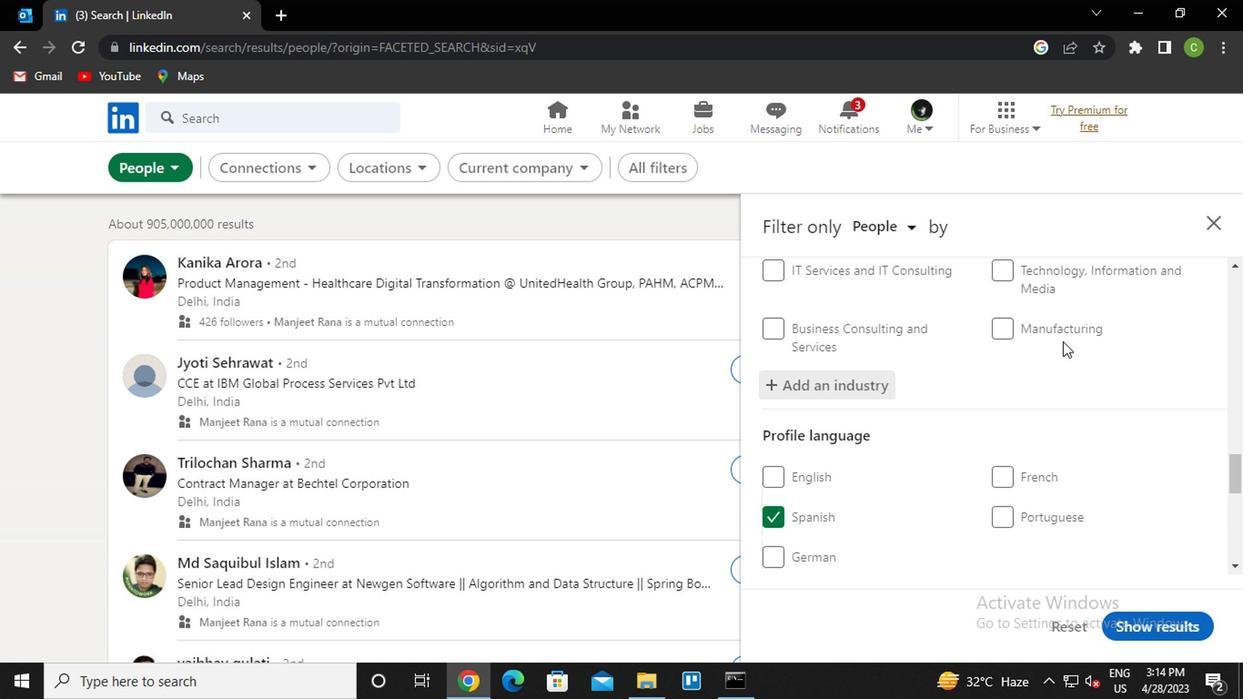 
Action: Mouse scrolled (1057, 342) with delta (0, 0)
Screenshot: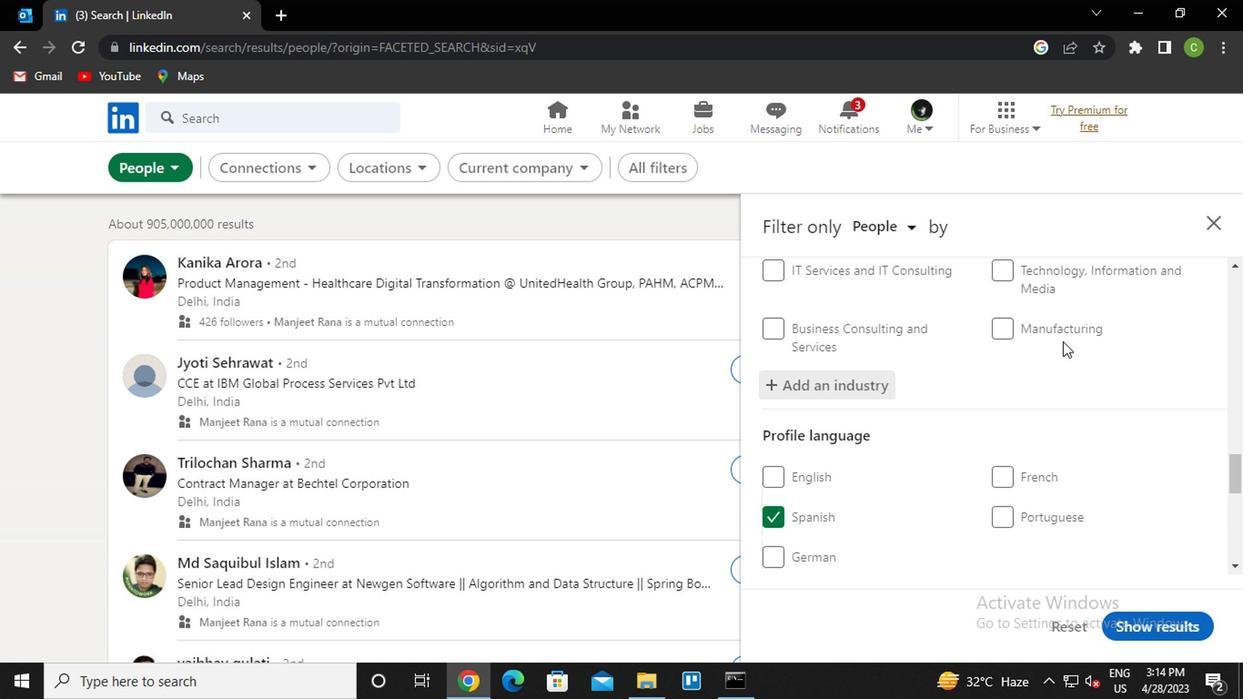 
Action: Mouse moved to (1057, 359)
Screenshot: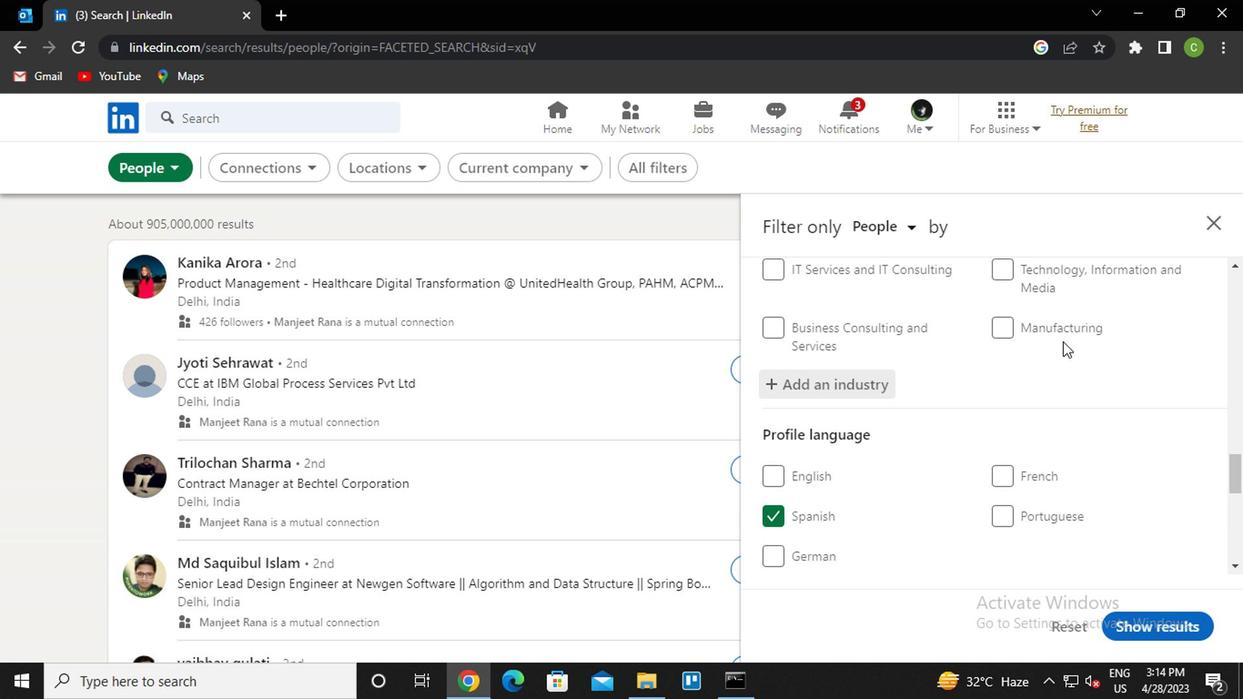 
Action: Mouse scrolled (1057, 358) with delta (0, 0)
Screenshot: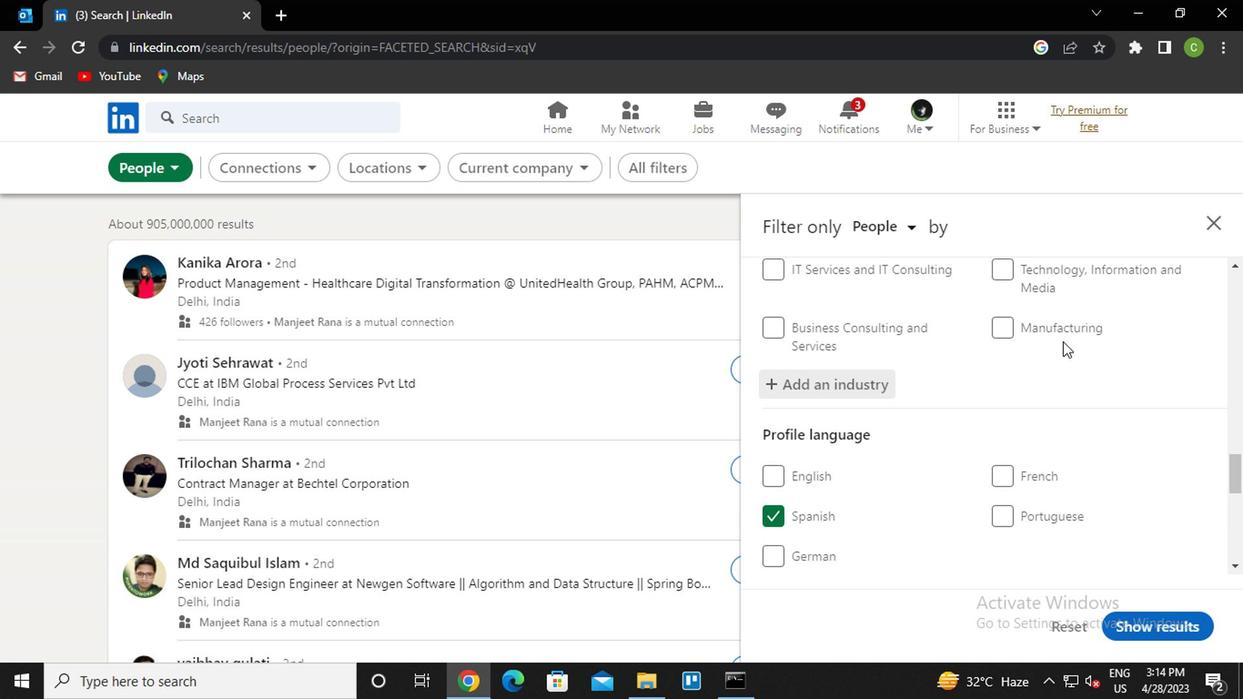 
Action: Mouse moved to (1056, 366)
Screenshot: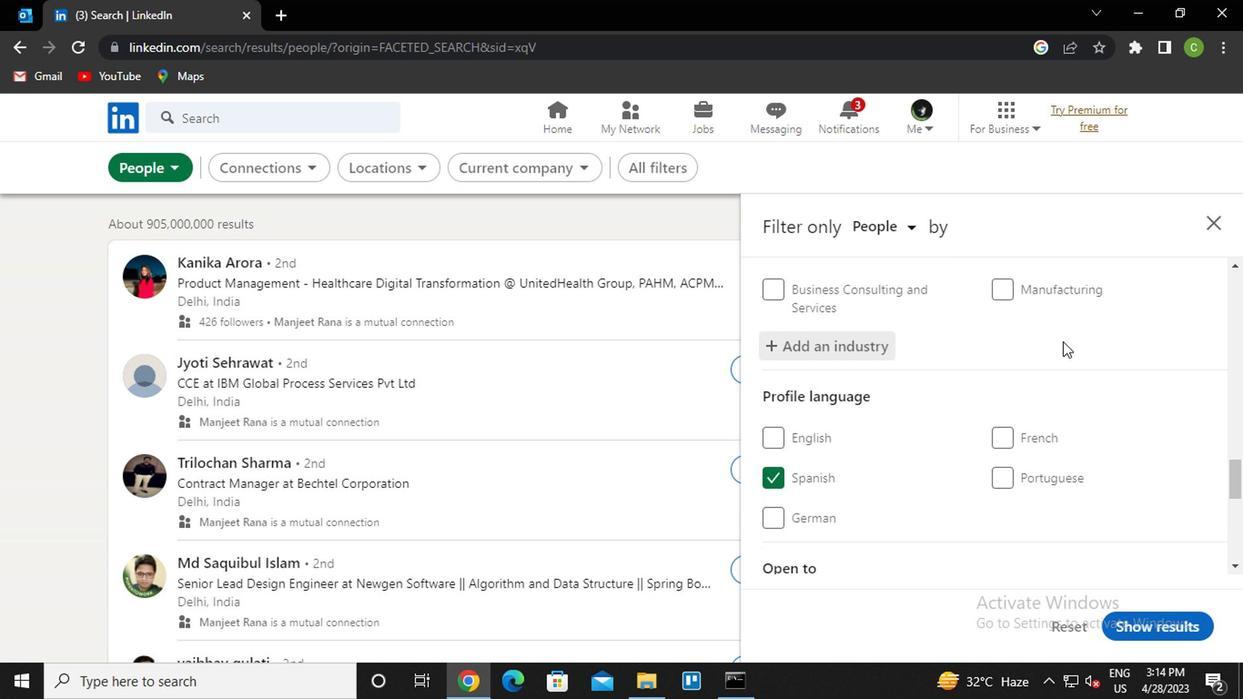 
Action: Mouse scrolled (1056, 366) with delta (0, 0)
Screenshot: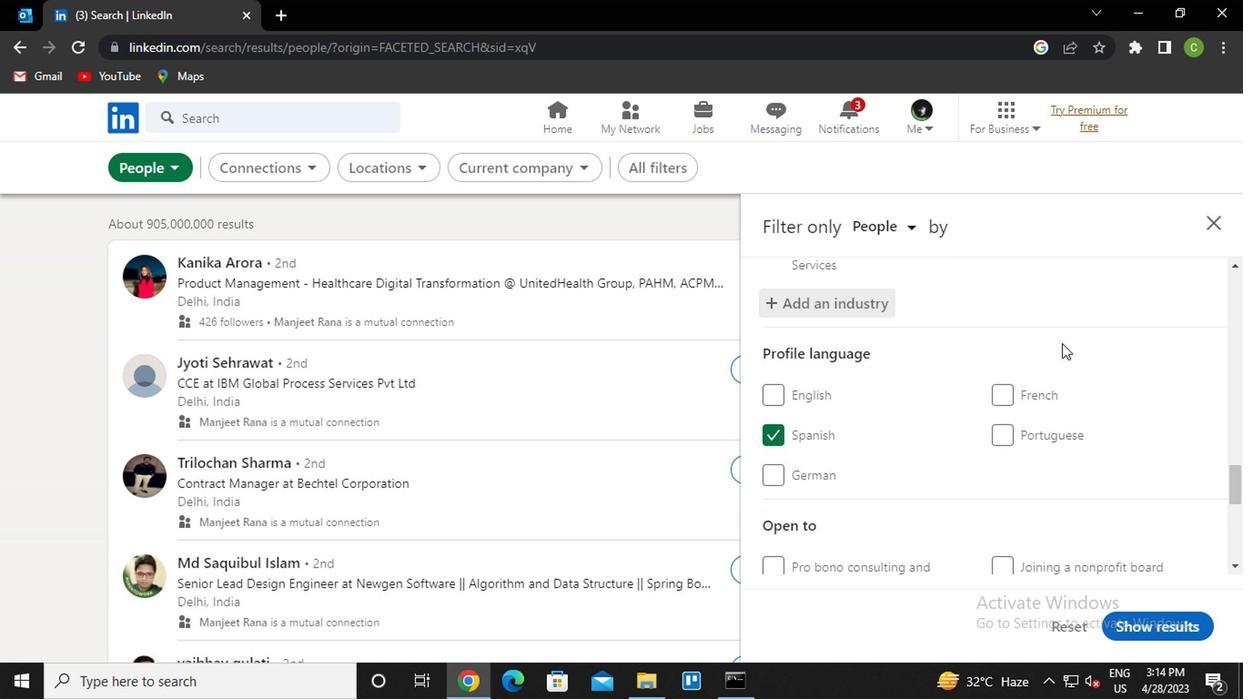 
Action: Mouse moved to (1042, 378)
Screenshot: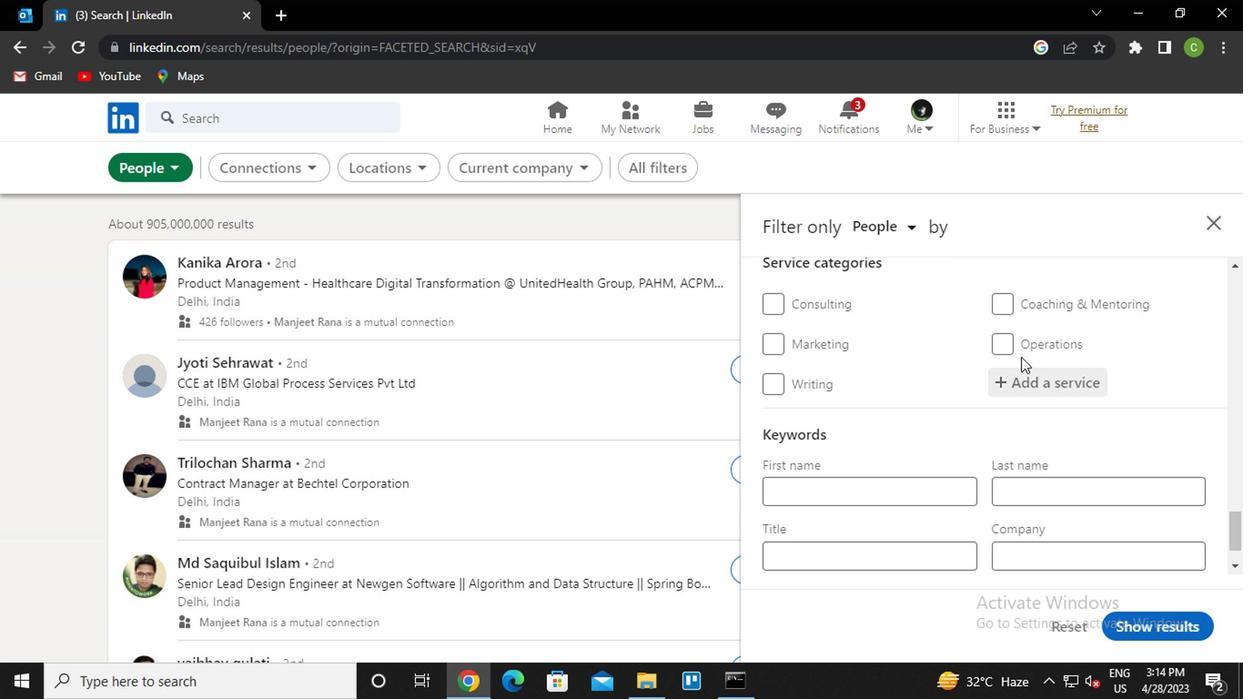 
Action: Mouse pressed left at (1042, 378)
Screenshot: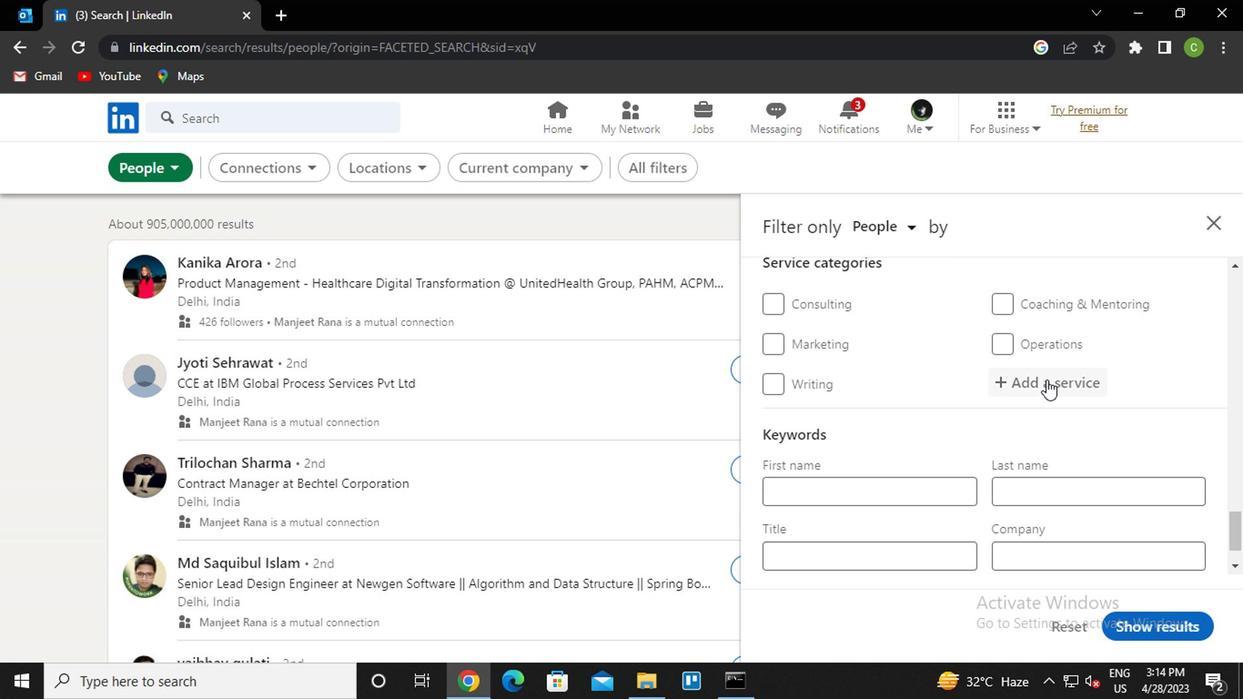 
Action: Key pressed <Key.caps_lock>p<Key.caps_lock>rint<Key.down><Key.enter>
Screenshot: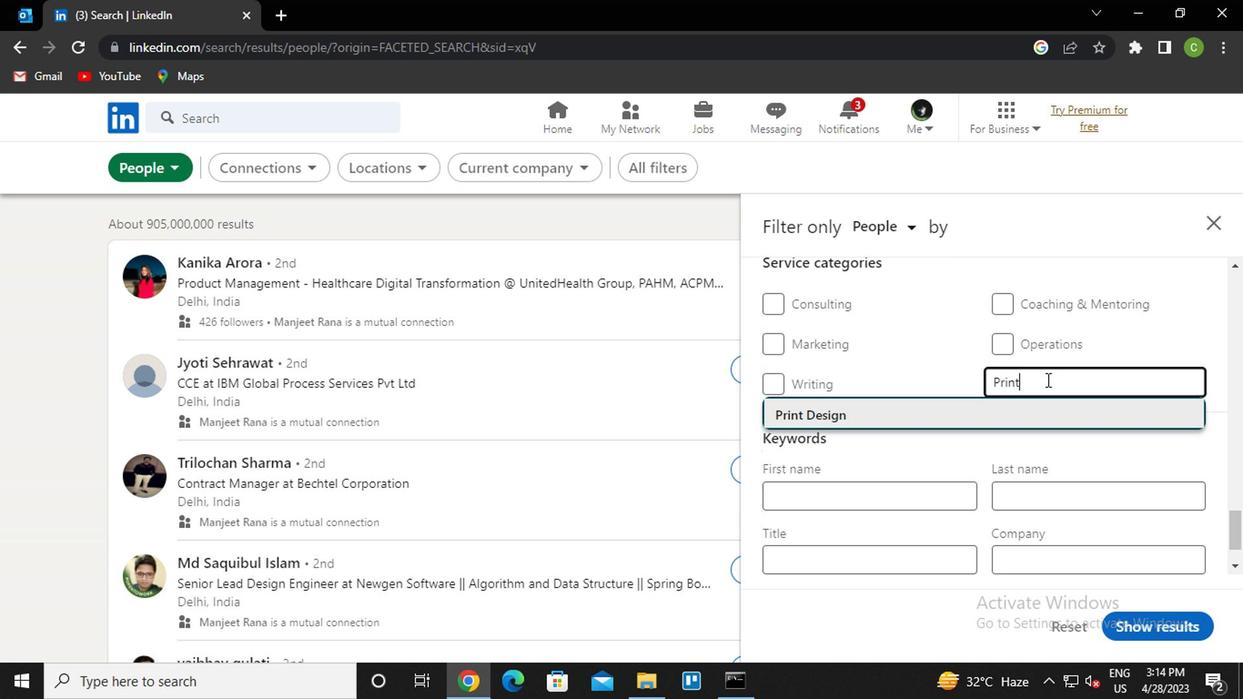 
Action: Mouse moved to (1041, 383)
Screenshot: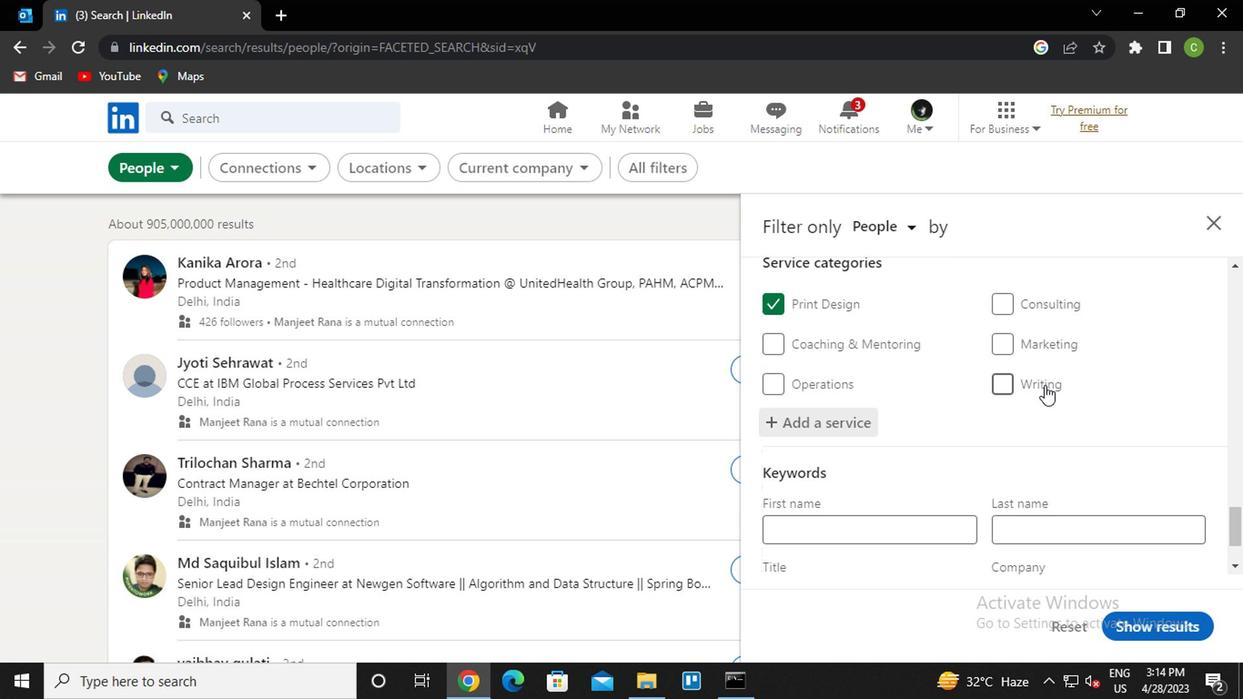 
Action: Mouse scrolled (1041, 382) with delta (0, 0)
Screenshot: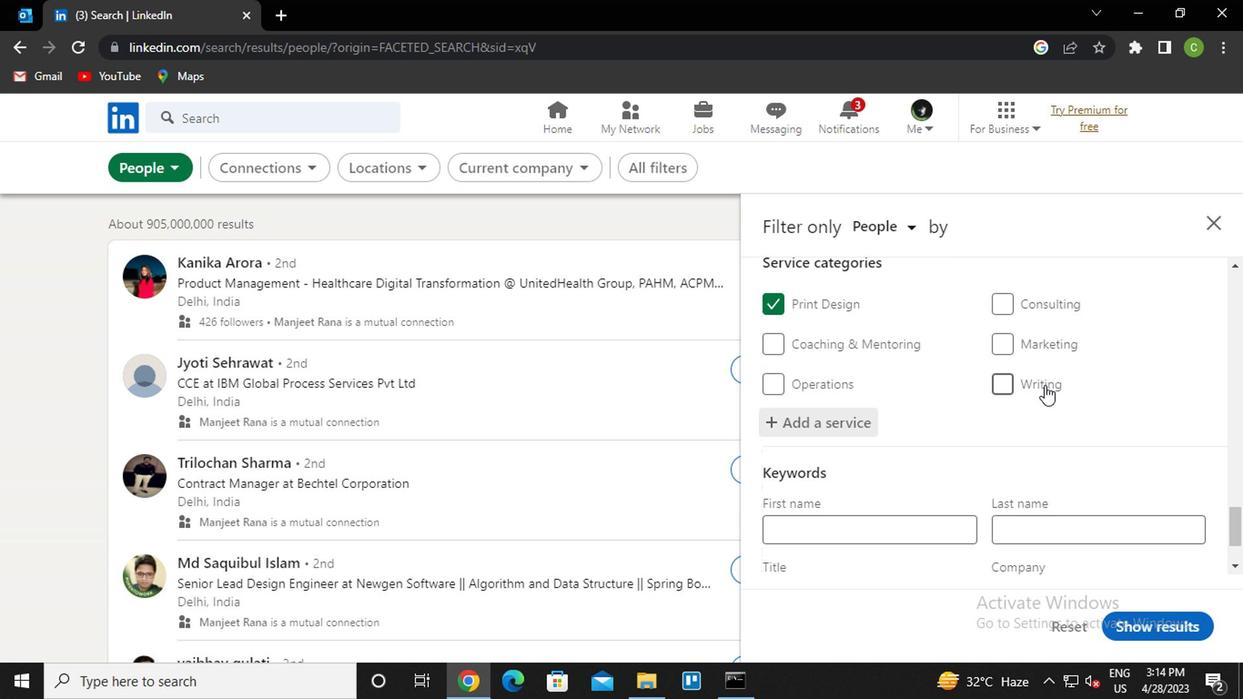 
Action: Mouse moved to (1039, 384)
Screenshot: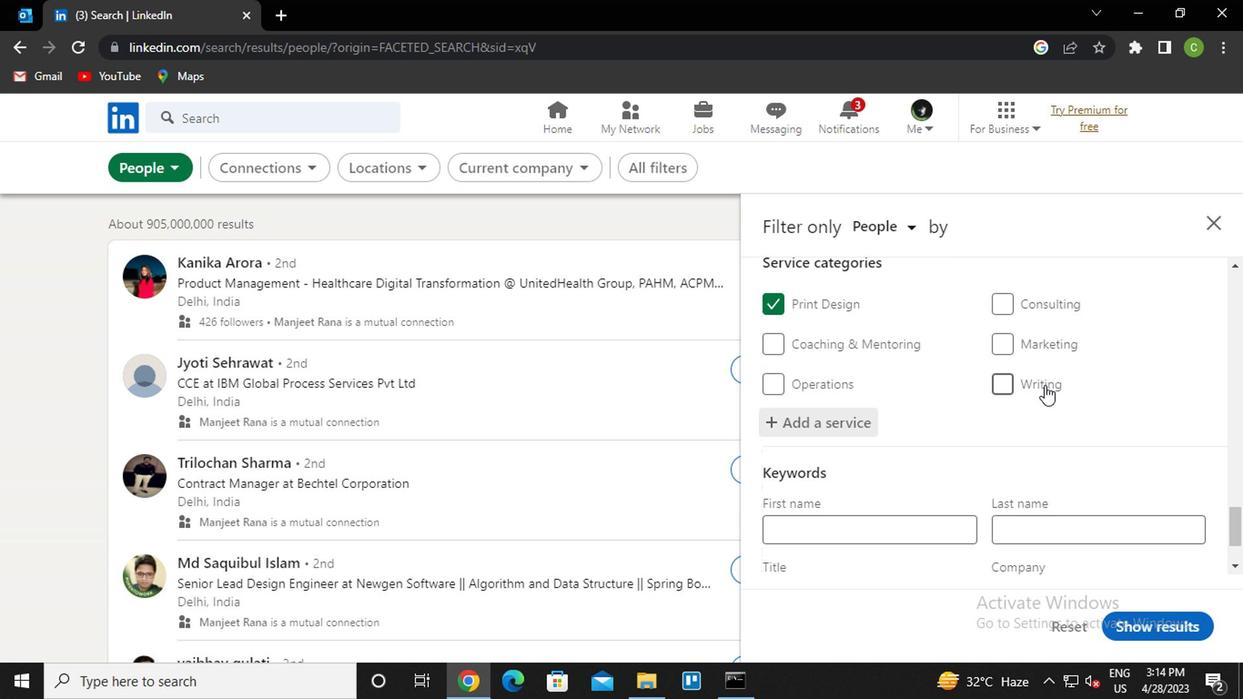
Action: Mouse scrolled (1039, 383) with delta (0, -1)
Screenshot: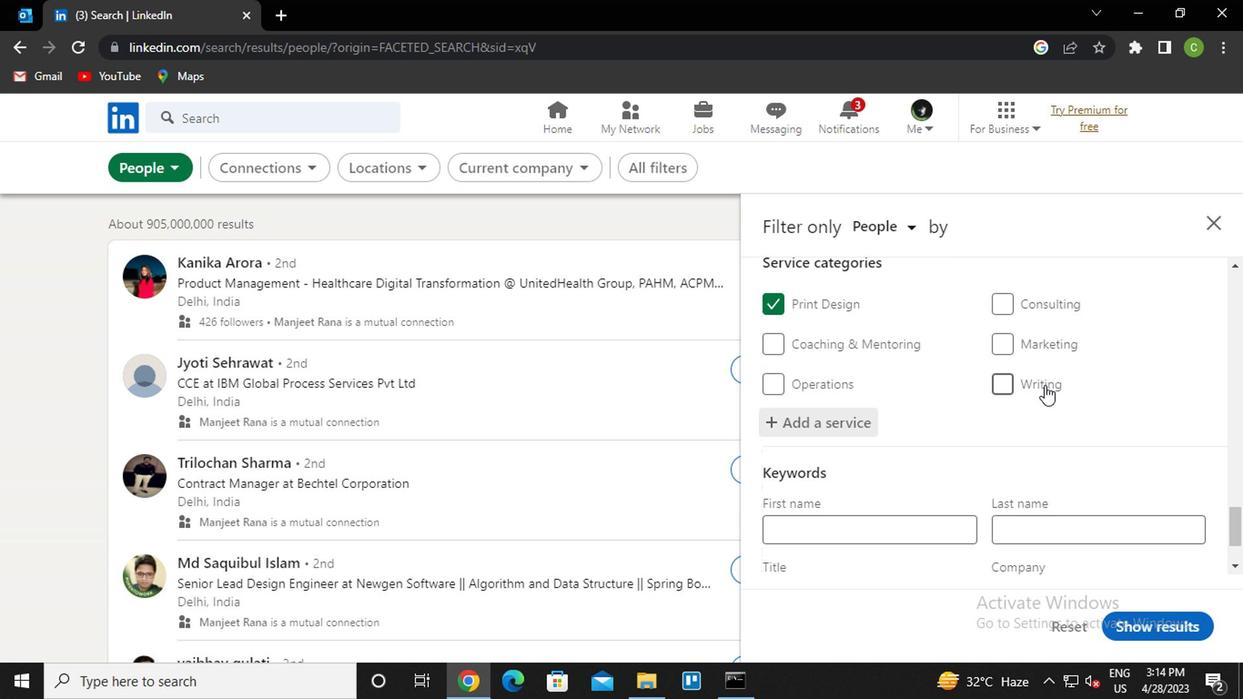 
Action: Mouse scrolled (1039, 383) with delta (0, -1)
Screenshot: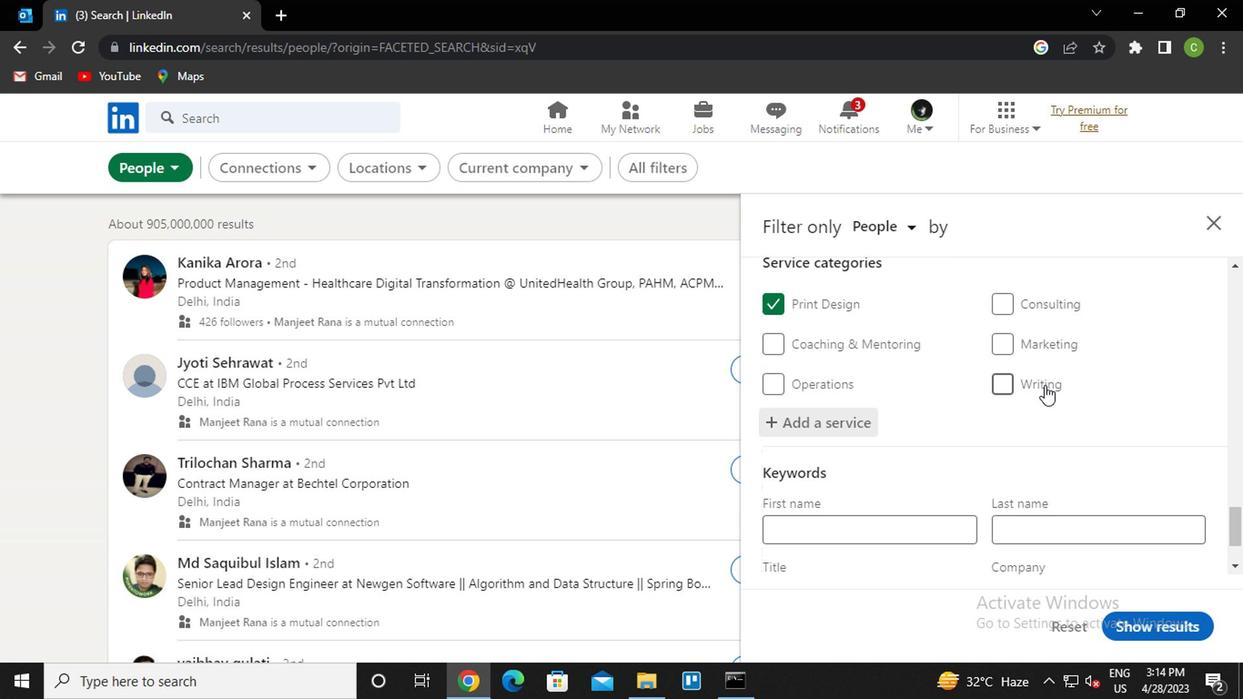 
Action: Mouse scrolled (1039, 383) with delta (0, -1)
Screenshot: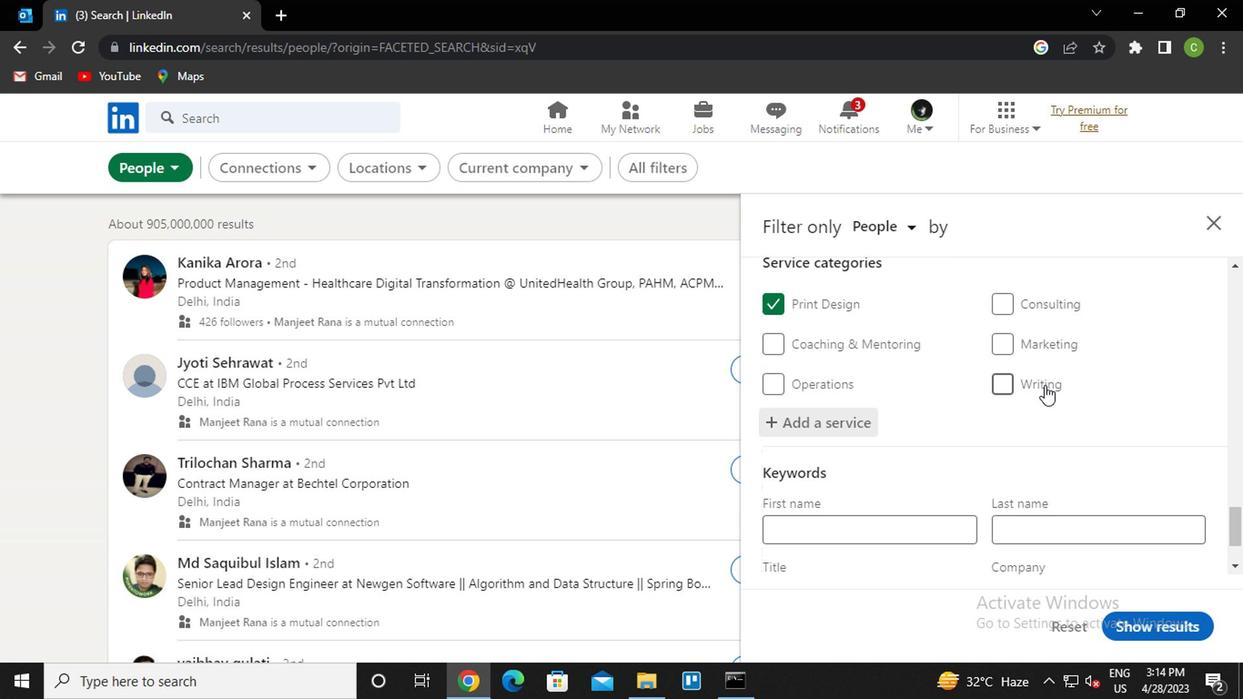 
Action: Mouse scrolled (1039, 383) with delta (0, -1)
Screenshot: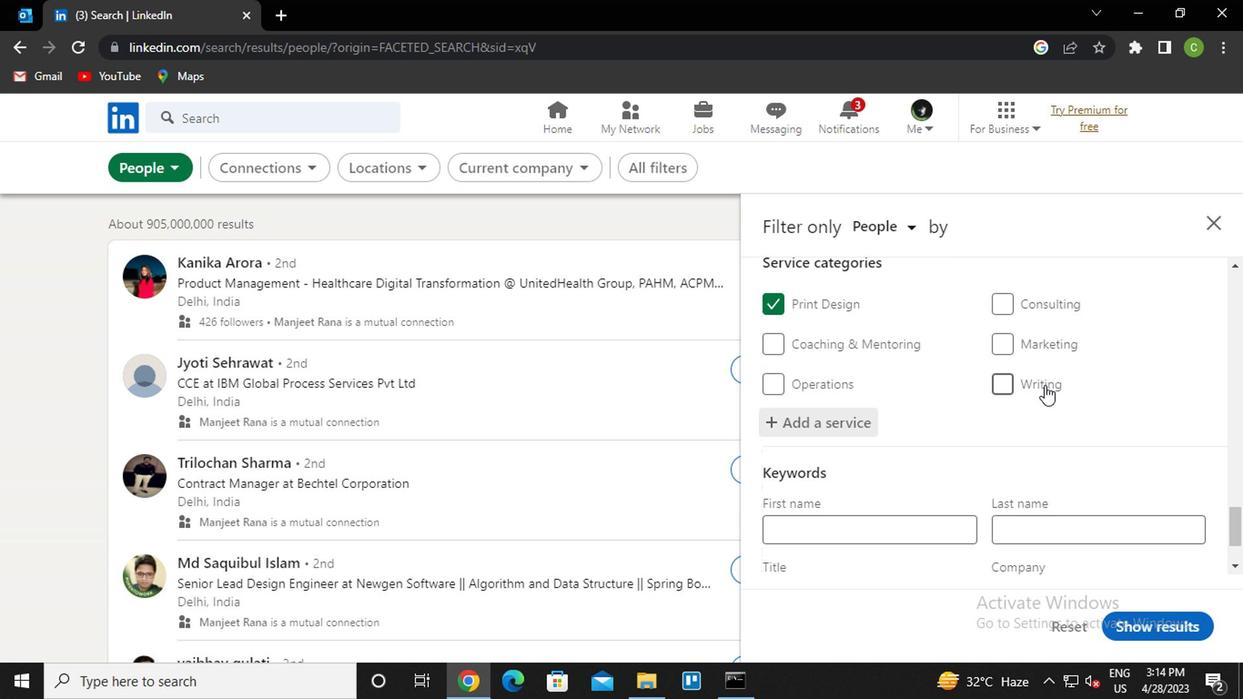 
Action: Mouse scrolled (1039, 383) with delta (0, -1)
Screenshot: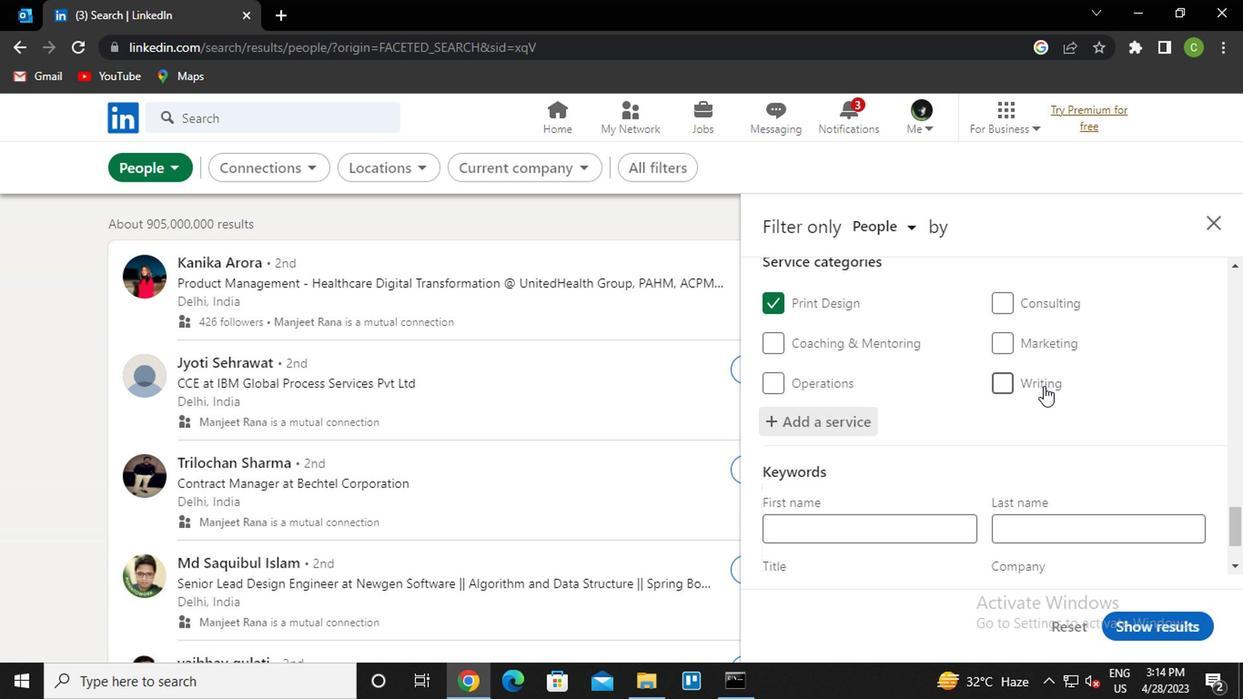 
Action: Mouse moved to (1031, 395)
Screenshot: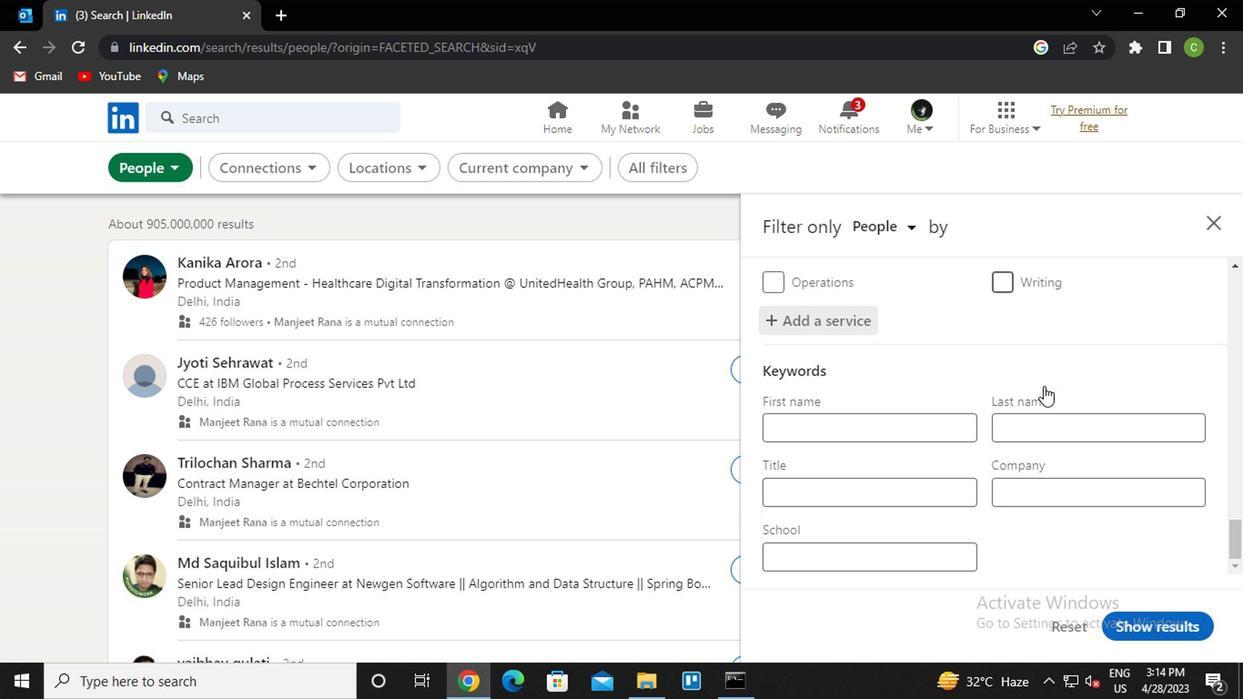 
Action: Mouse scrolled (1031, 394) with delta (0, 0)
Screenshot: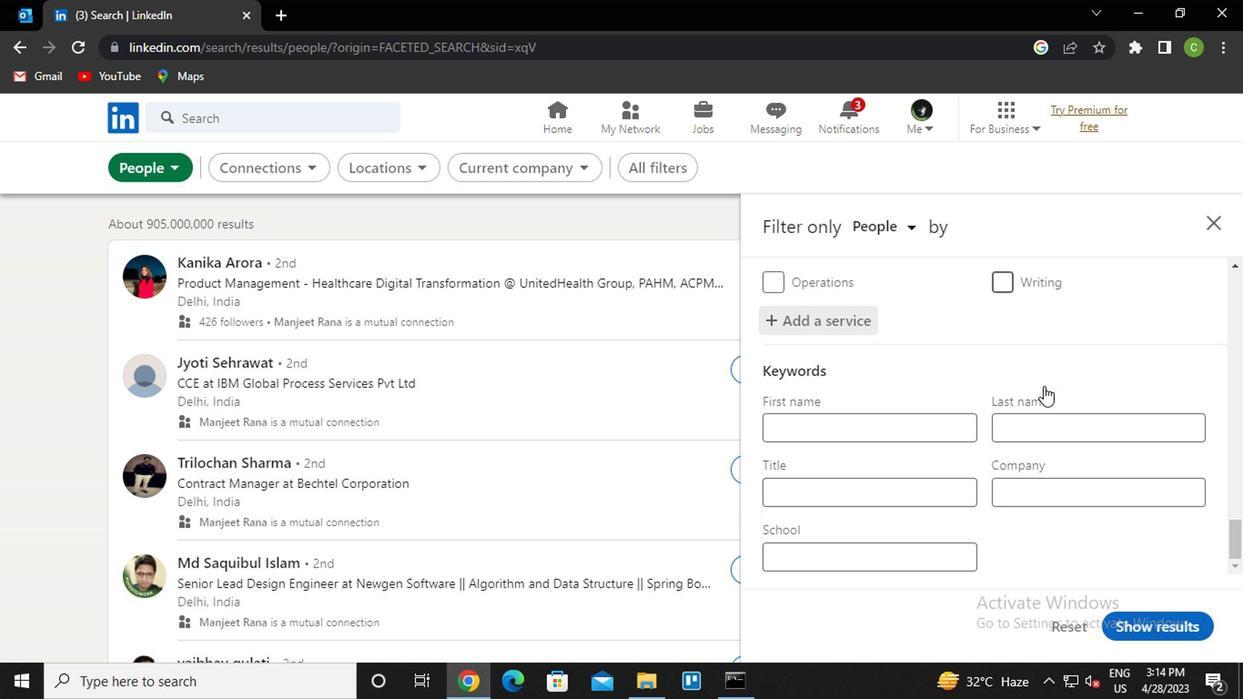 
Action: Mouse moved to (835, 492)
Screenshot: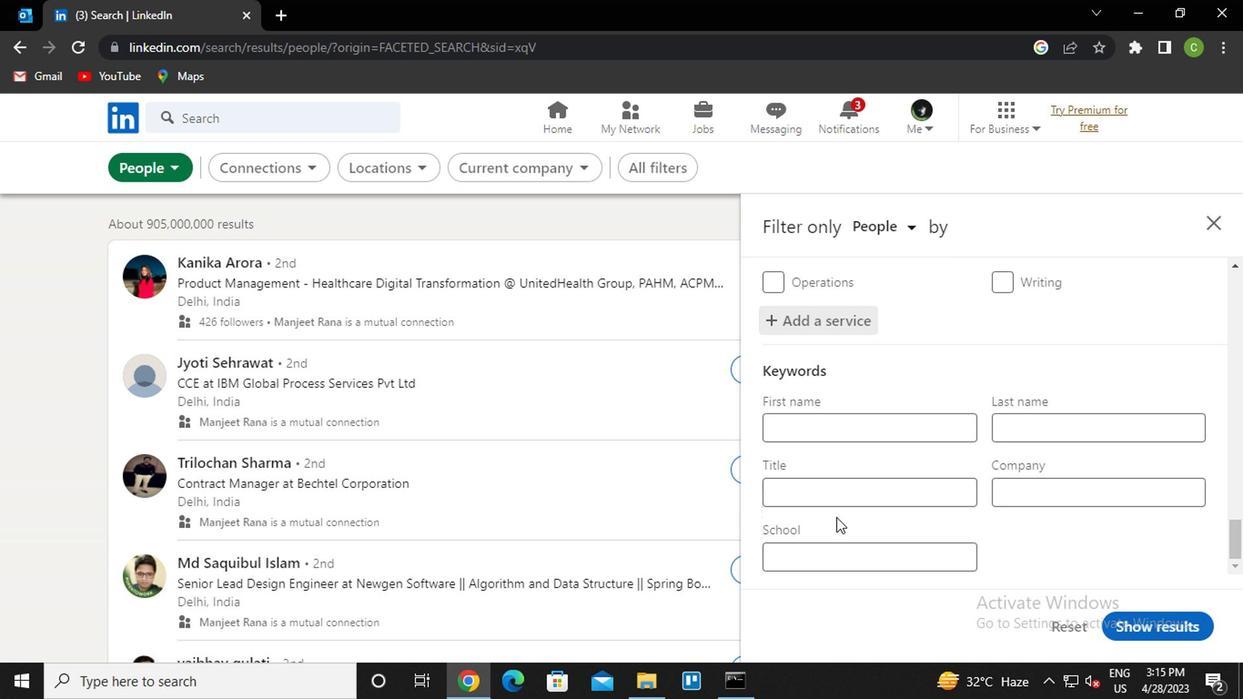 
Action: Mouse pressed left at (835, 492)
Screenshot: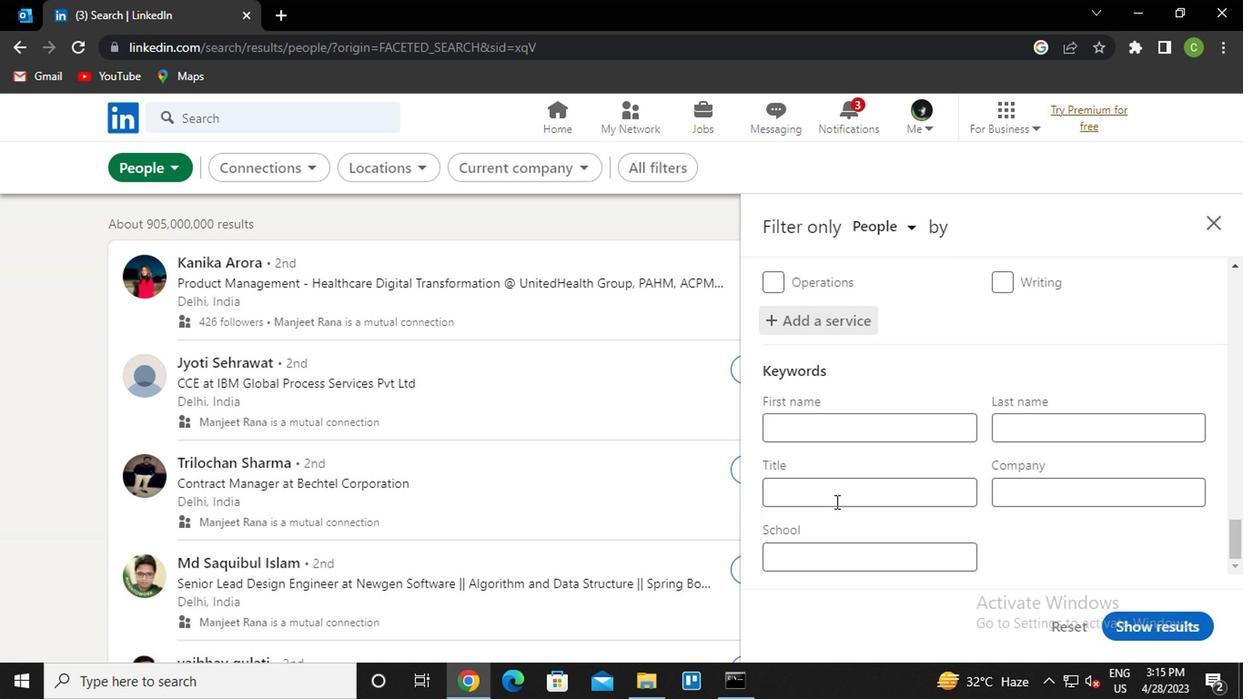 
Action: Mouse moved to (835, 492)
Screenshot: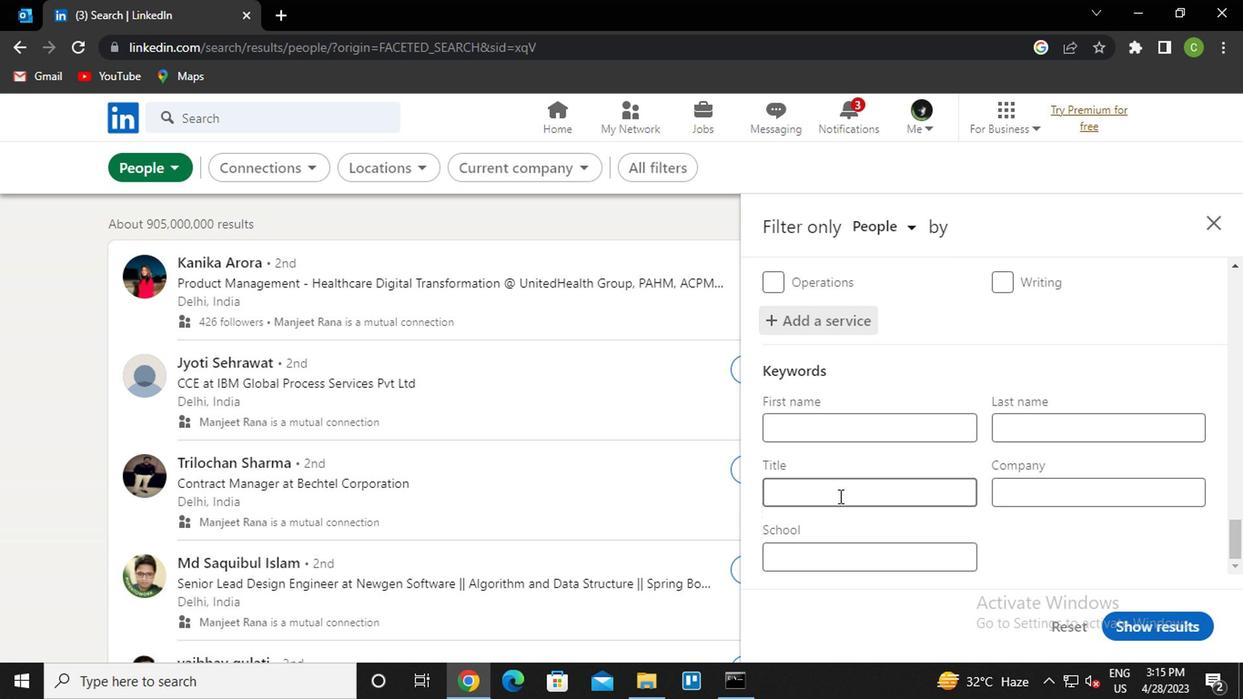
Action: Key pressed <Key.caps_lock>w<Key.caps_lock>heels<Key.space><Key.caps_lock>d<Key.caps_lock>river
Screenshot: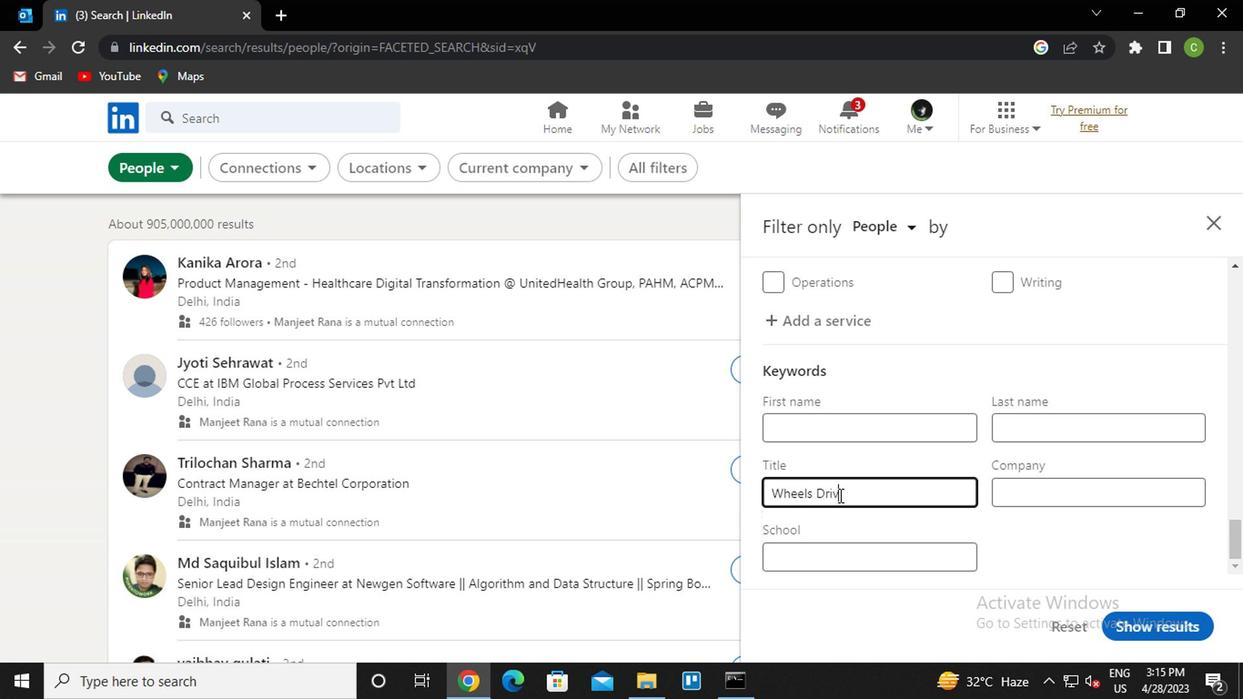 
Action: Mouse moved to (1108, 616)
Screenshot: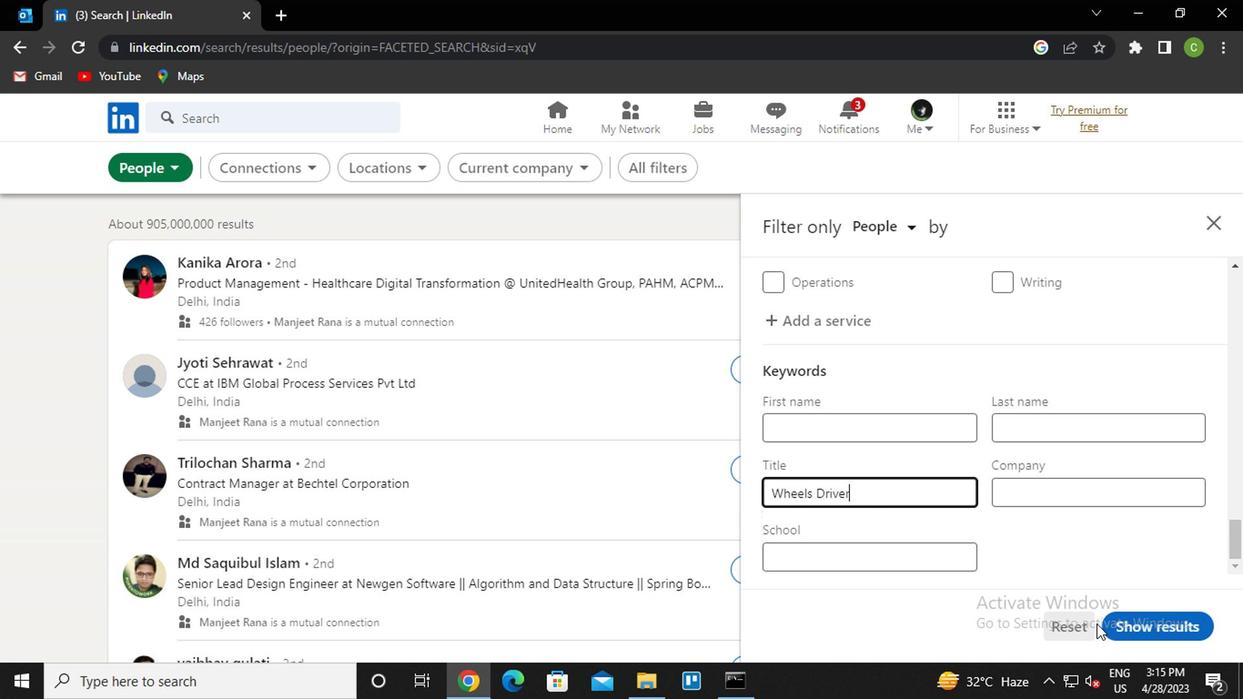 
Action: Mouse pressed left at (1108, 616)
Screenshot: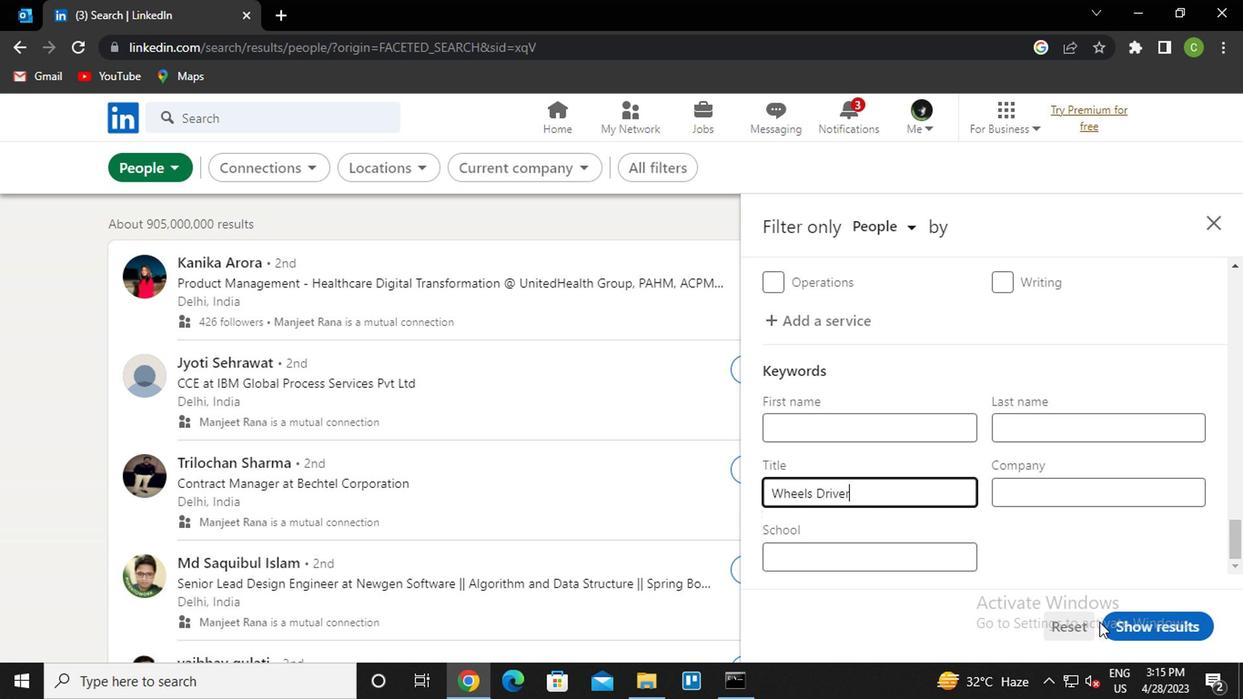 
Action: Mouse moved to (604, 566)
Screenshot: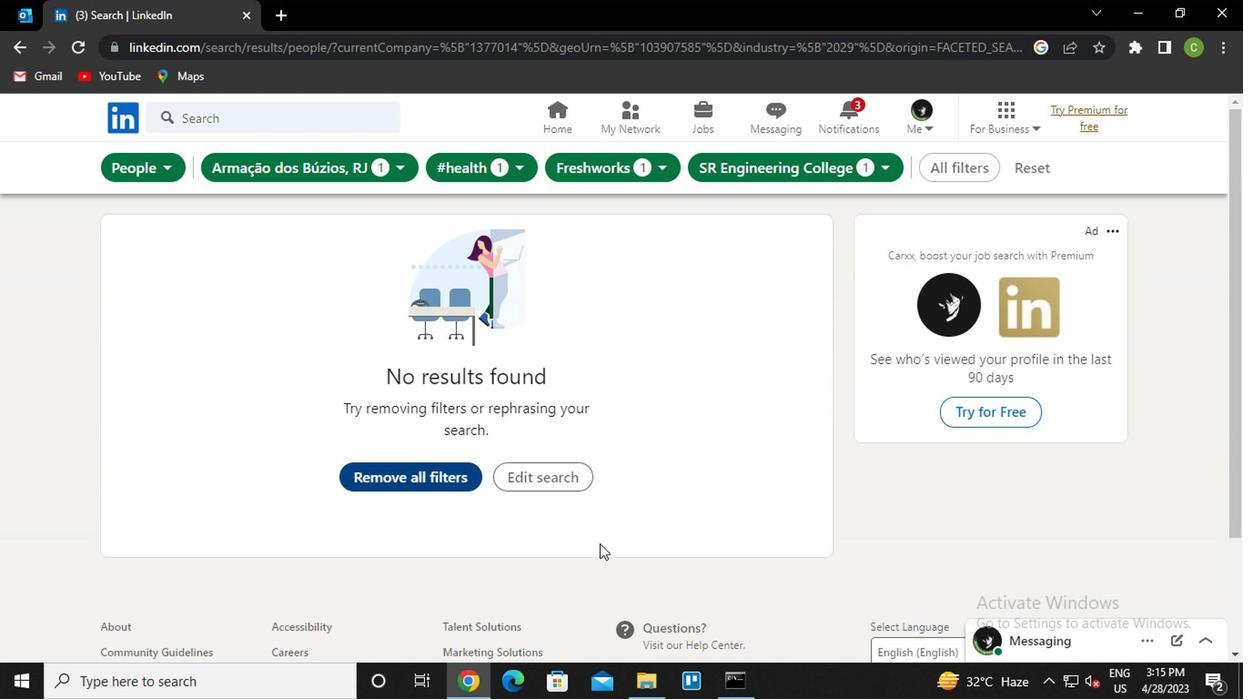 
